 Task: Find connections with filter location Xique Xique with filter topic #Homeofficewith filter profile language Spanish with filter current company Oberoi Realty with filter school Delhi College of Engineering with filter industry Ranching with filter service category Human Resources with filter keywords title Office Assistant
Action: Mouse moved to (667, 109)
Screenshot: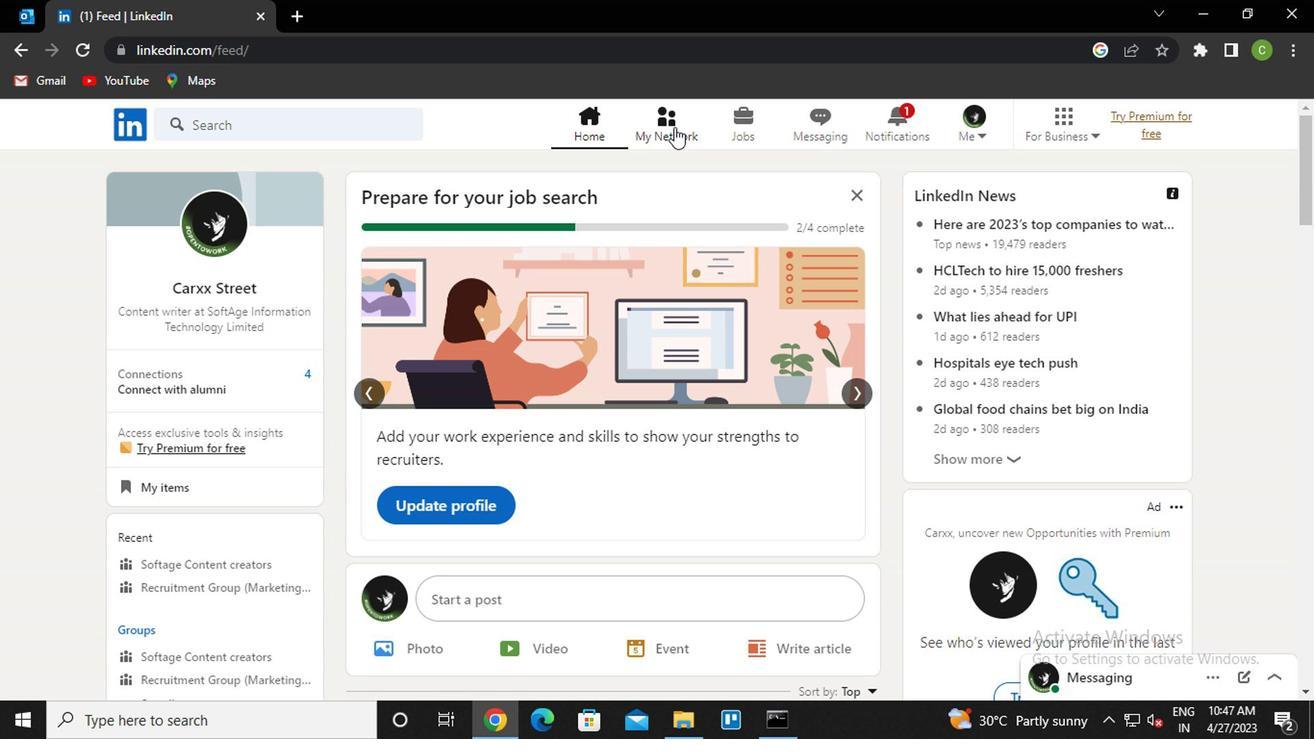 
Action: Mouse pressed left at (667, 109)
Screenshot: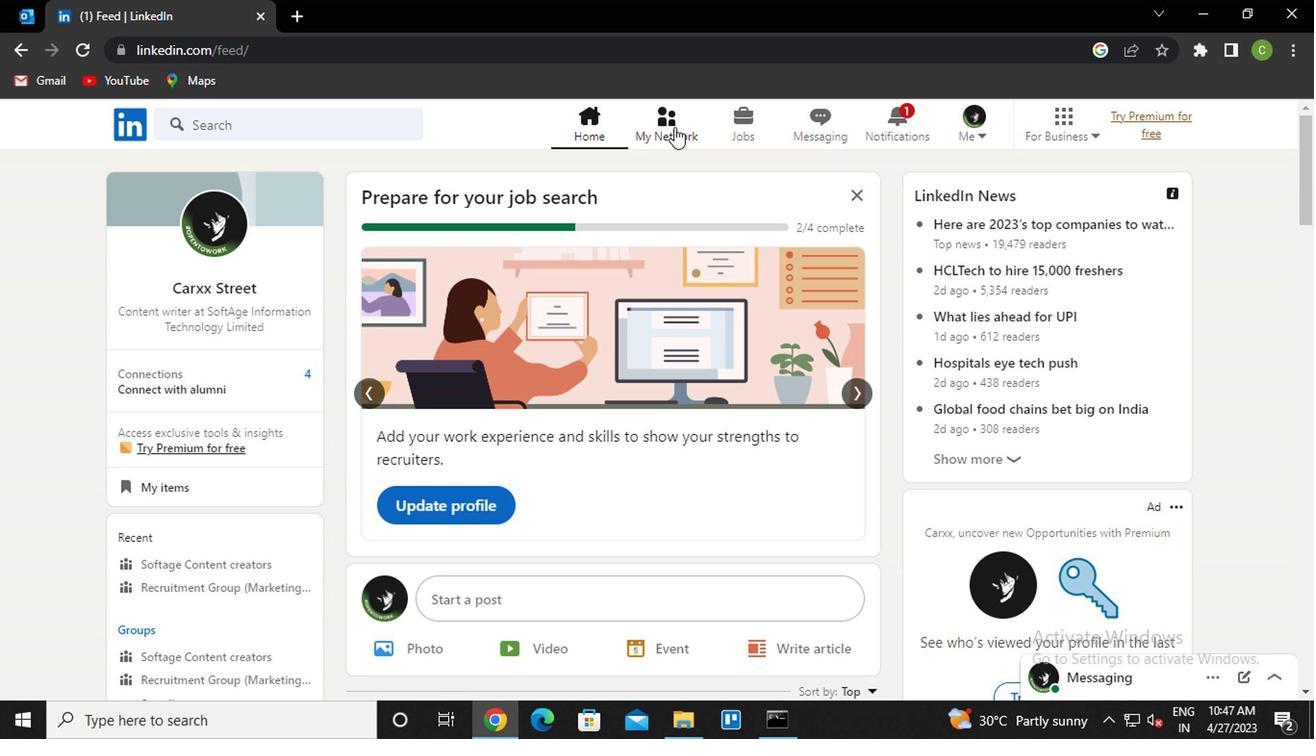 
Action: Mouse moved to (249, 227)
Screenshot: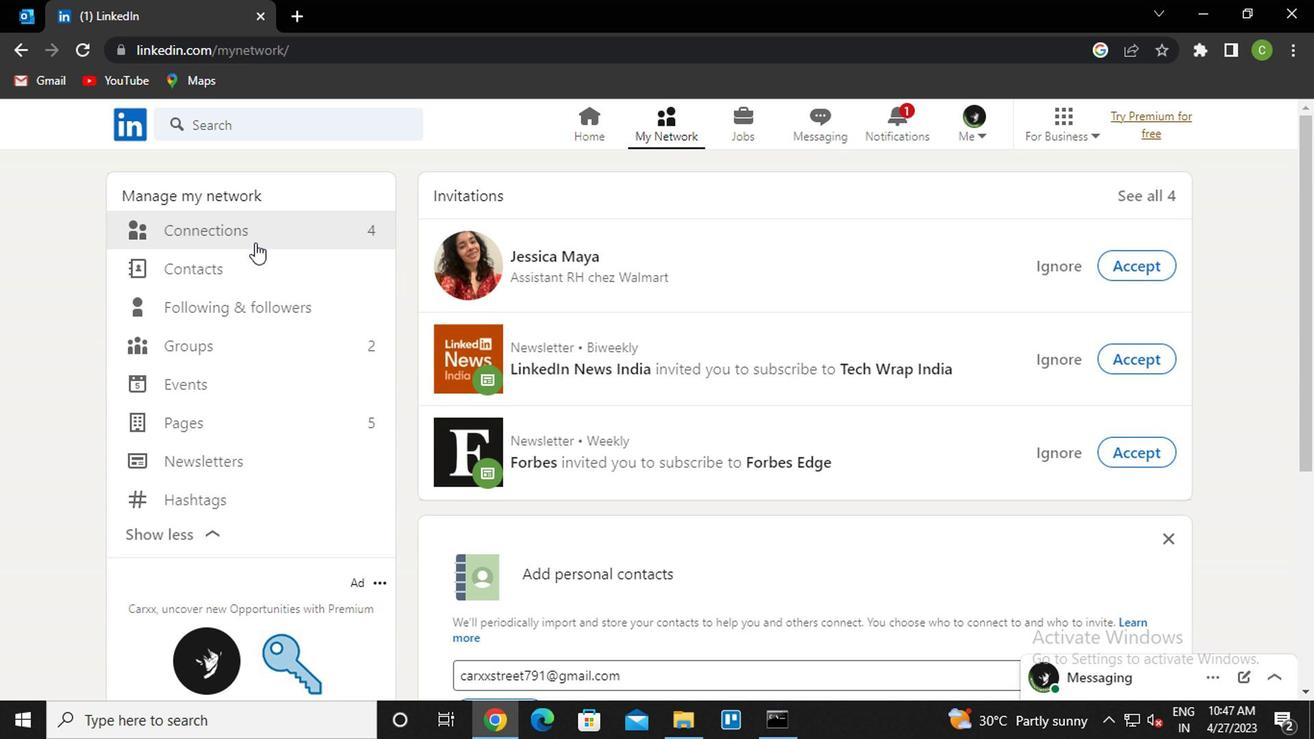 
Action: Mouse pressed left at (249, 227)
Screenshot: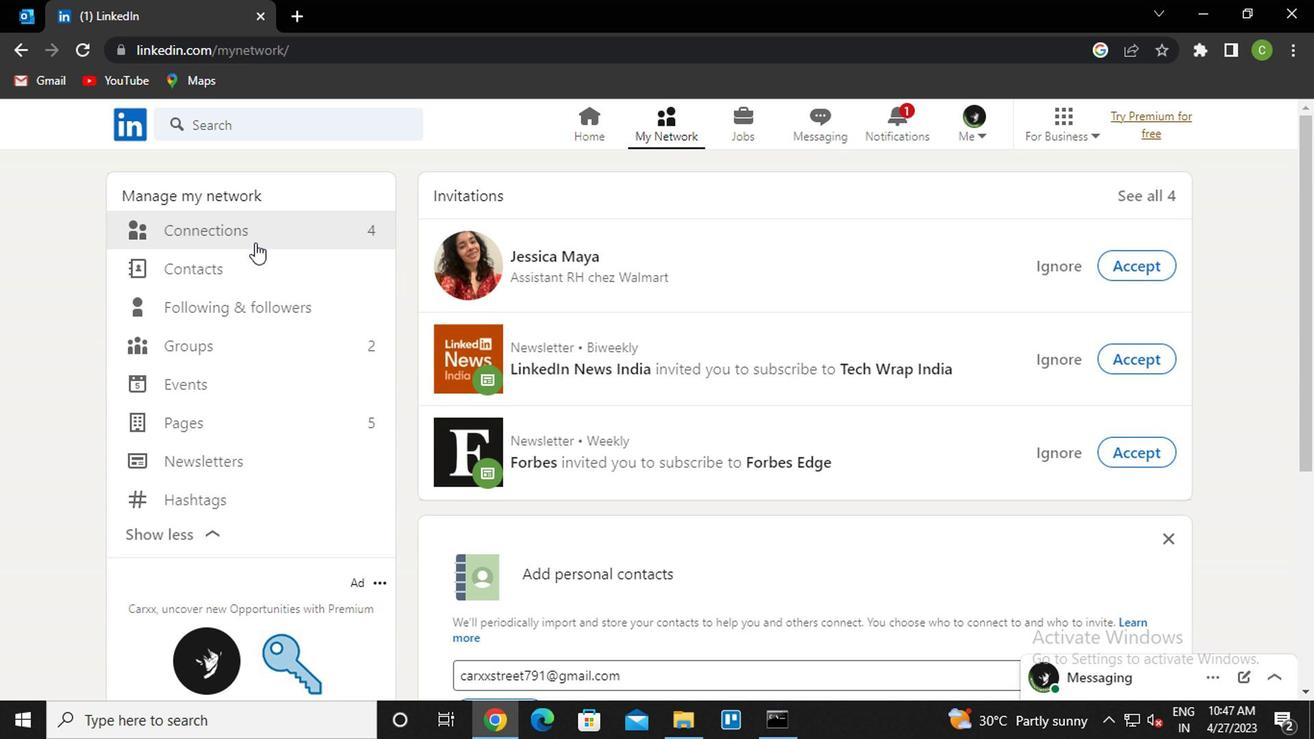
Action: Mouse moved to (817, 223)
Screenshot: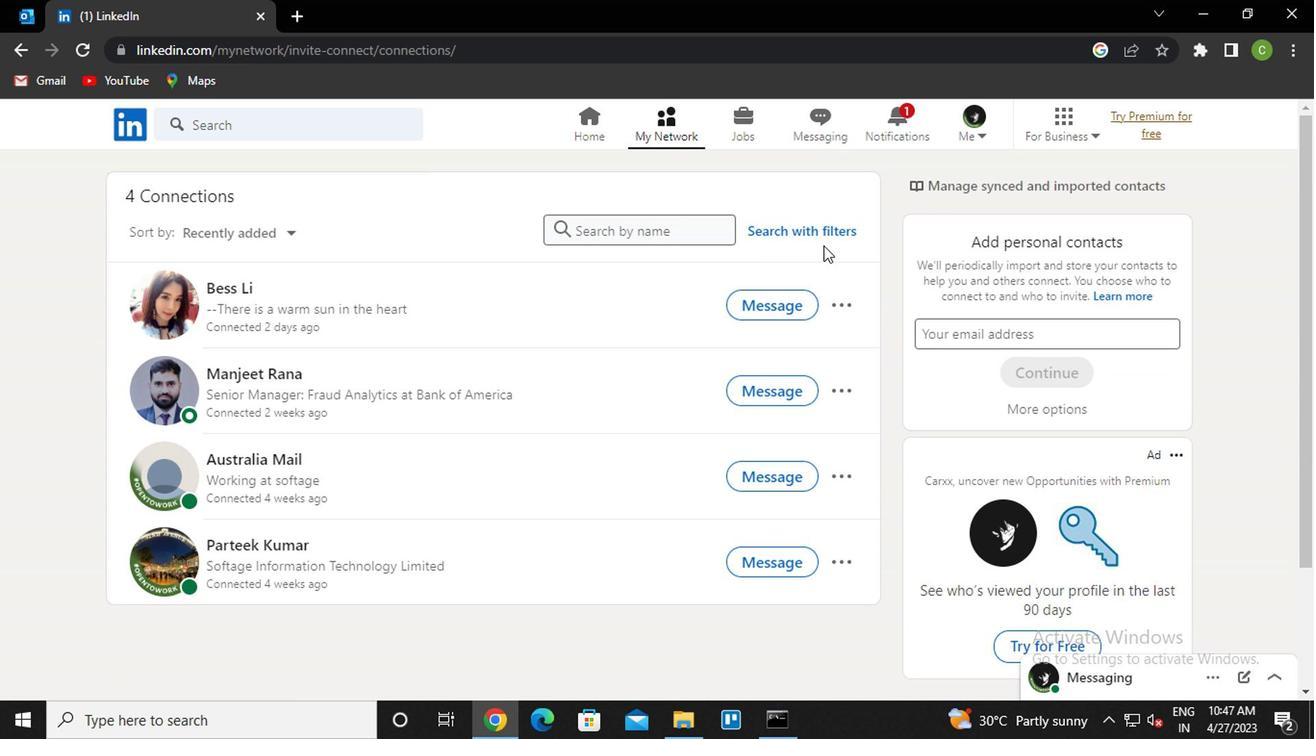
Action: Mouse pressed left at (817, 223)
Screenshot: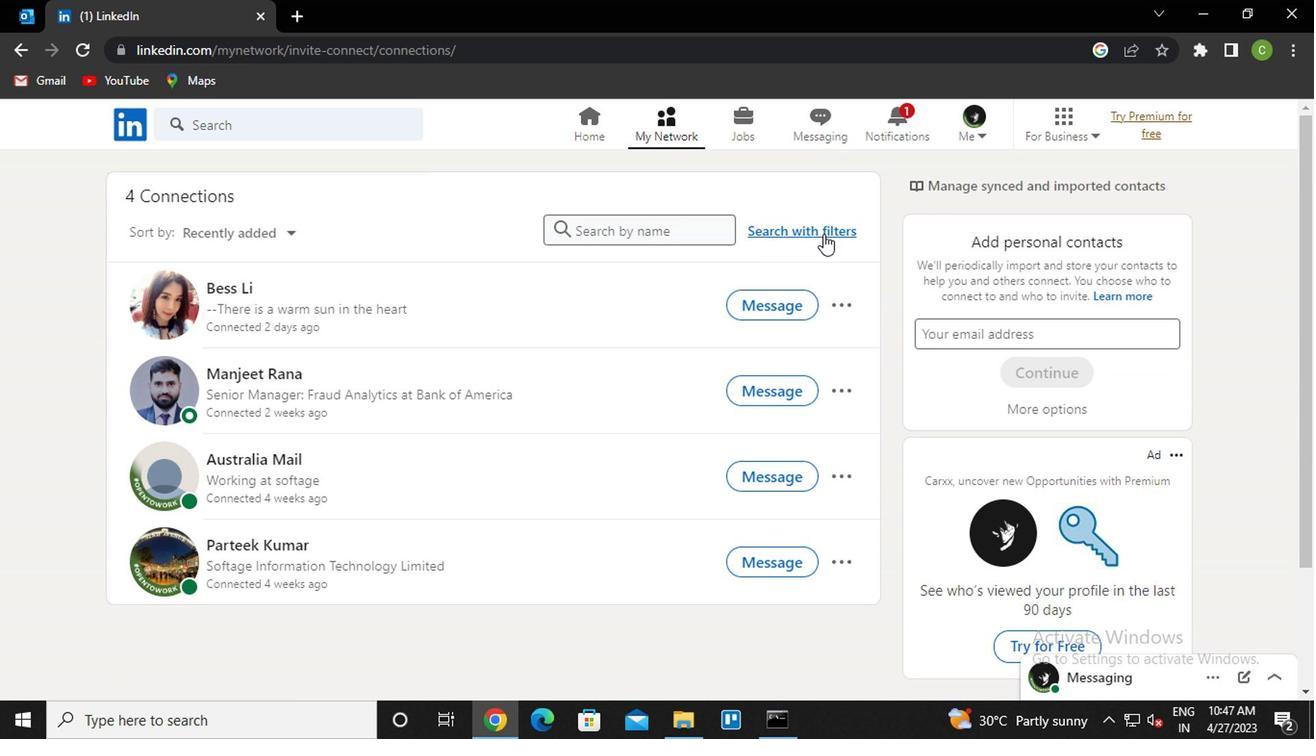 
Action: Mouse moved to (661, 169)
Screenshot: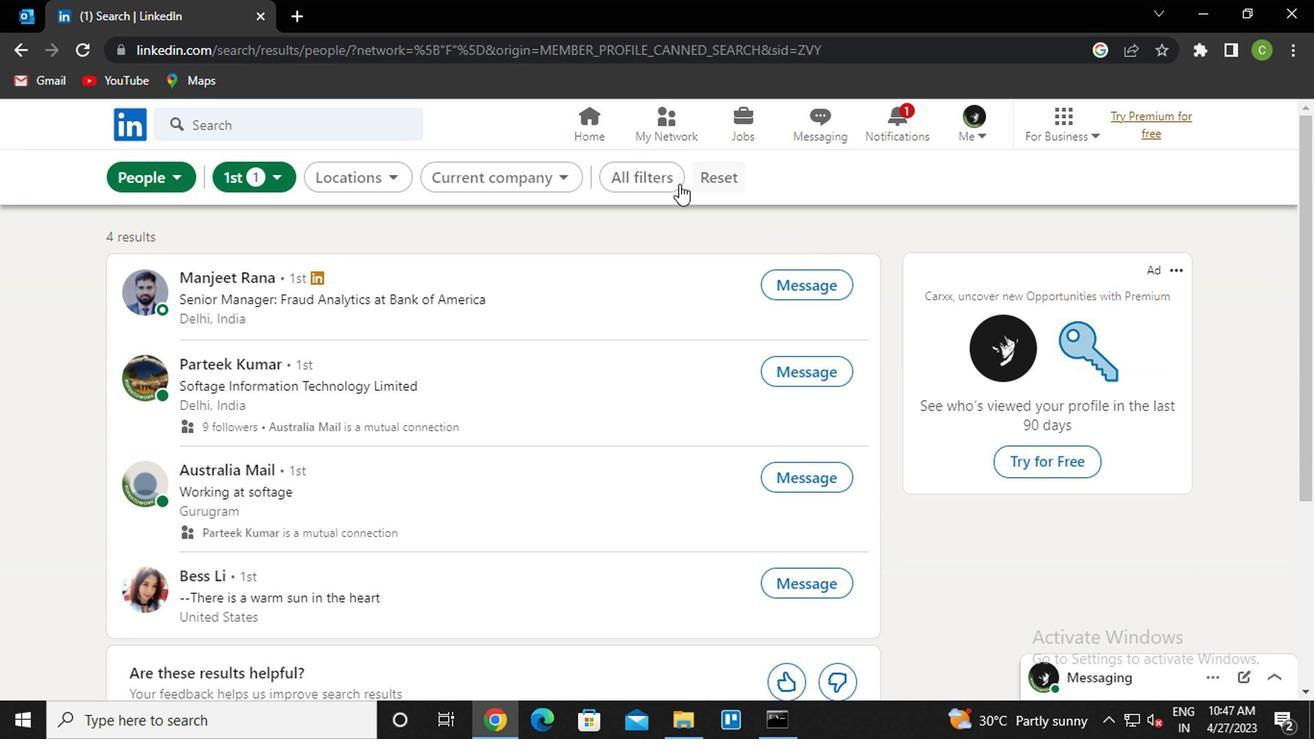 
Action: Mouse pressed left at (661, 169)
Screenshot: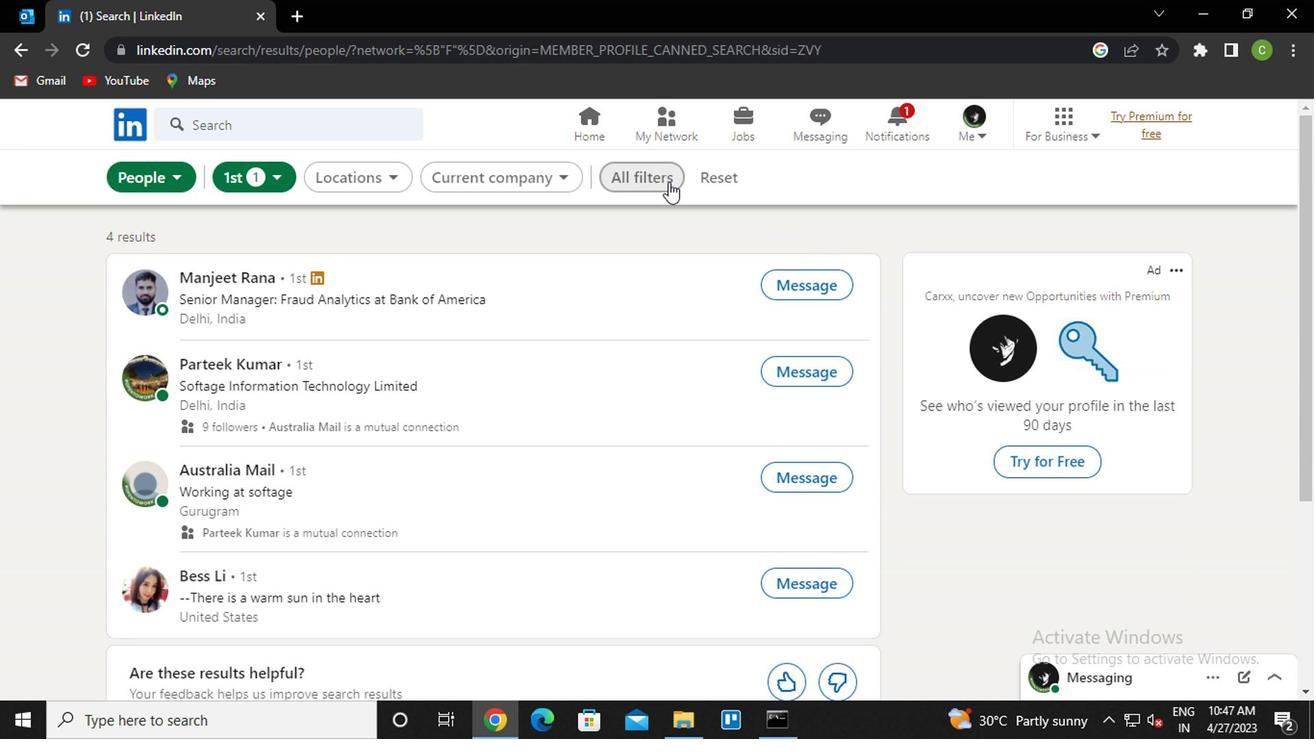 
Action: Mouse moved to (1048, 416)
Screenshot: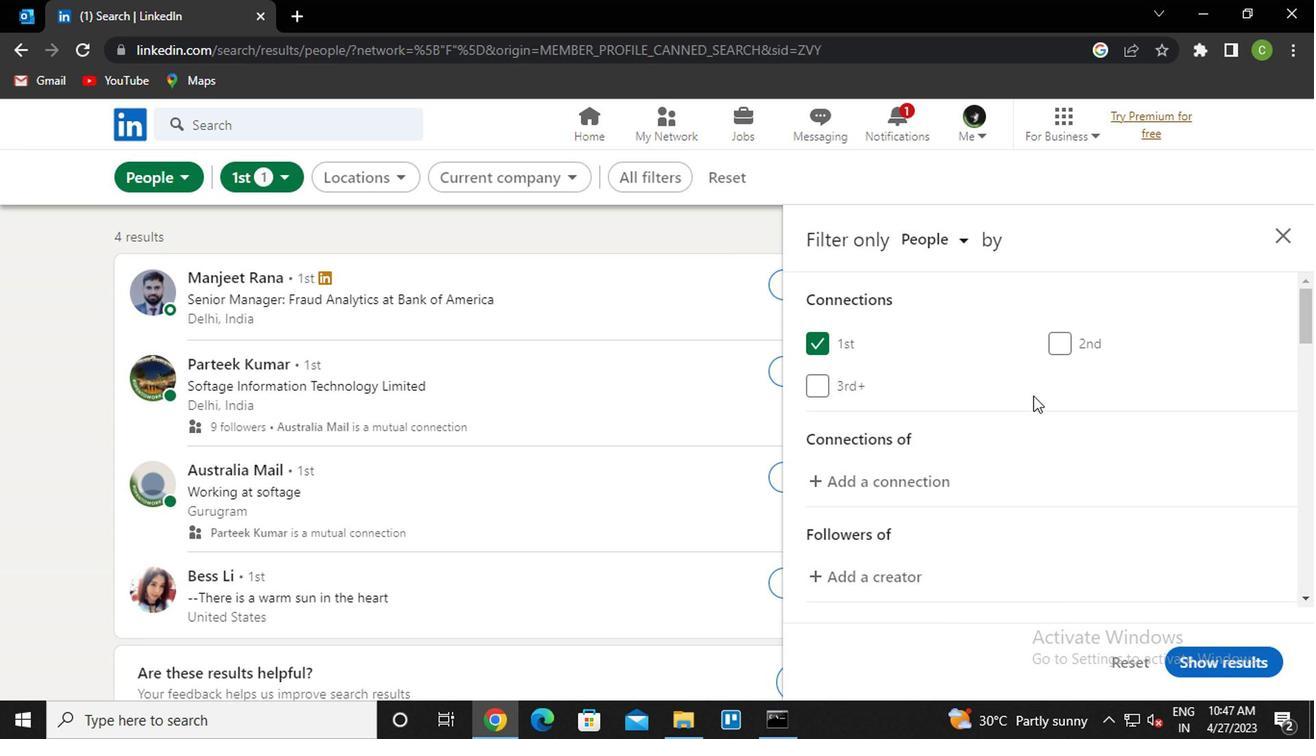
Action: Mouse scrolled (1048, 415) with delta (0, 0)
Screenshot: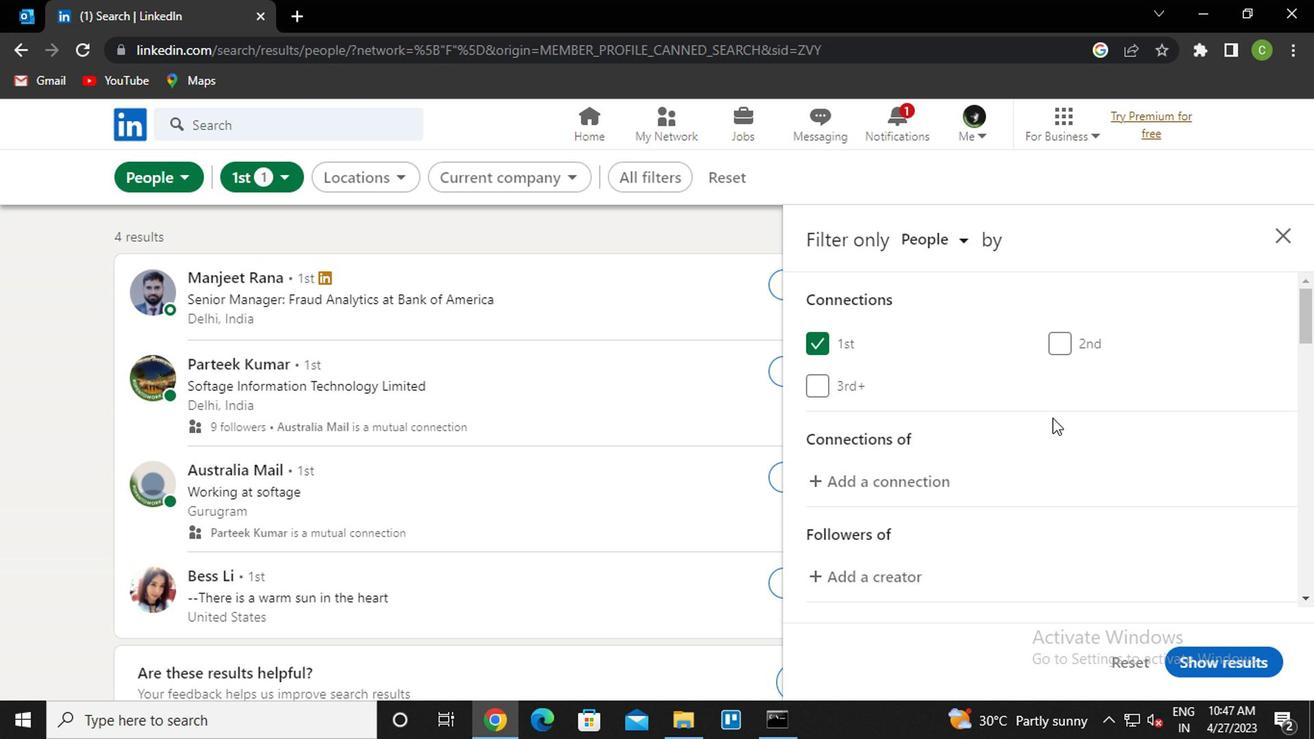 
Action: Mouse scrolled (1048, 415) with delta (0, 0)
Screenshot: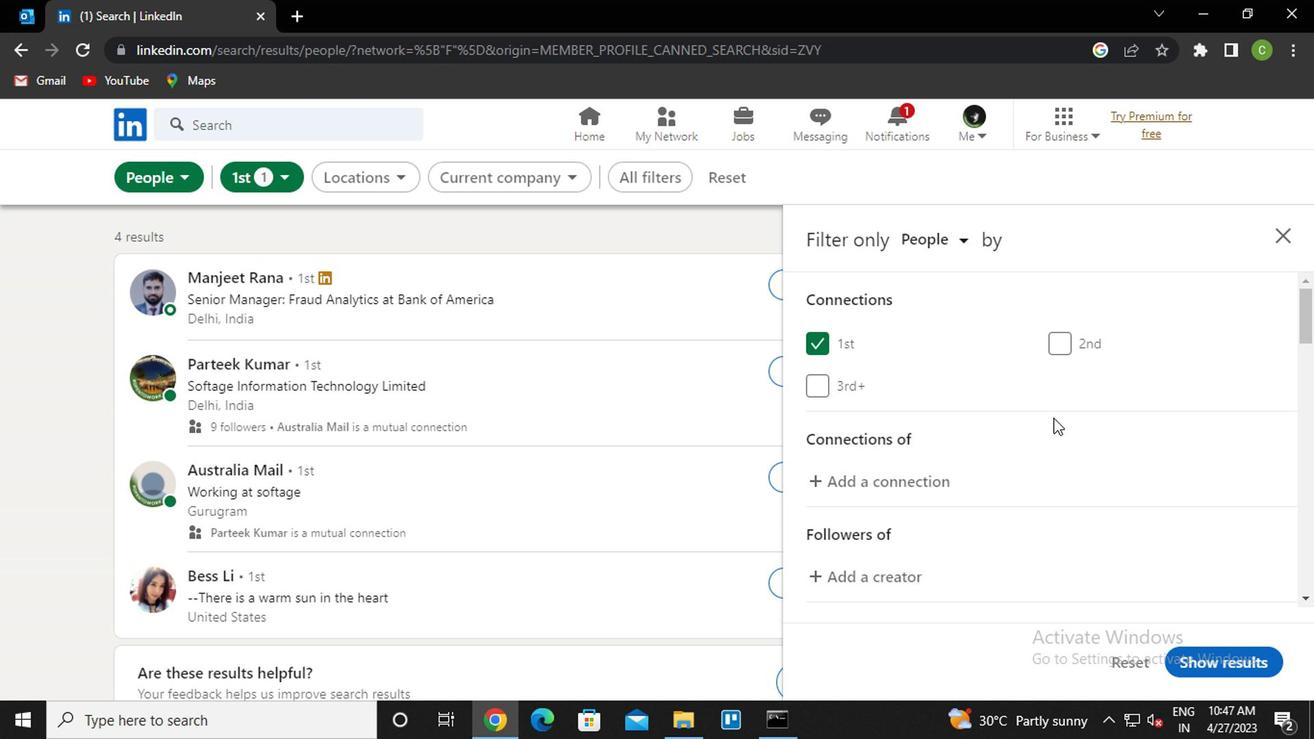 
Action: Mouse moved to (1053, 424)
Screenshot: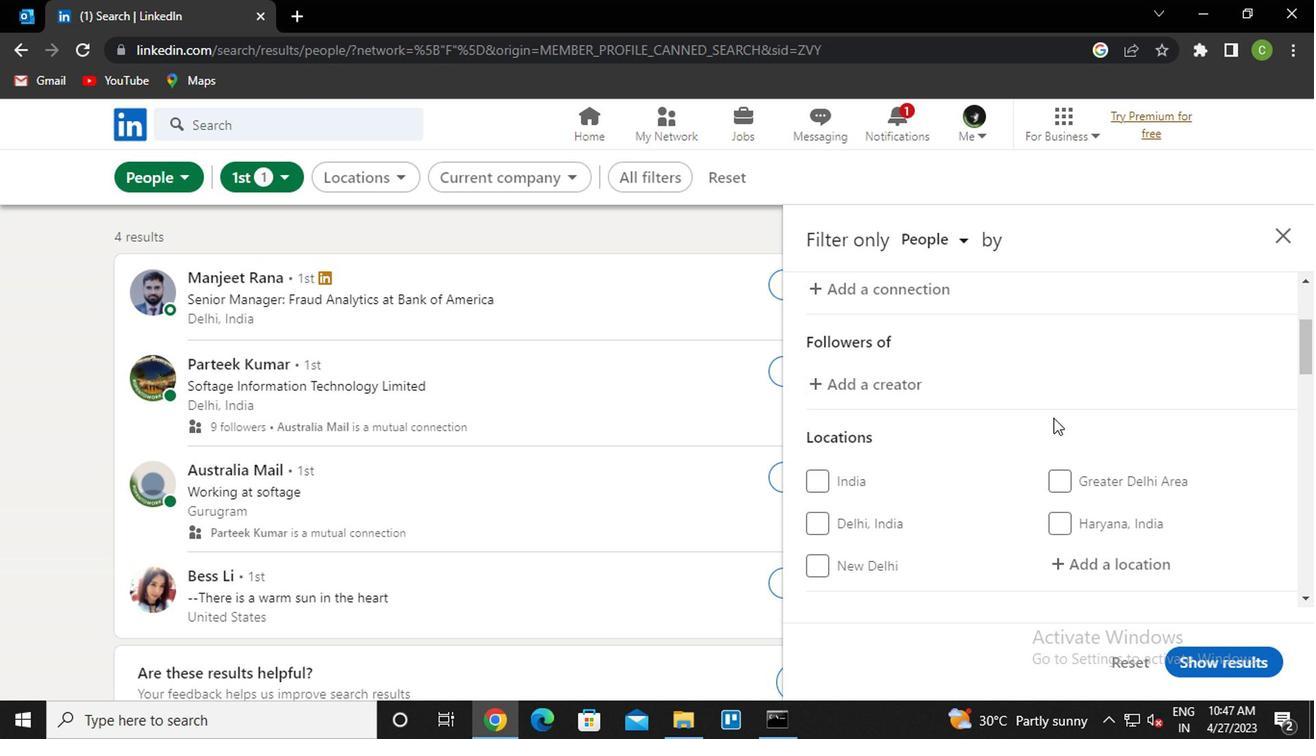
Action: Mouse scrolled (1053, 423) with delta (0, 0)
Screenshot: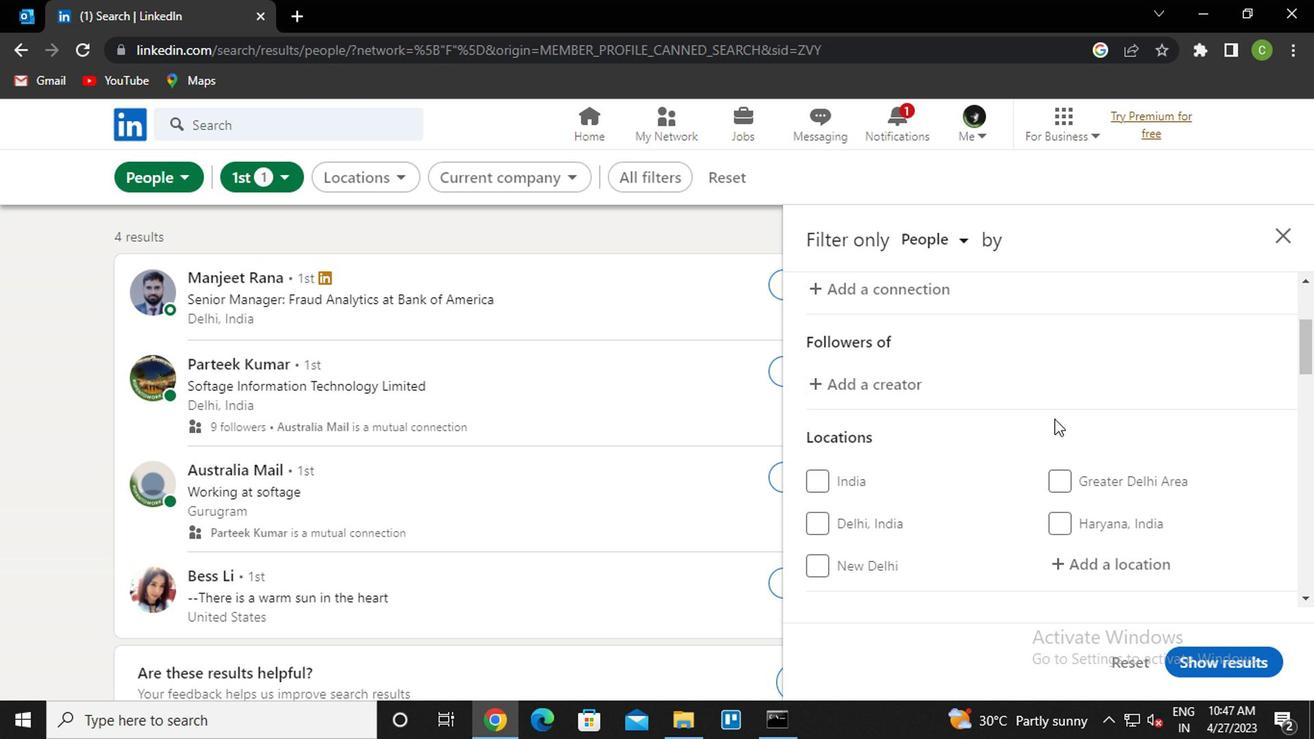 
Action: Mouse moved to (1084, 460)
Screenshot: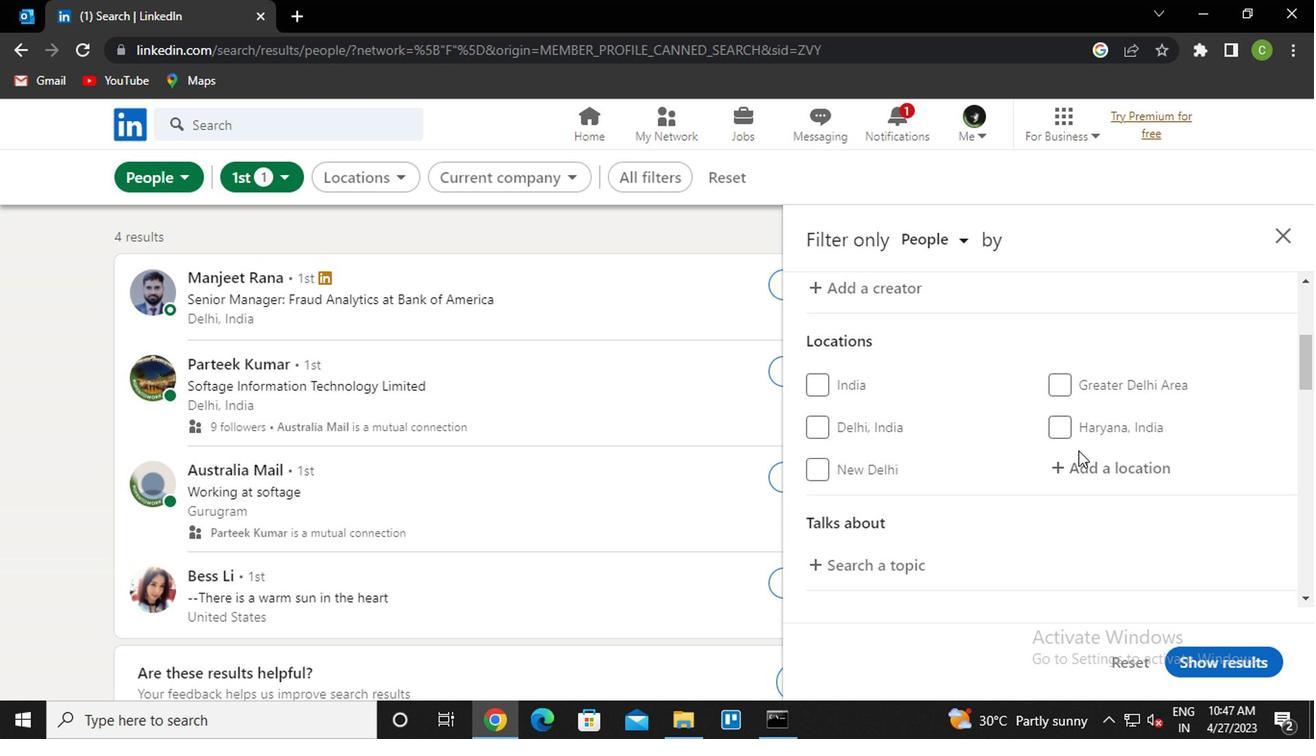 
Action: Mouse pressed left at (1084, 460)
Screenshot: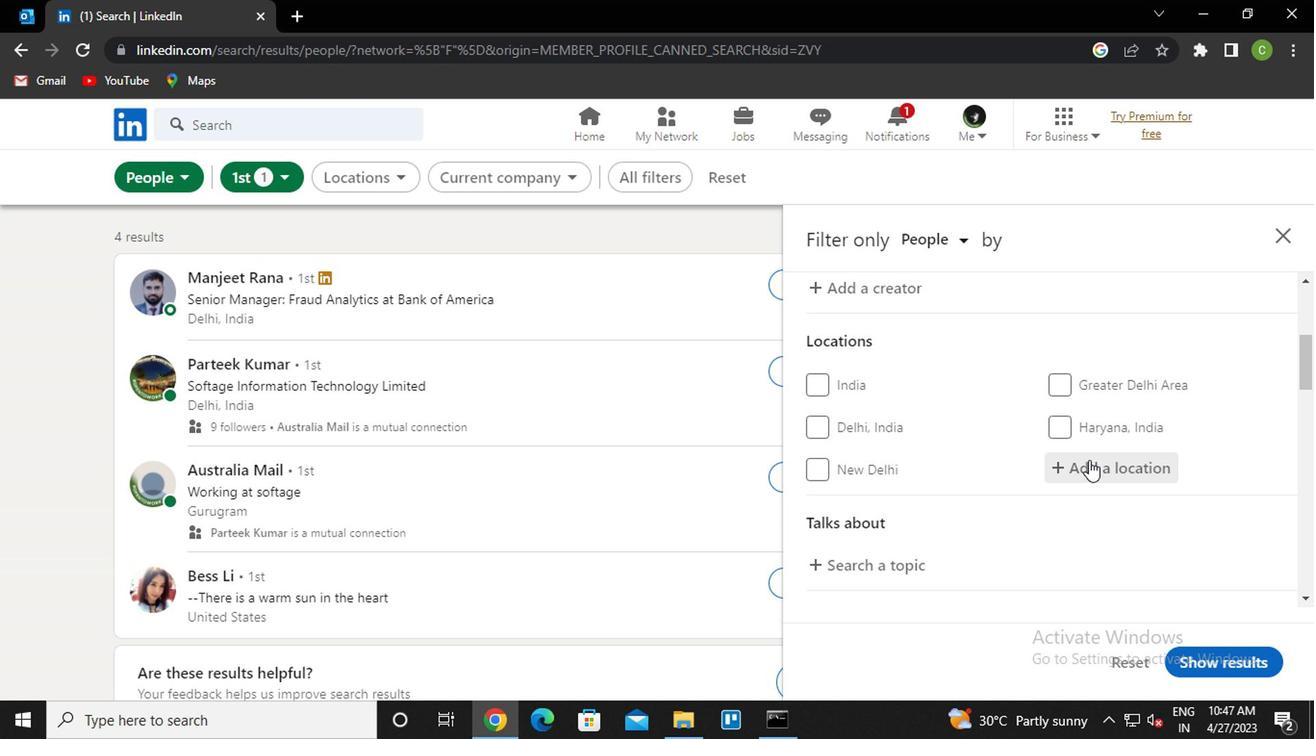 
Action: Key pressed <Key.caps_lock>x<Key.caps_lock>ique<Key.space><Key.down><Key.enter>
Screenshot: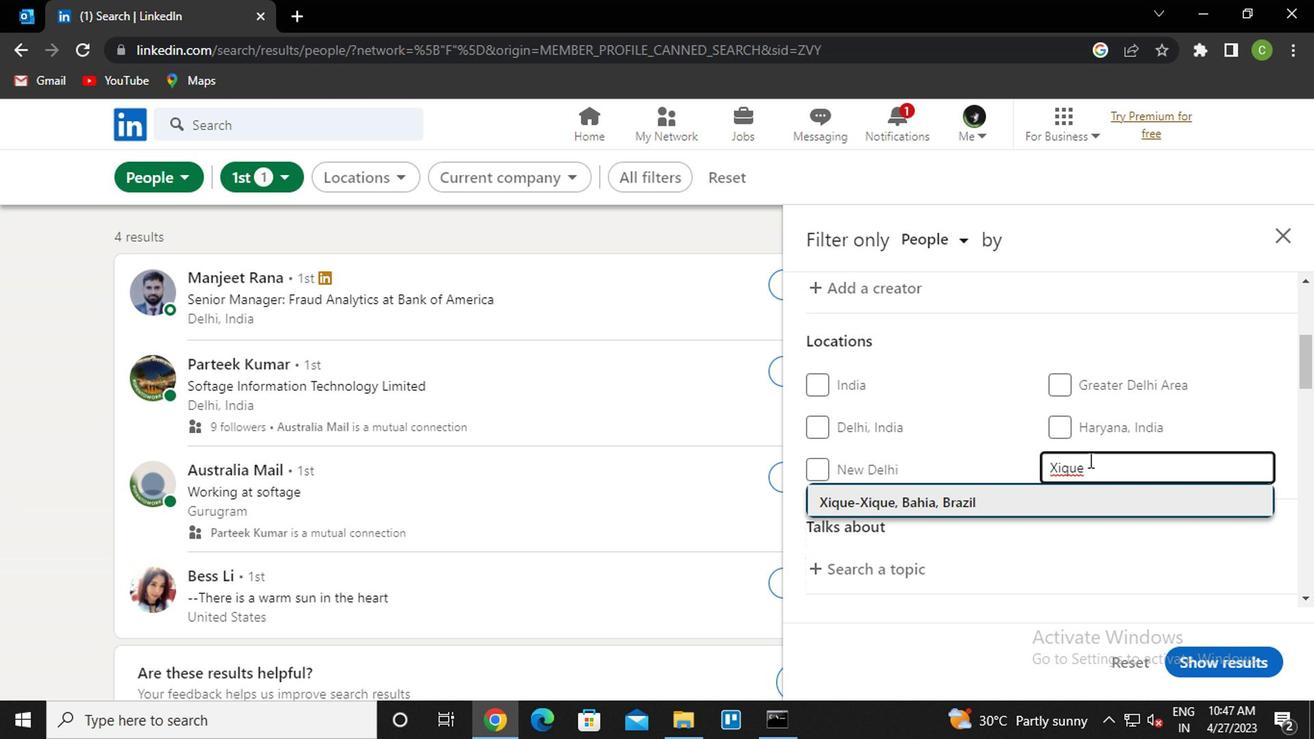 
Action: Mouse moved to (1086, 481)
Screenshot: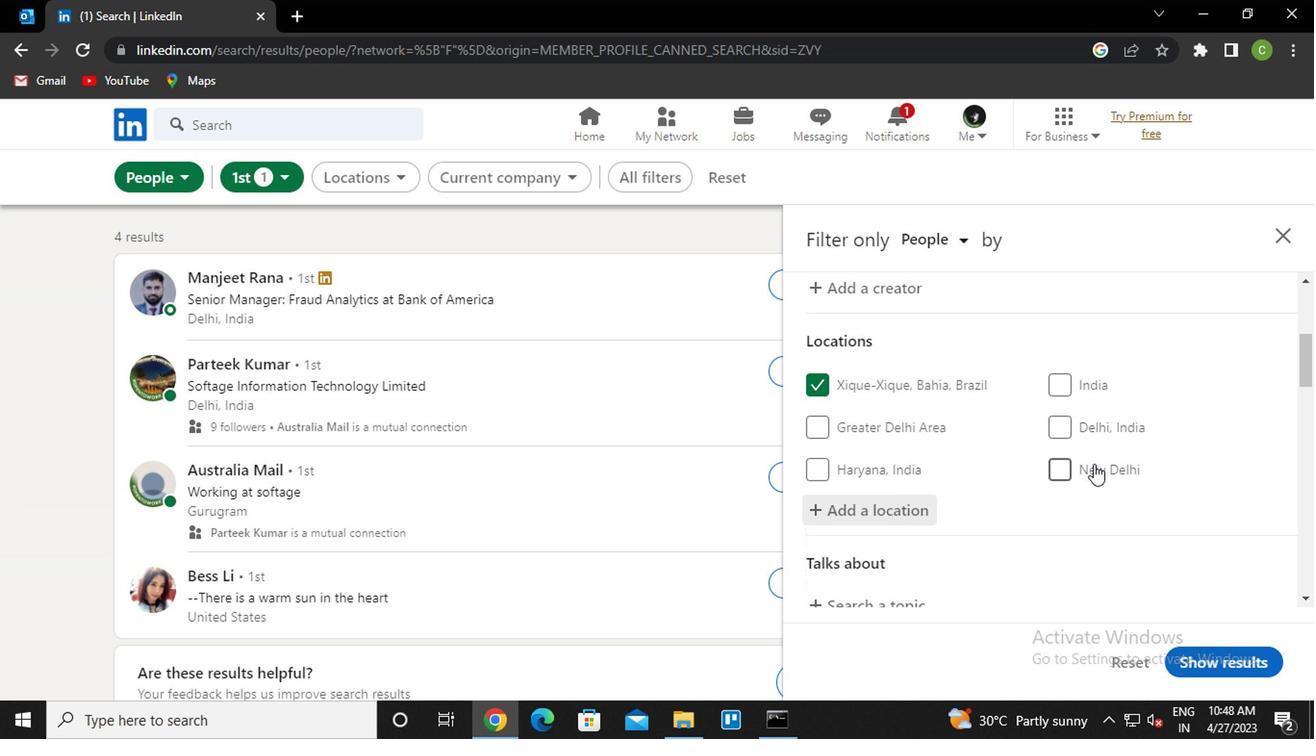 
Action: Mouse scrolled (1086, 480) with delta (0, -1)
Screenshot: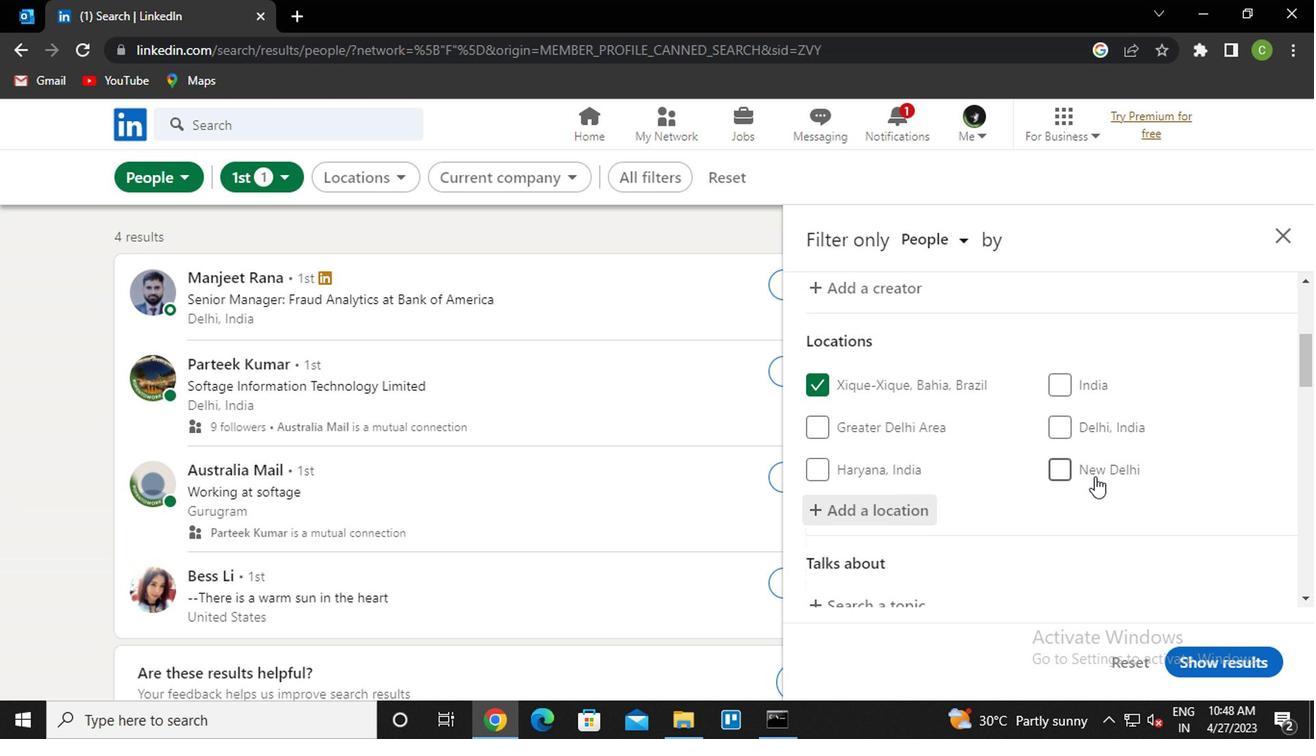 
Action: Mouse moved to (1076, 481)
Screenshot: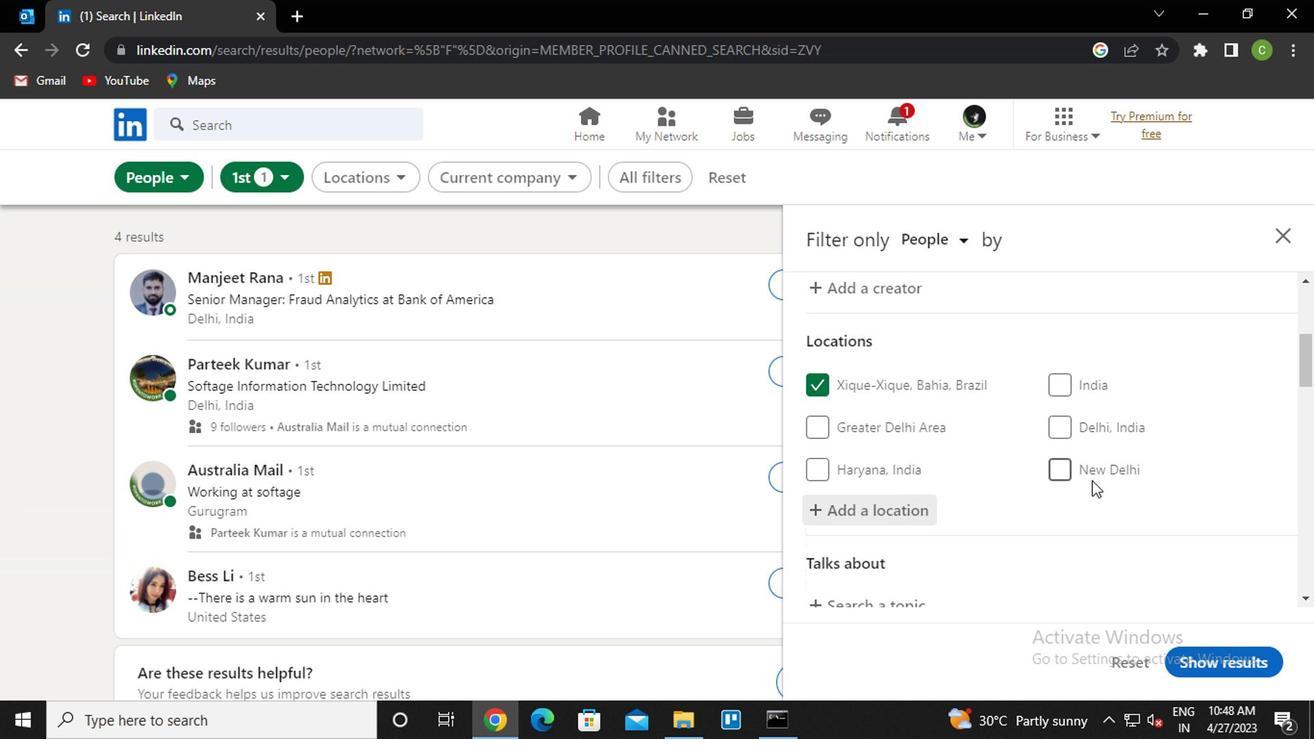 
Action: Mouse scrolled (1076, 480) with delta (0, -1)
Screenshot: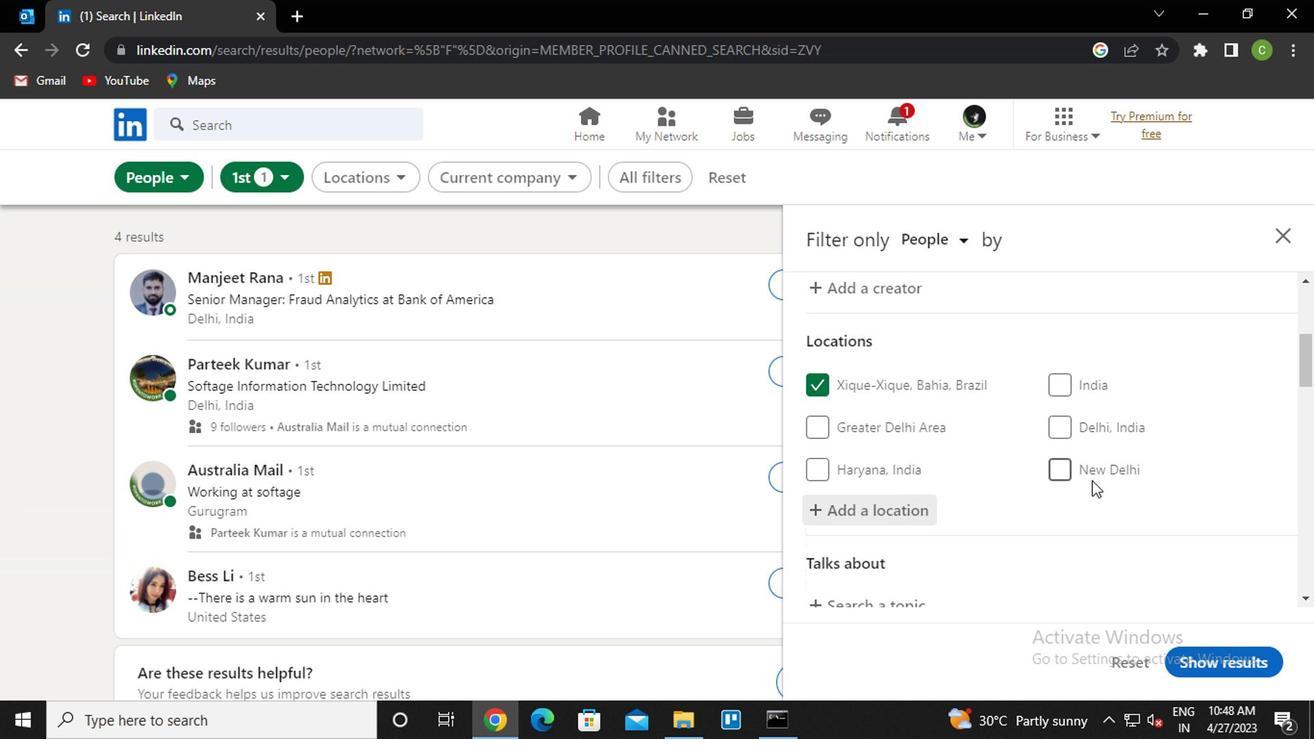 
Action: Mouse moved to (877, 418)
Screenshot: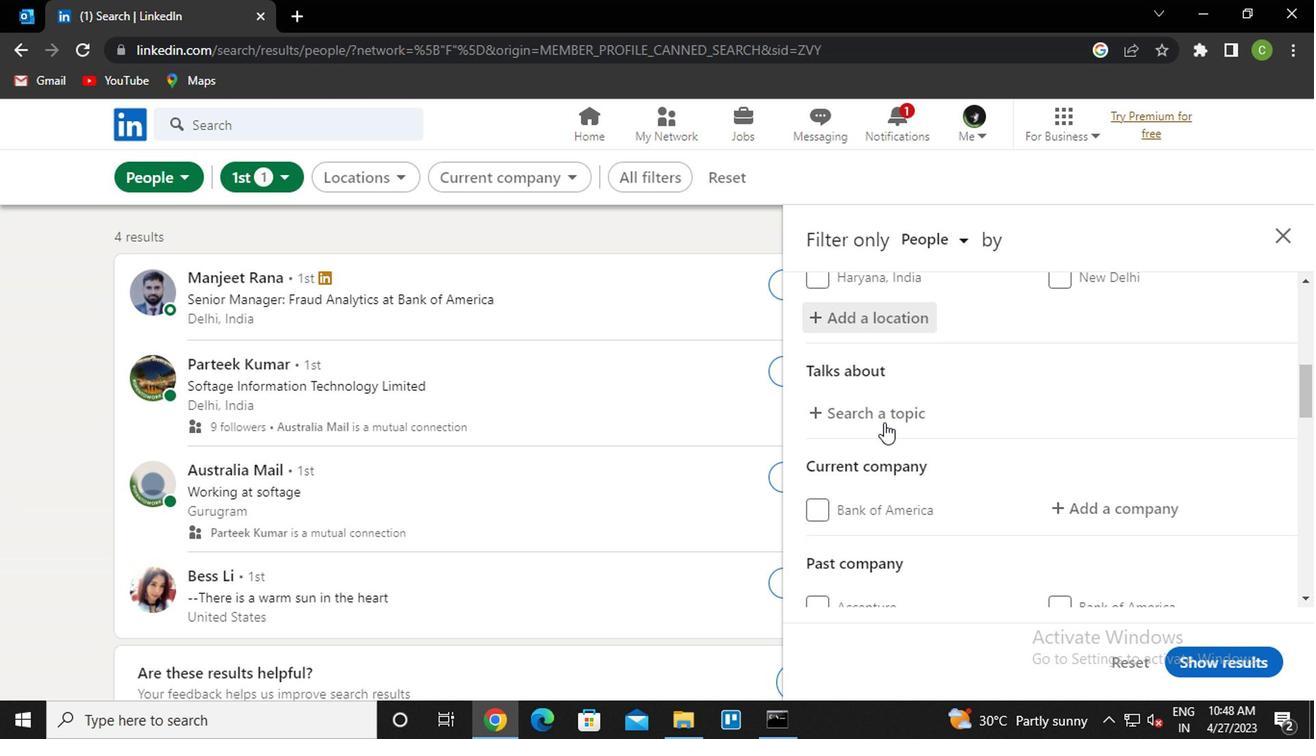 
Action: Mouse pressed left at (877, 418)
Screenshot: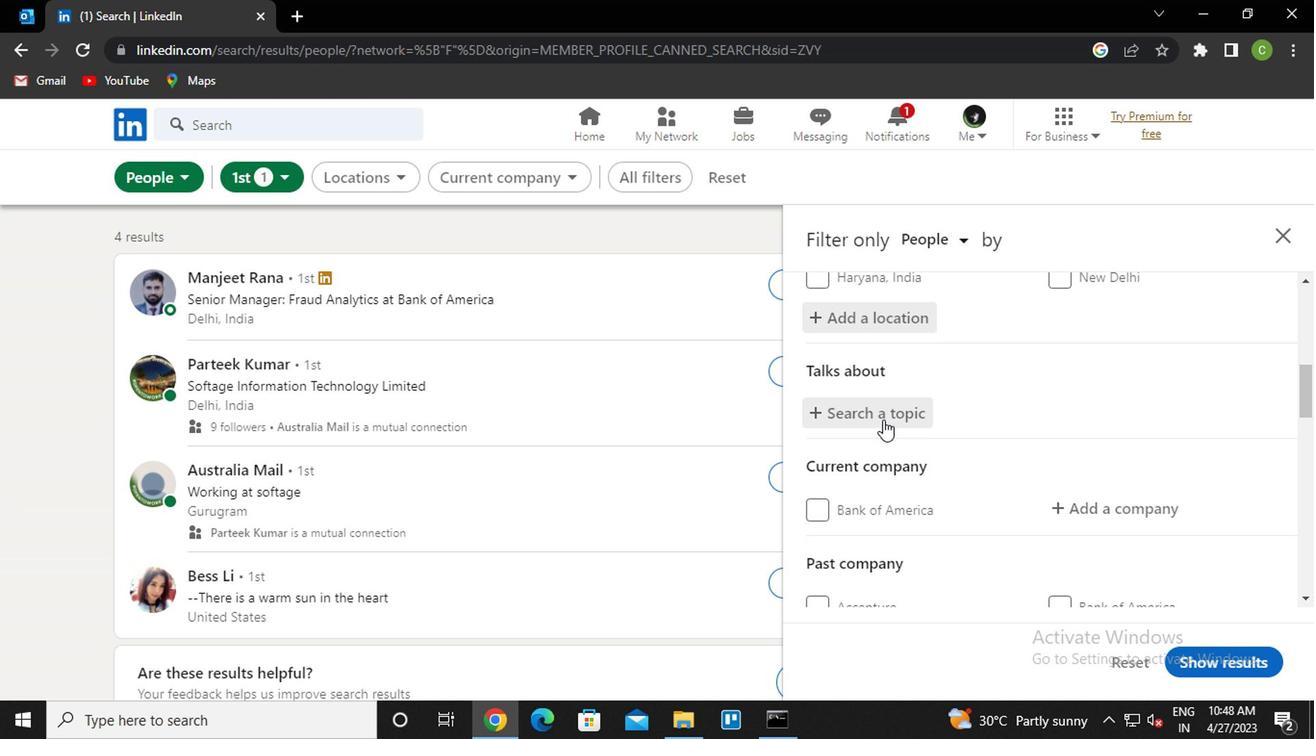 
Action: Key pressed <Key.caps_lock>h<Key.caps_lock>omeoffi<Key.left><Key.down><Key.enter>
Screenshot: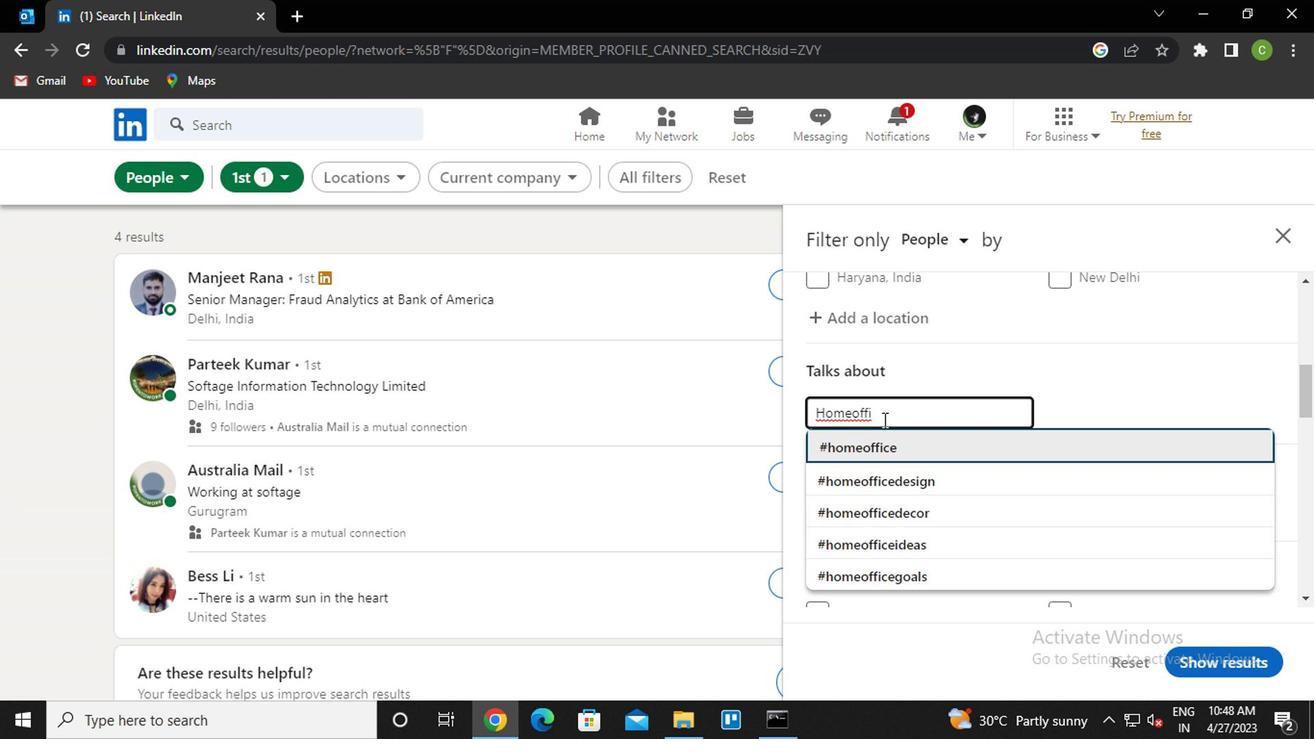 
Action: Mouse moved to (1117, 524)
Screenshot: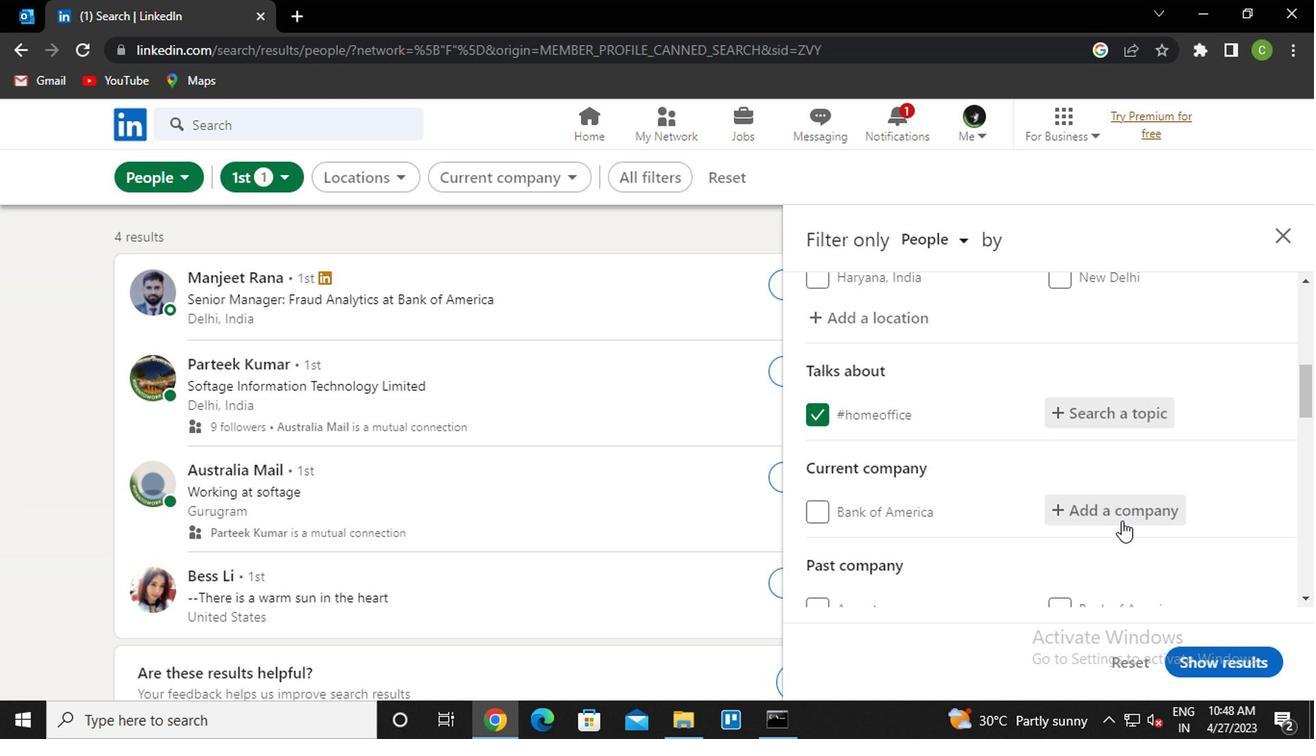 
Action: Mouse pressed left at (1117, 524)
Screenshot: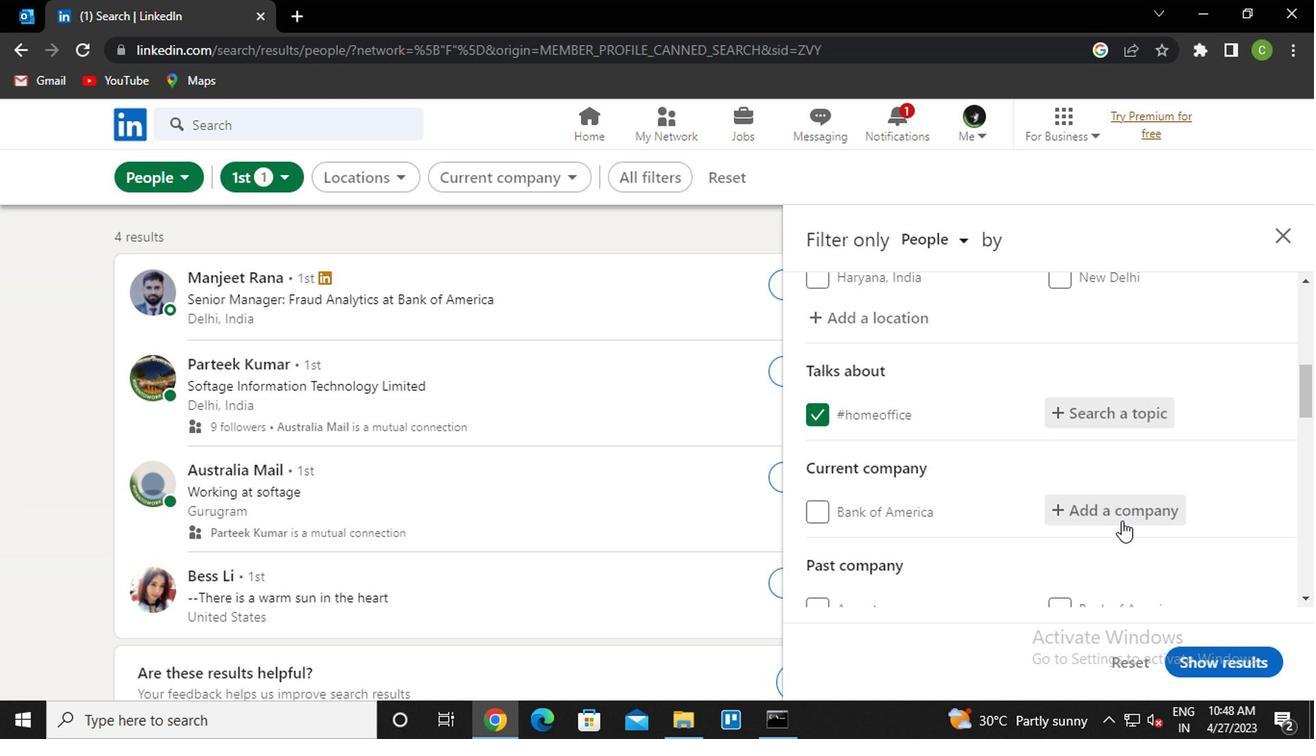 
Action: Key pressed <Key.caps_lock>o<Key.caps_lock>beria<Key.space><Key.backspace><Key.backspace><Key.backspace>oi<Key.space><Key.down><Key.enter>
Screenshot: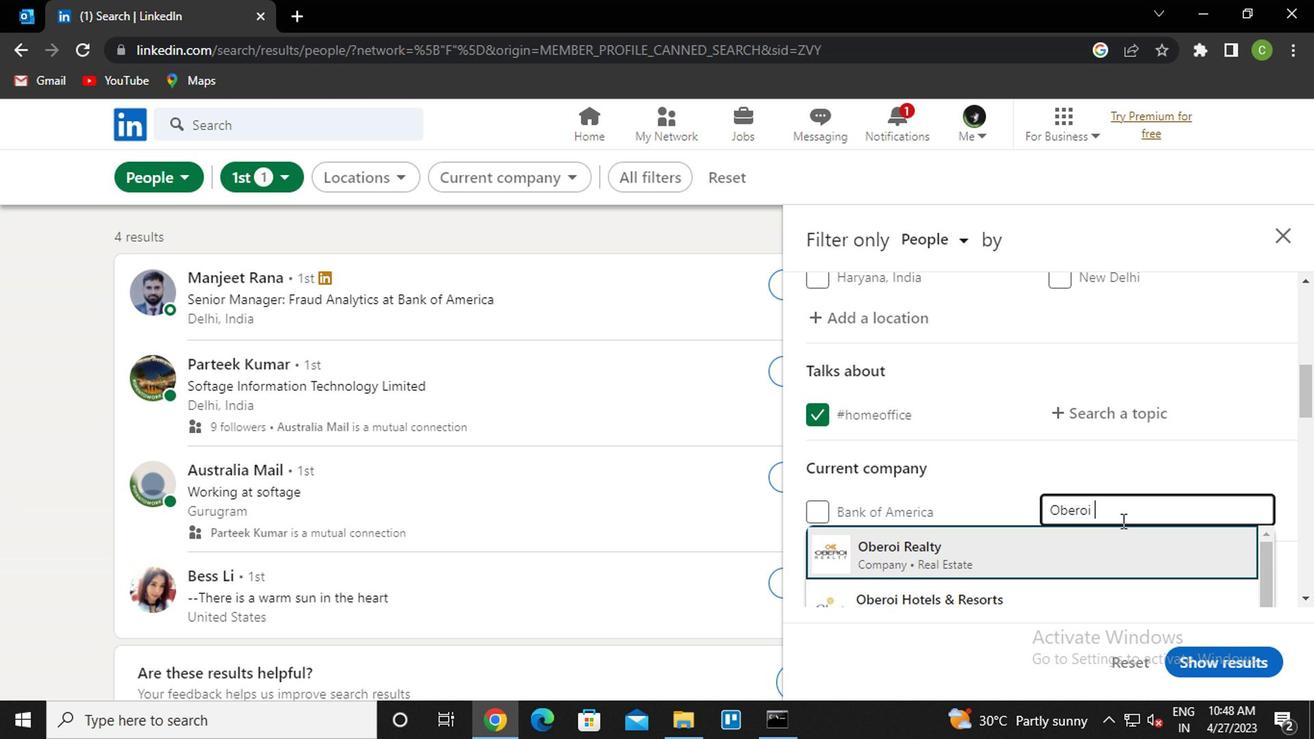 
Action: Mouse moved to (1089, 525)
Screenshot: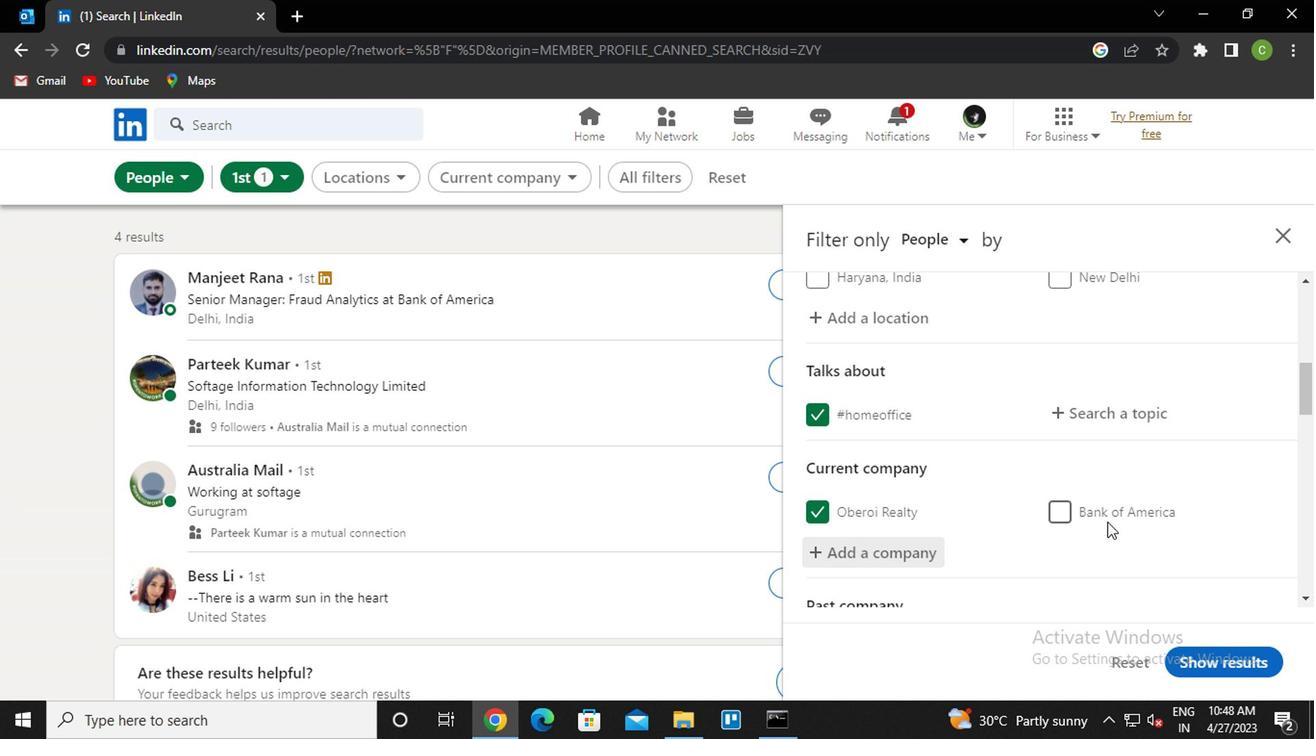 
Action: Mouse scrolled (1089, 524) with delta (0, 0)
Screenshot: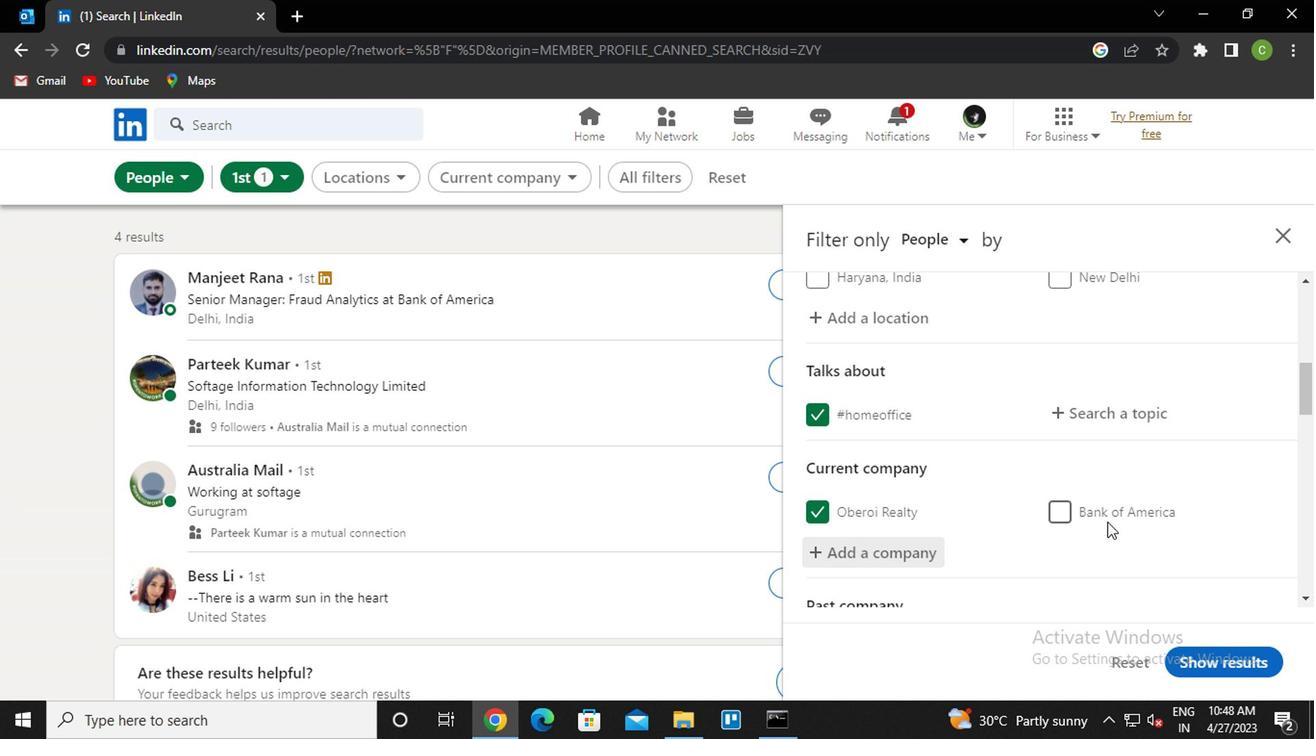 
Action: Mouse moved to (1060, 518)
Screenshot: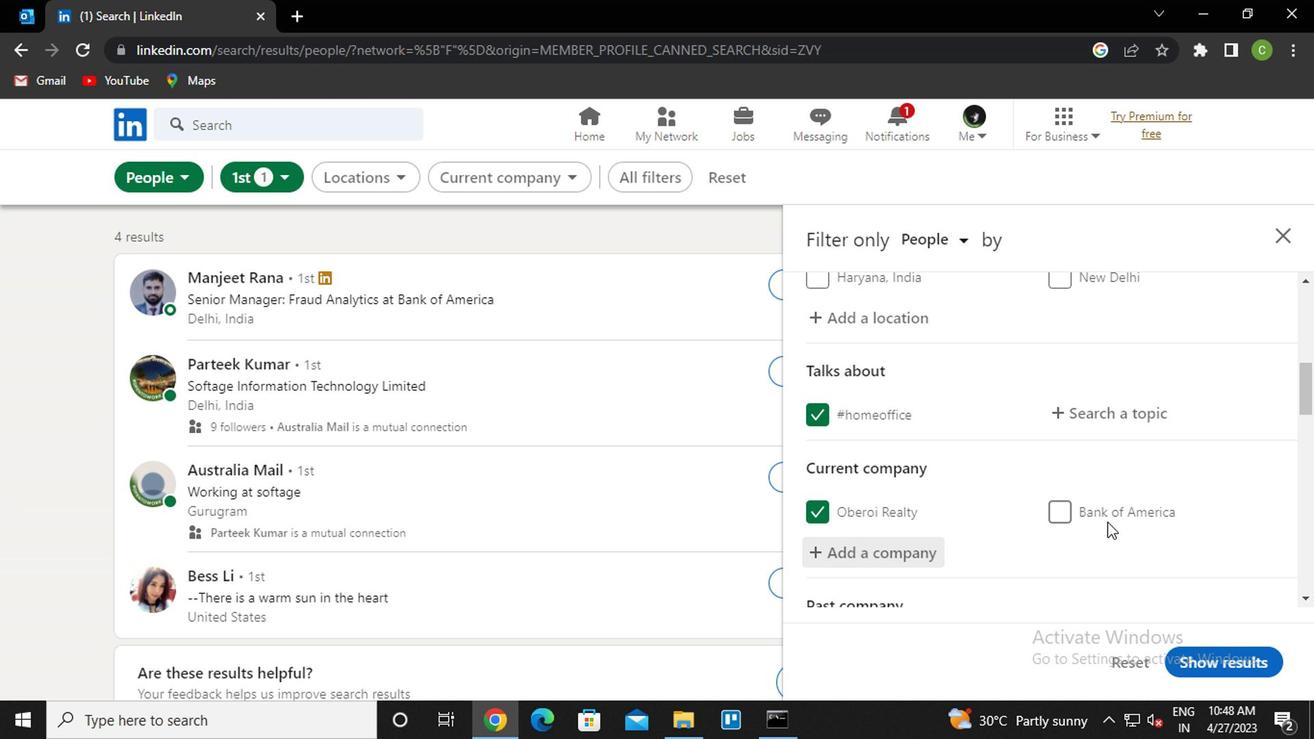 
Action: Mouse scrolled (1060, 518) with delta (0, 0)
Screenshot: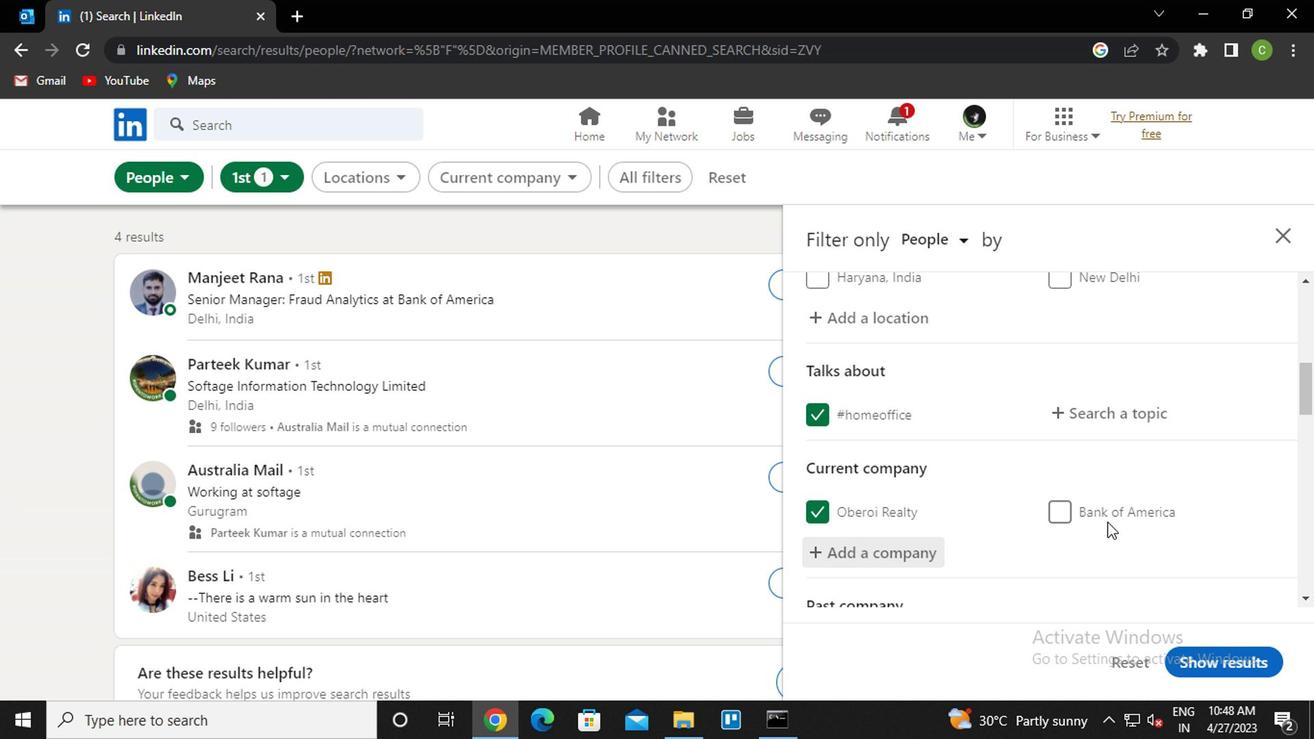 
Action: Mouse moved to (1037, 509)
Screenshot: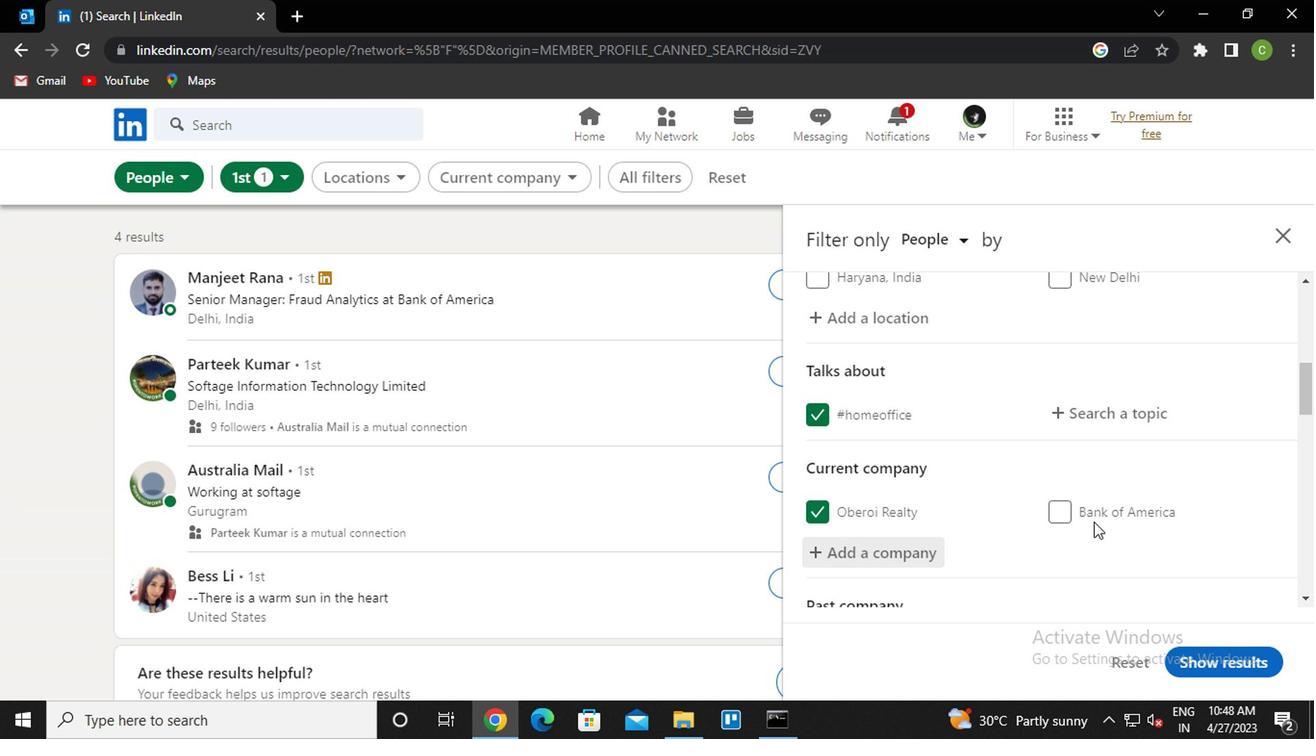 
Action: Mouse scrolled (1037, 509) with delta (0, 0)
Screenshot: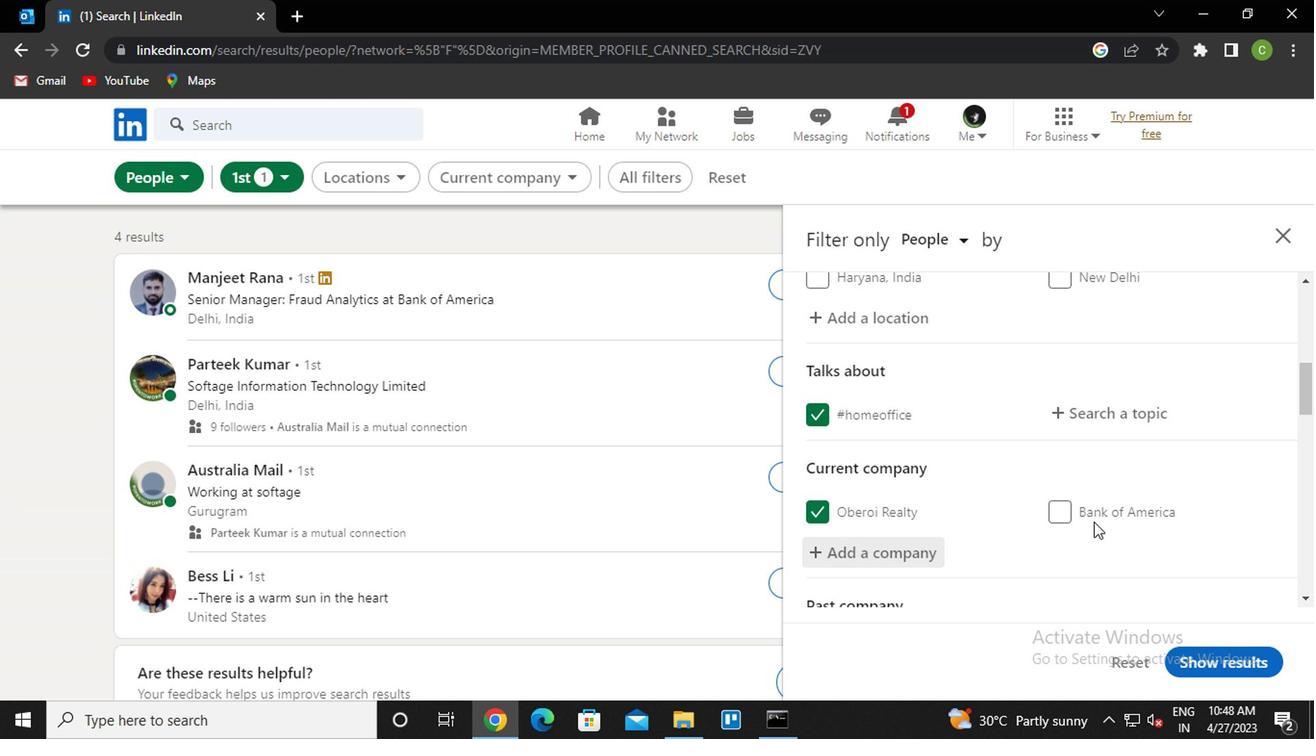 
Action: Mouse moved to (1020, 486)
Screenshot: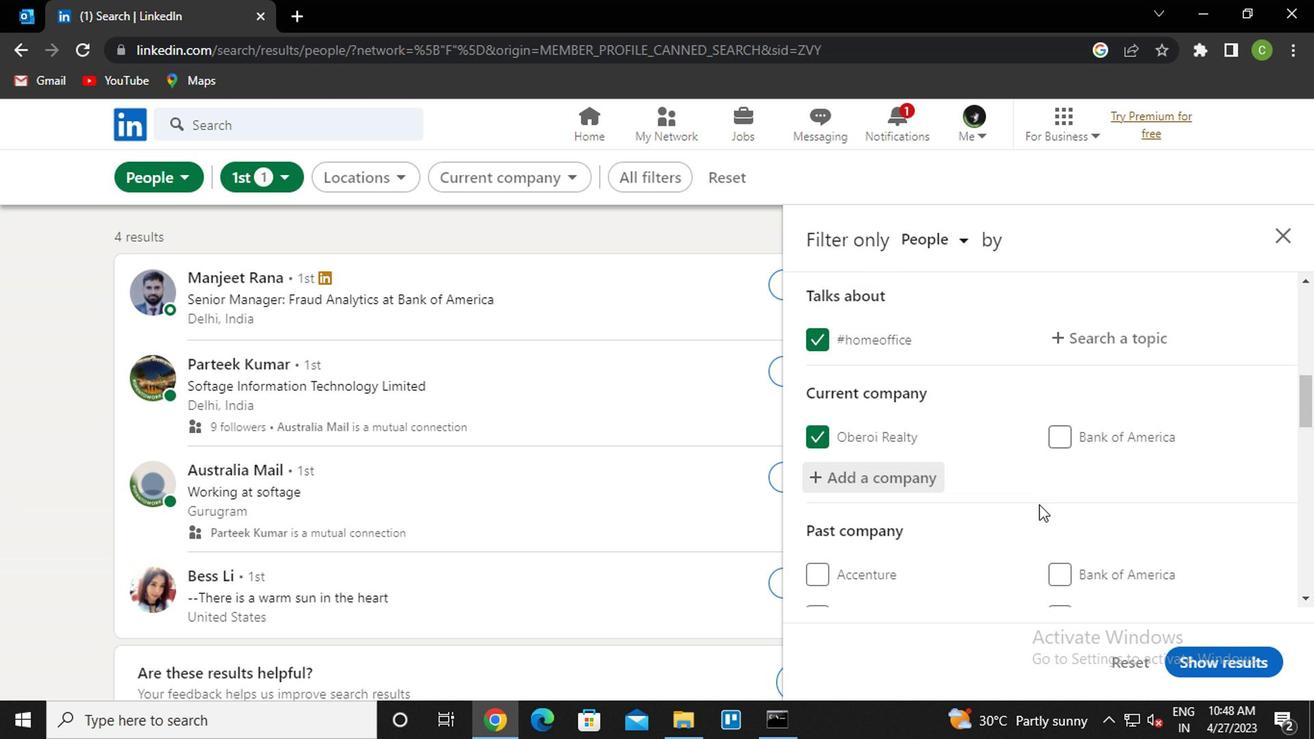
Action: Mouse scrolled (1020, 485) with delta (0, 0)
Screenshot: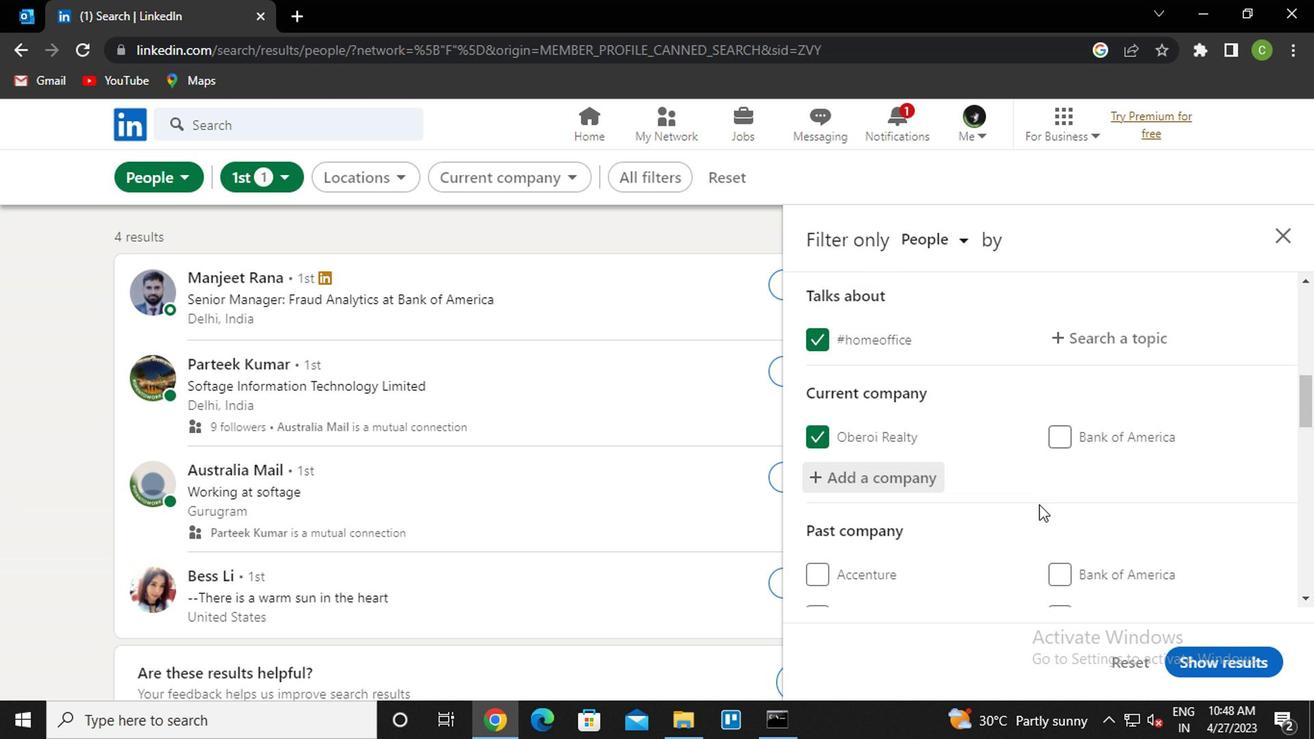 
Action: Mouse moved to (956, 503)
Screenshot: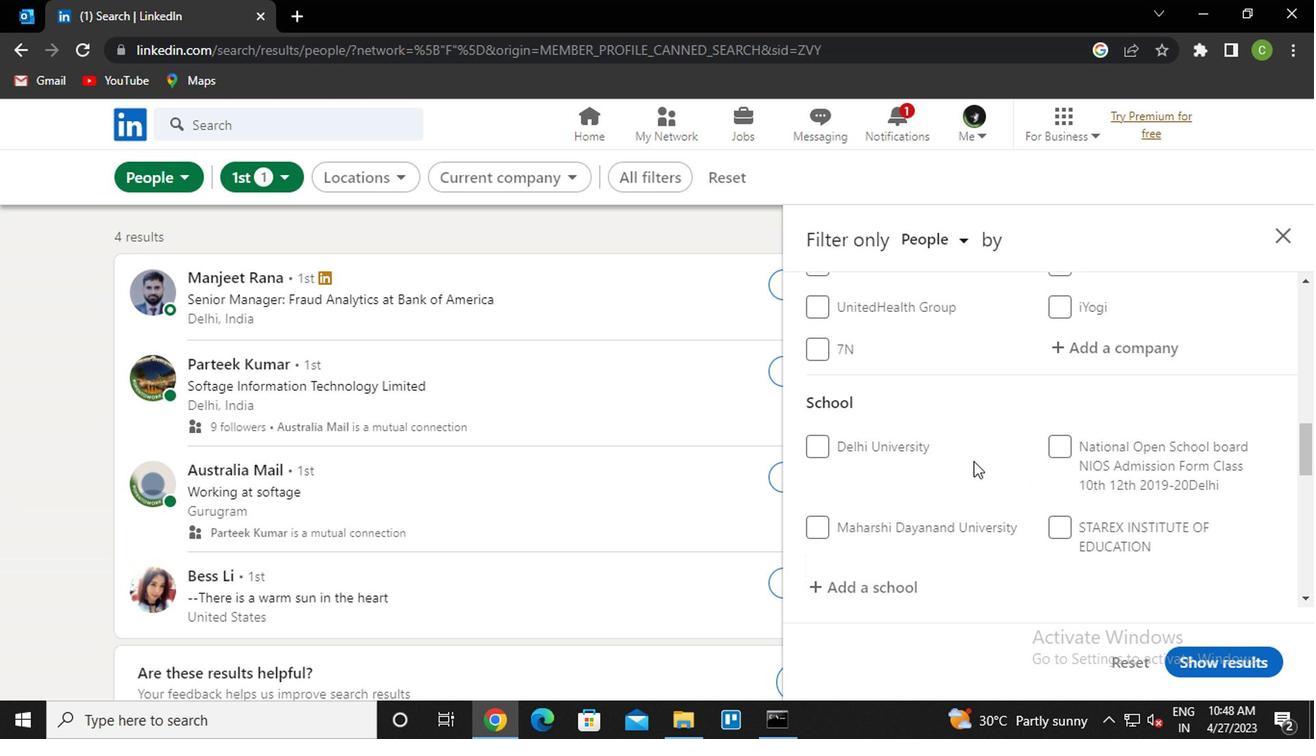 
Action: Mouse scrolled (956, 501) with delta (0, -1)
Screenshot: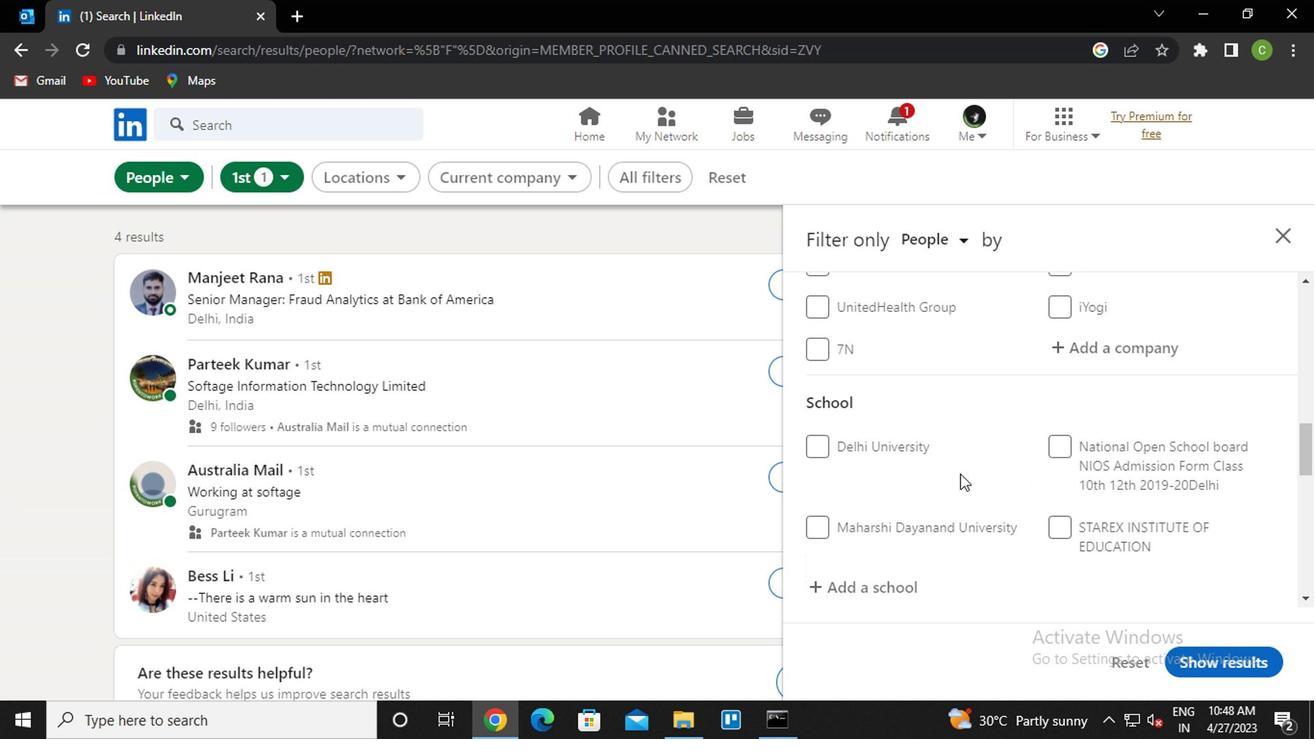 
Action: Mouse moved to (900, 483)
Screenshot: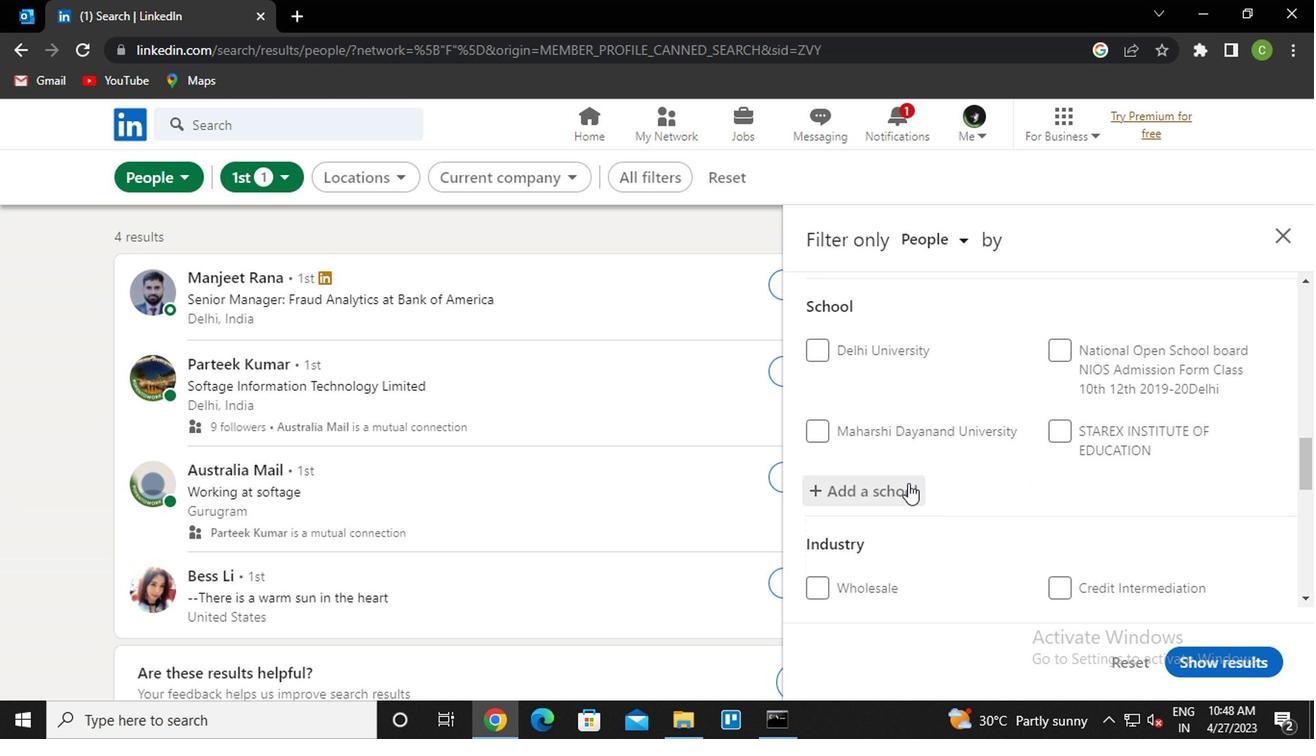 
Action: Mouse pressed left at (900, 483)
Screenshot: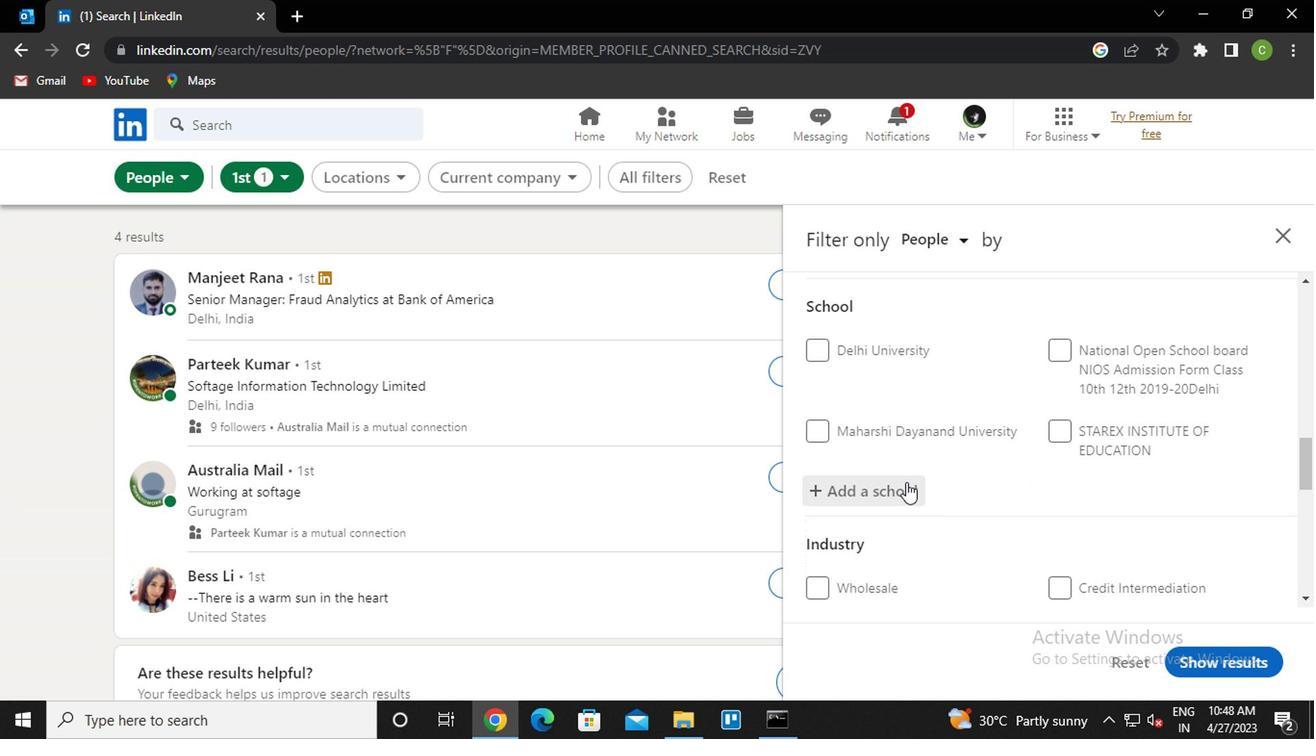
Action: Key pressed <Key.caps_lock>d<Key.caps_lock>elhi<Key.space>co<Key.down><Key.down><Key.down><Key.down><Key.down><Key.up><Key.enter>
Screenshot: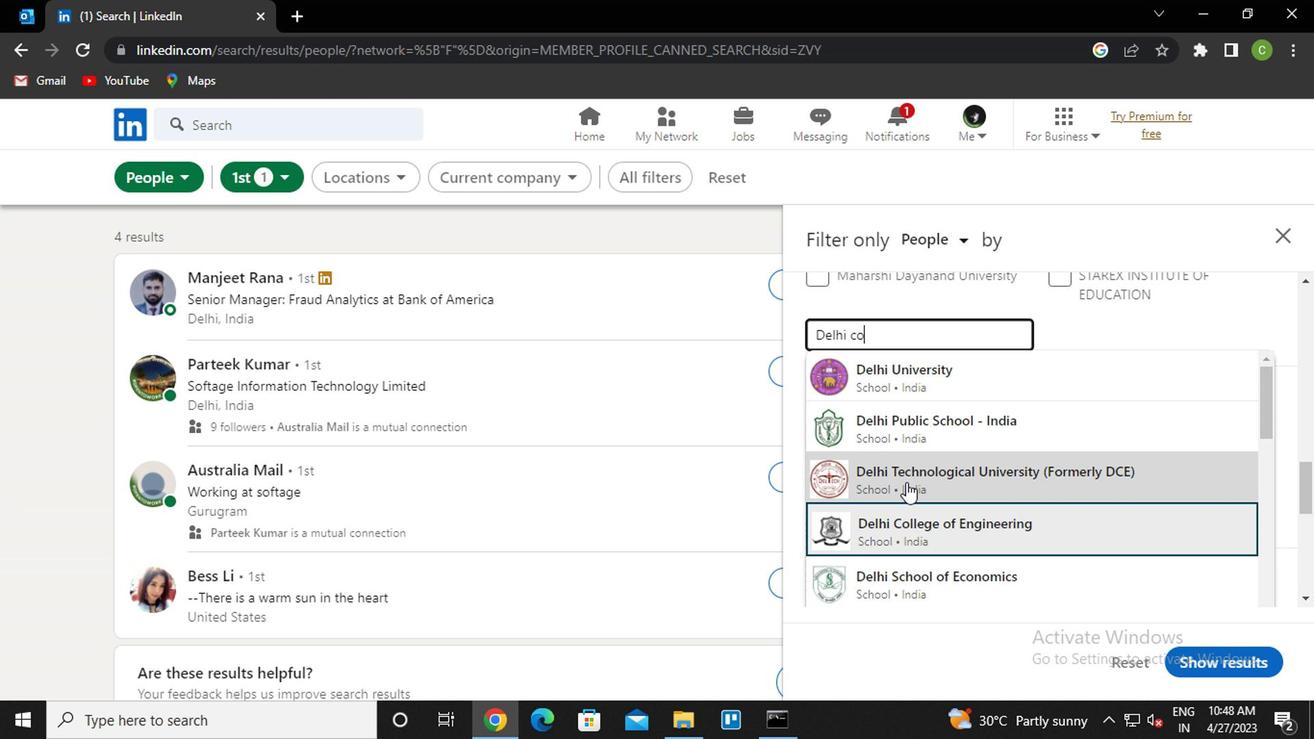 
Action: Mouse moved to (906, 470)
Screenshot: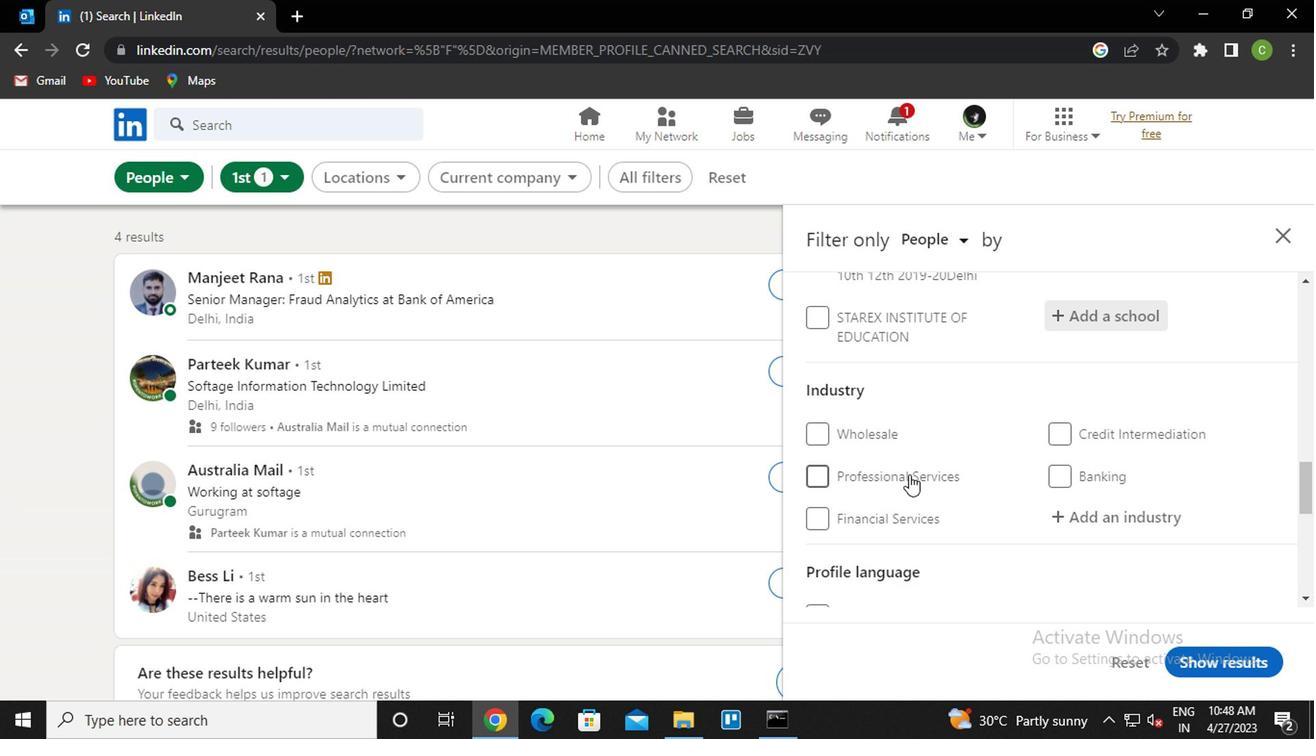 
Action: Mouse scrolled (906, 469) with delta (0, -1)
Screenshot: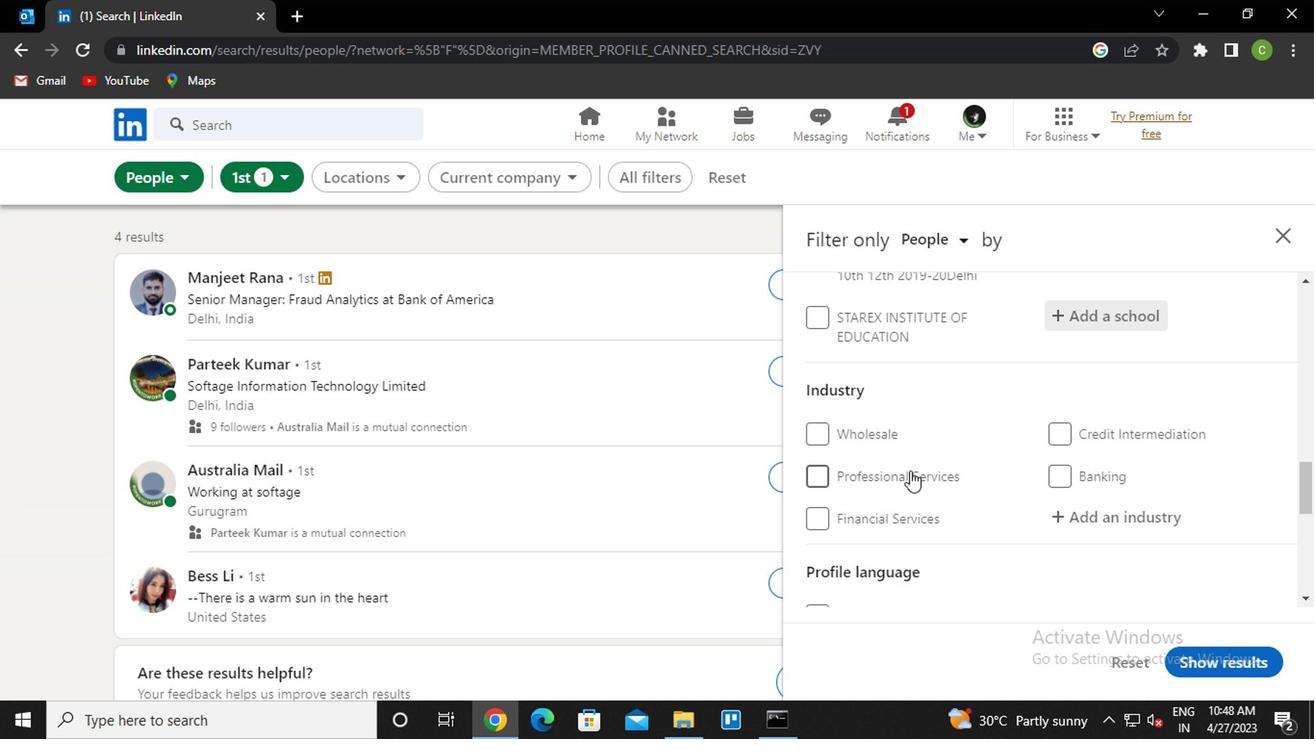 
Action: Mouse scrolled (906, 469) with delta (0, -1)
Screenshot: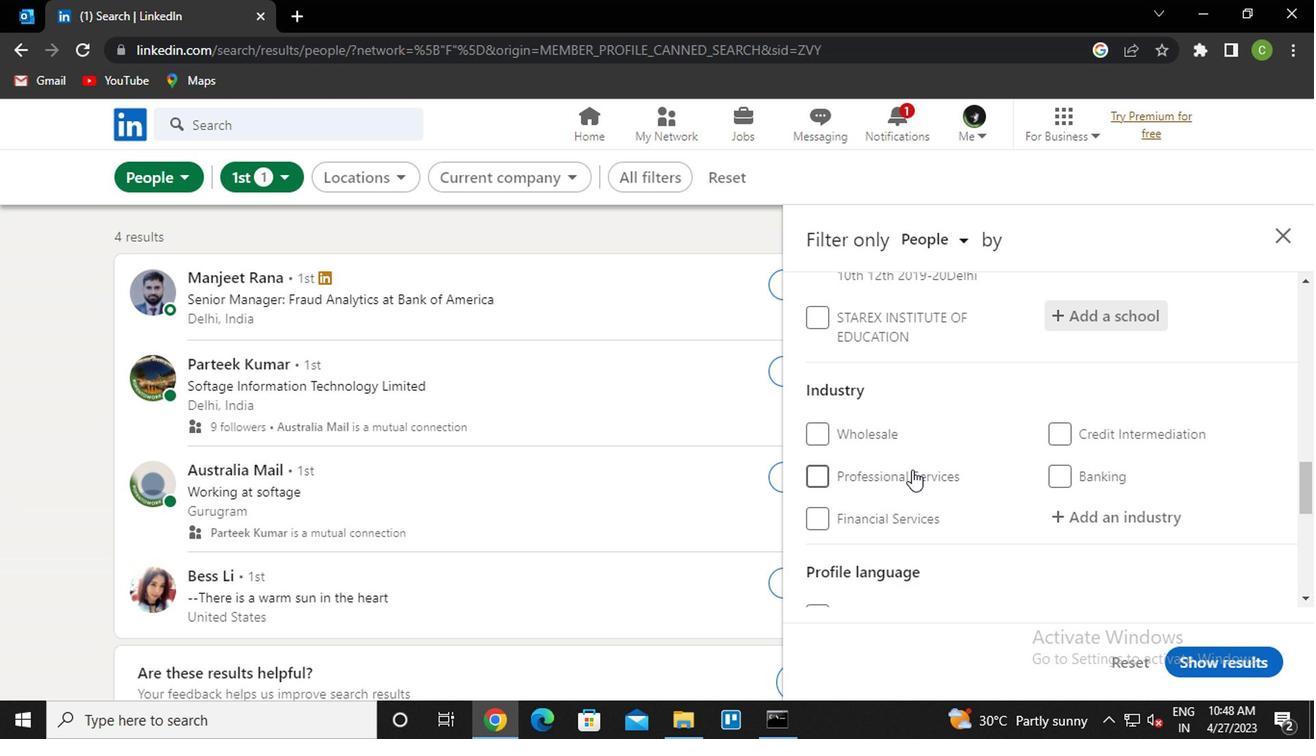 
Action: Mouse moved to (913, 470)
Screenshot: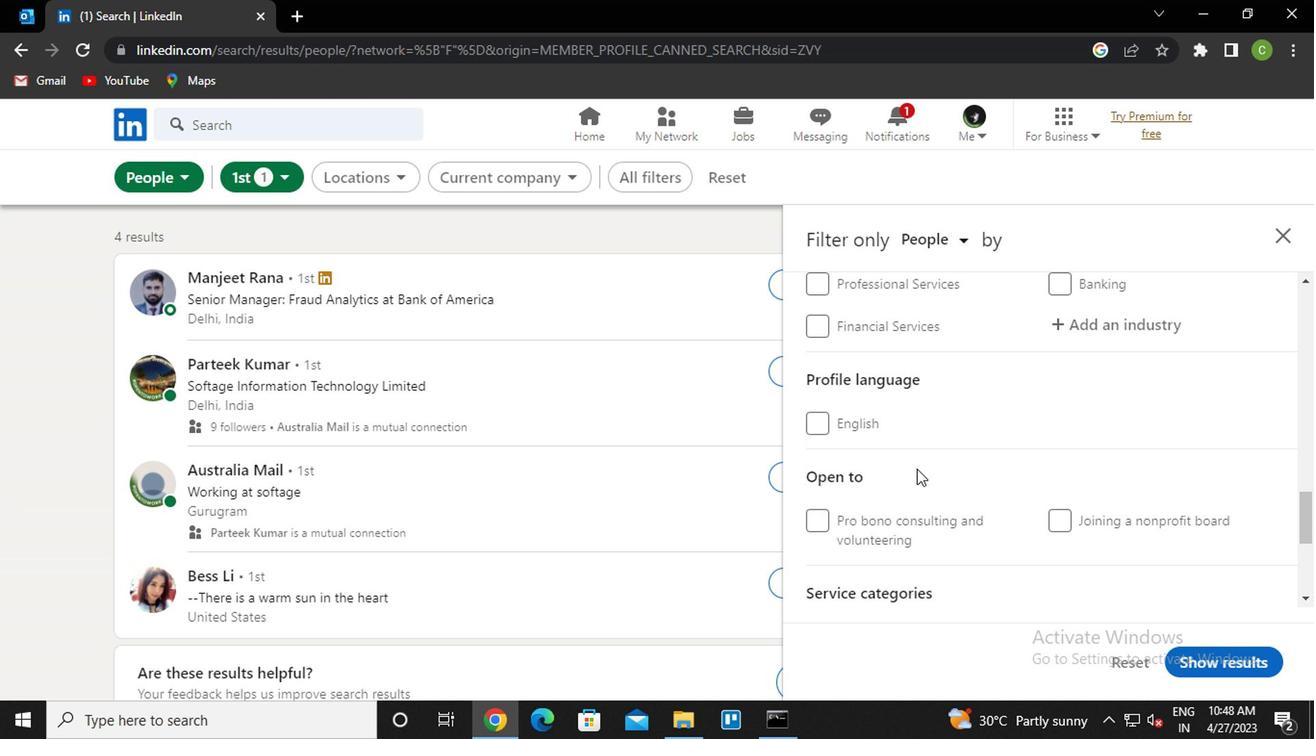 
Action: Mouse scrolled (913, 469) with delta (0, -1)
Screenshot: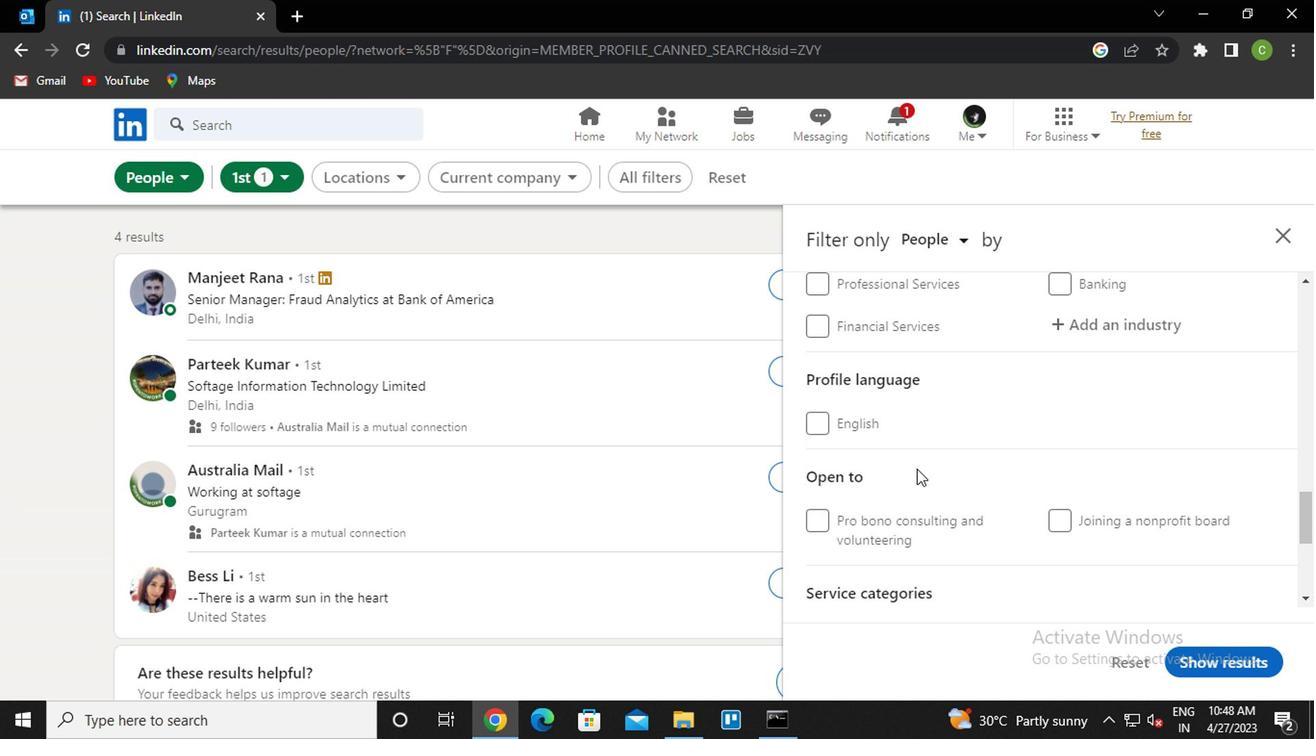 
Action: Mouse scrolled (913, 469) with delta (0, -1)
Screenshot: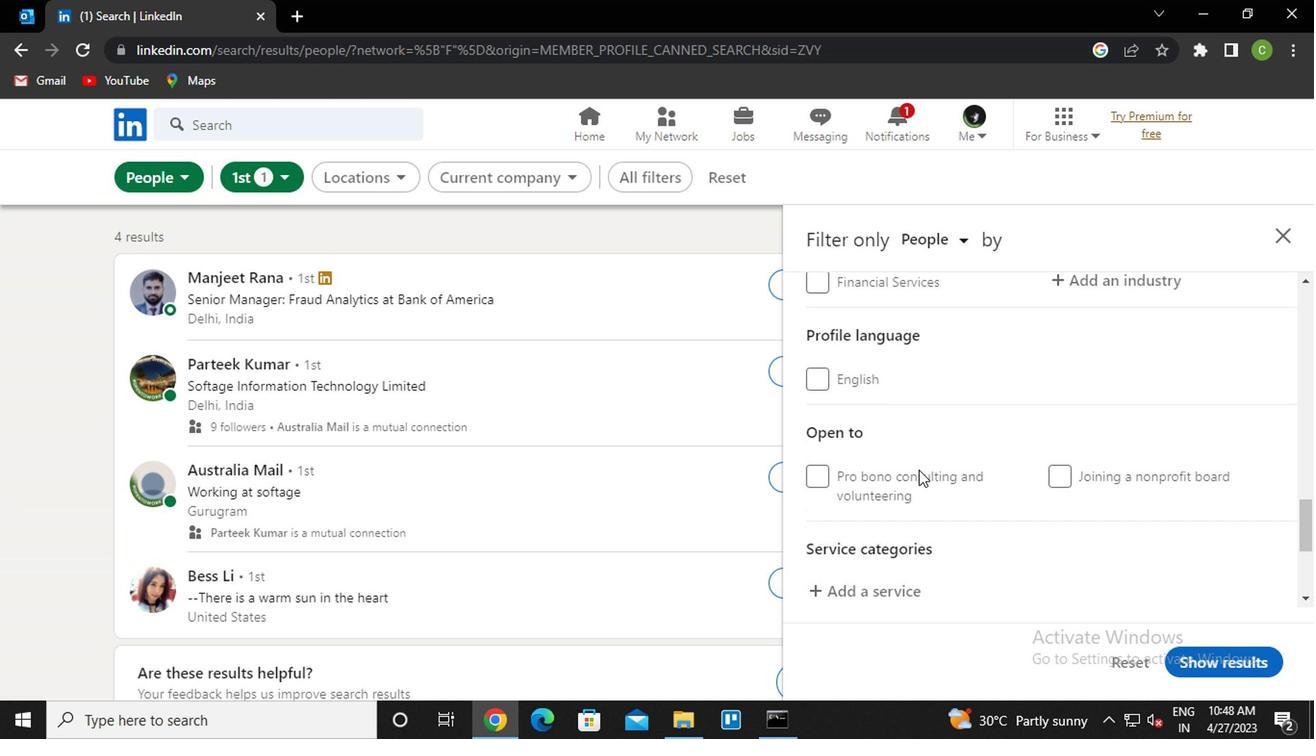 
Action: Mouse moved to (913, 470)
Screenshot: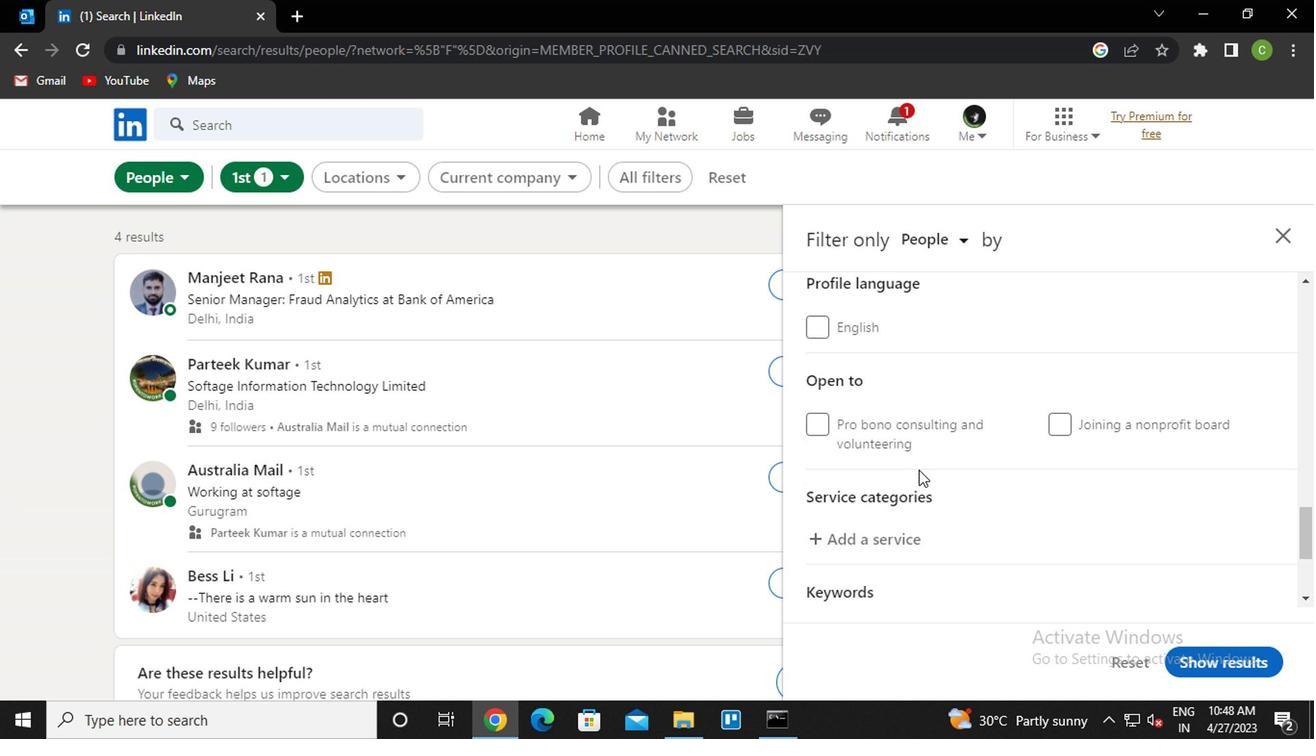 
Action: Mouse scrolled (913, 471) with delta (0, 0)
Screenshot: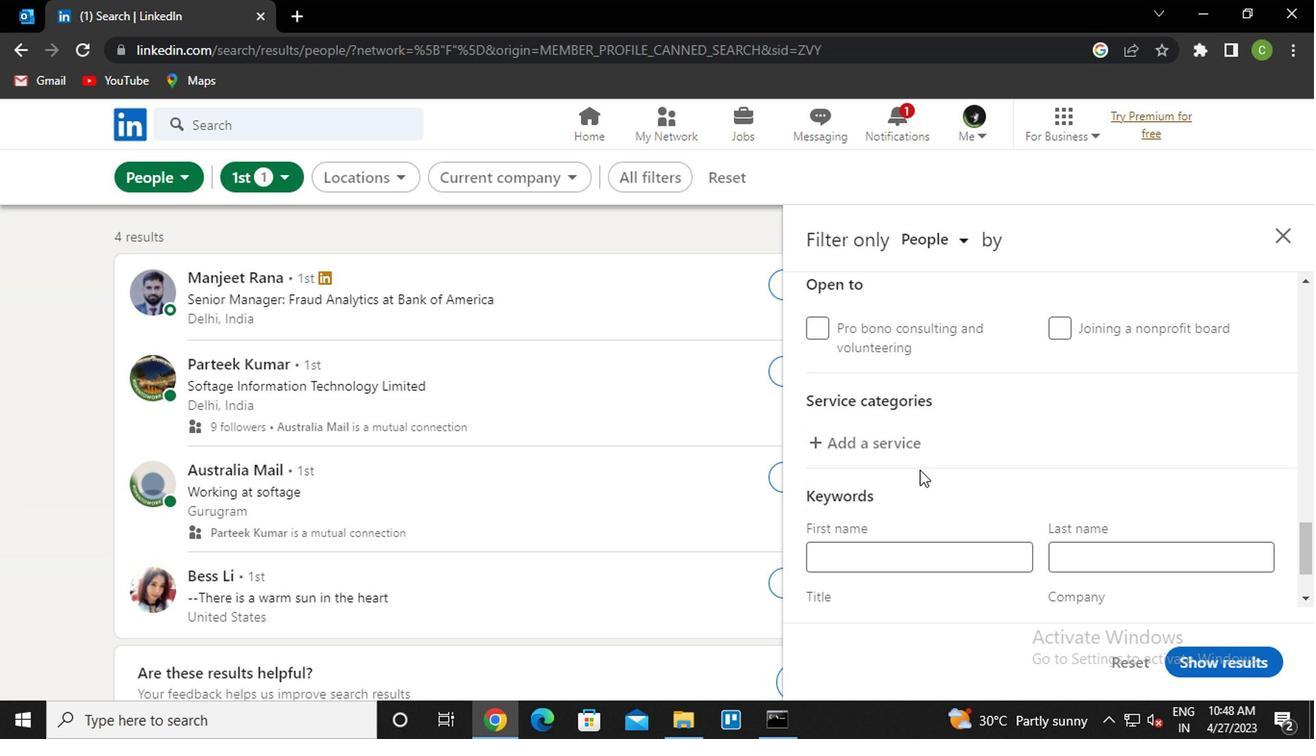 
Action: Mouse scrolled (913, 471) with delta (0, 0)
Screenshot: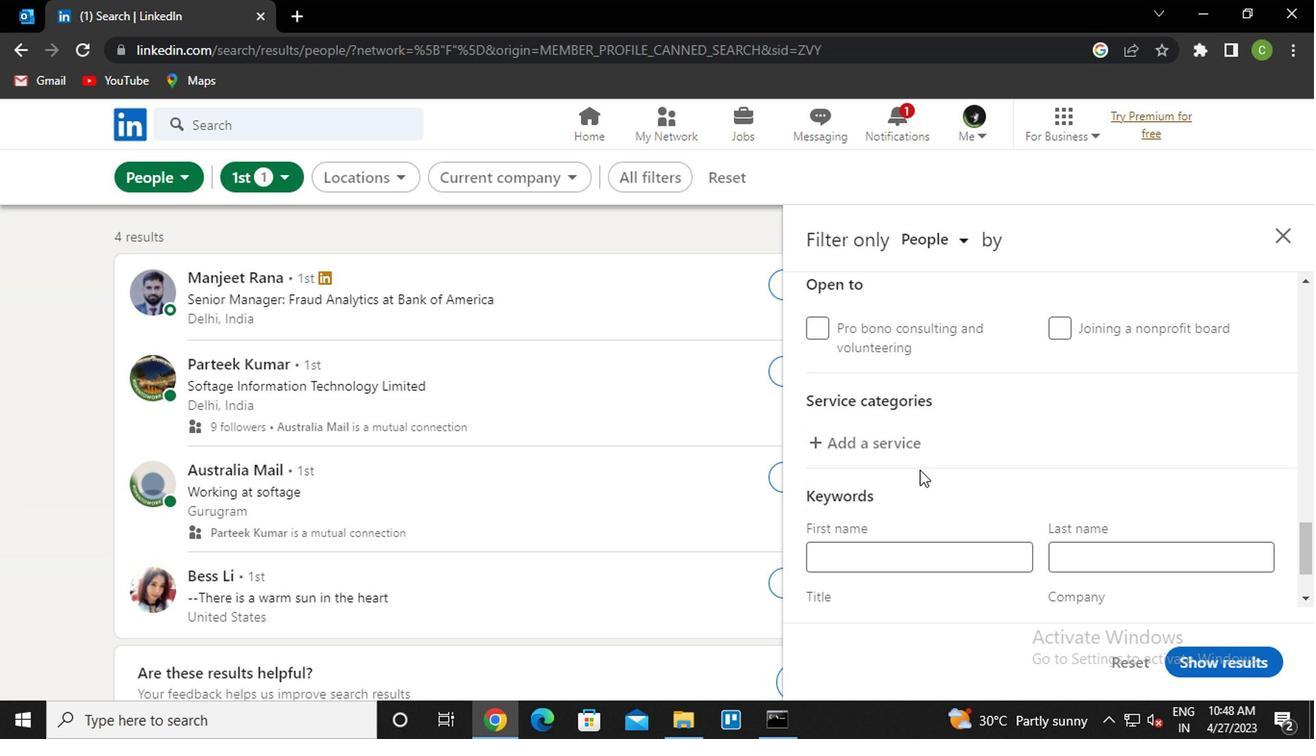 
Action: Mouse scrolled (913, 471) with delta (0, 0)
Screenshot: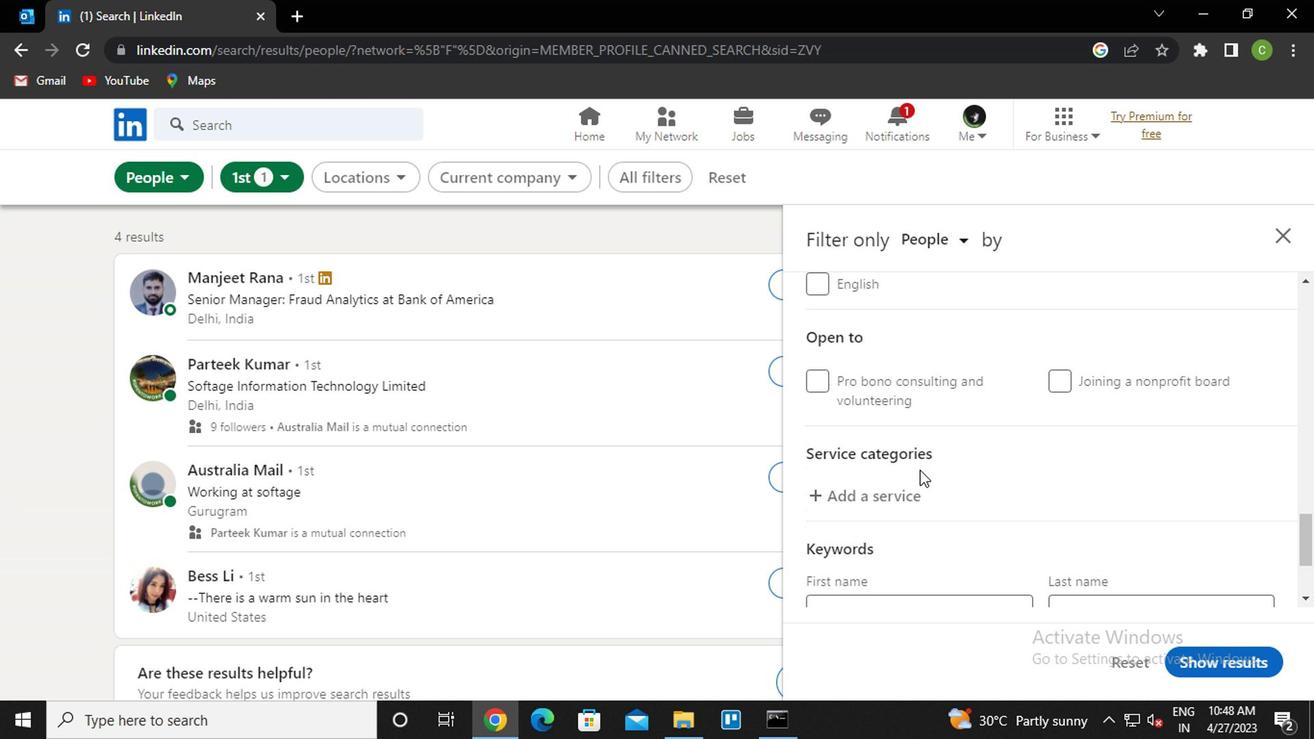 
Action: Mouse moved to (927, 410)
Screenshot: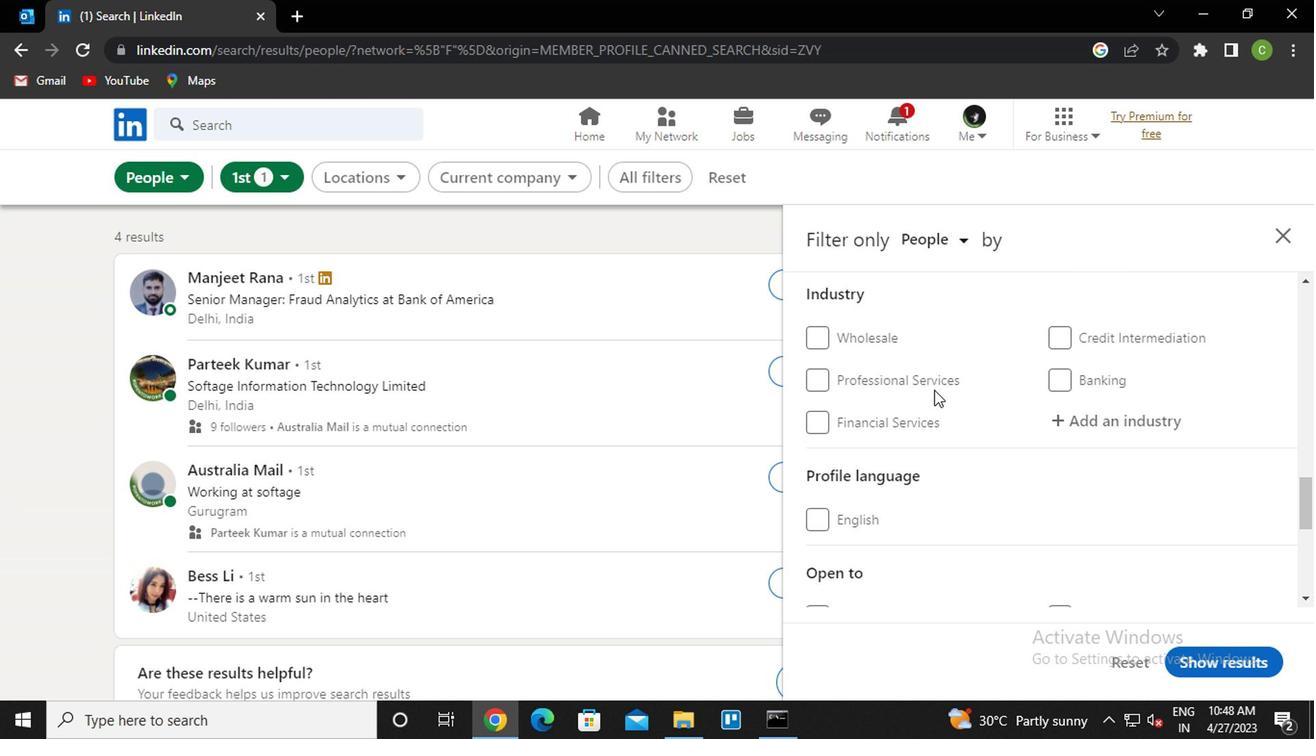 
Action: Mouse scrolled (927, 409) with delta (0, 0)
Screenshot: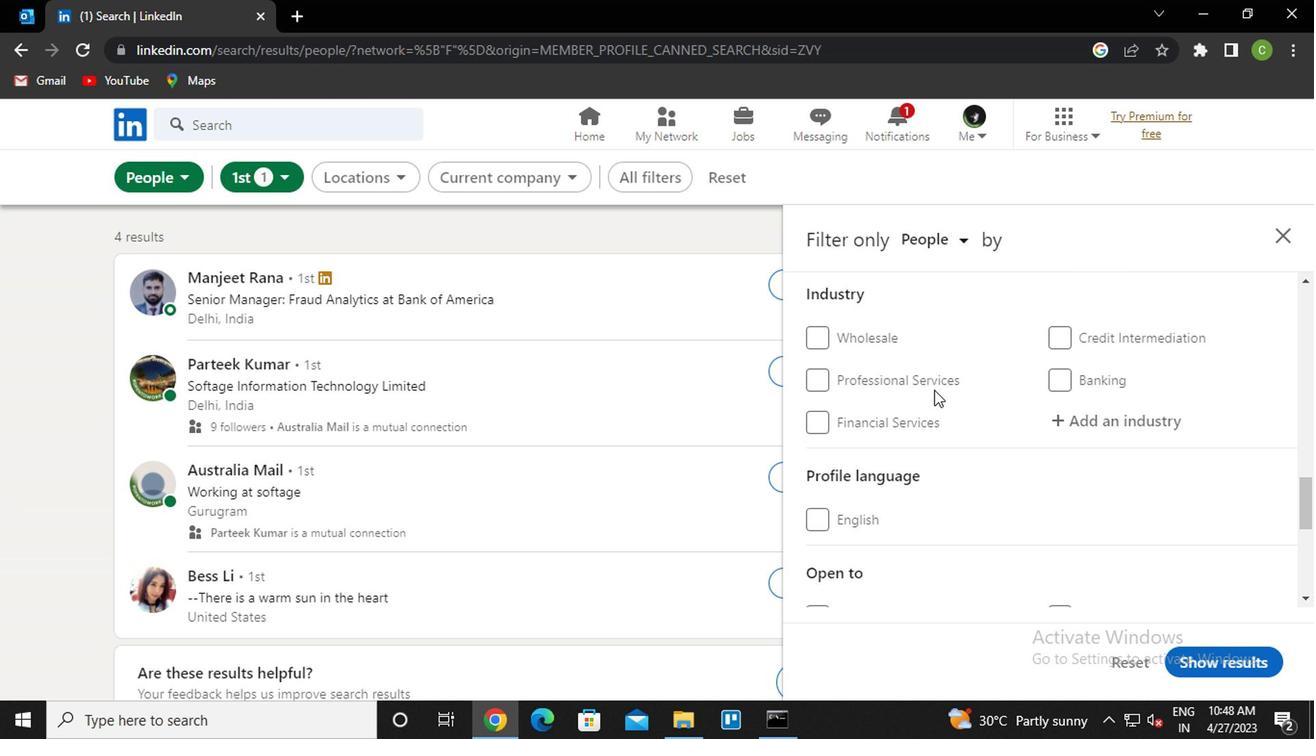 
Action: Mouse moved to (928, 441)
Screenshot: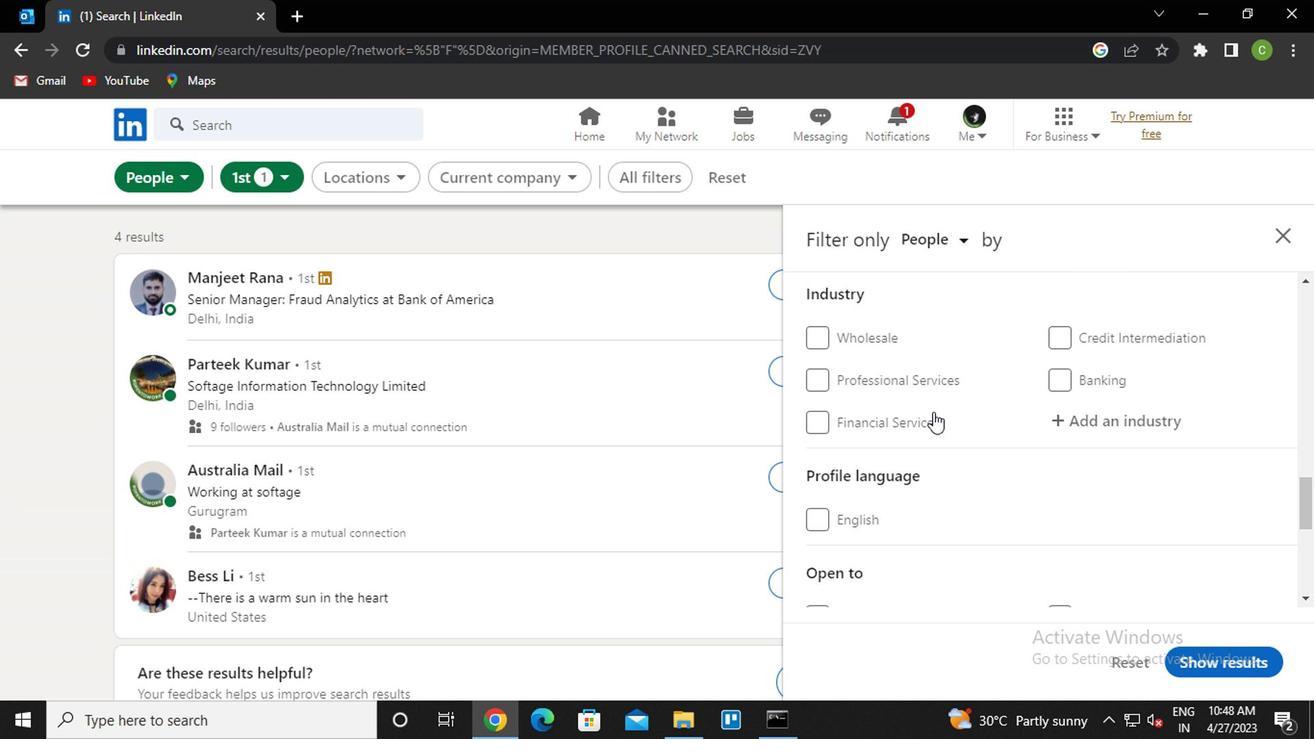 
Action: Mouse scrolled (928, 440) with delta (0, 0)
Screenshot: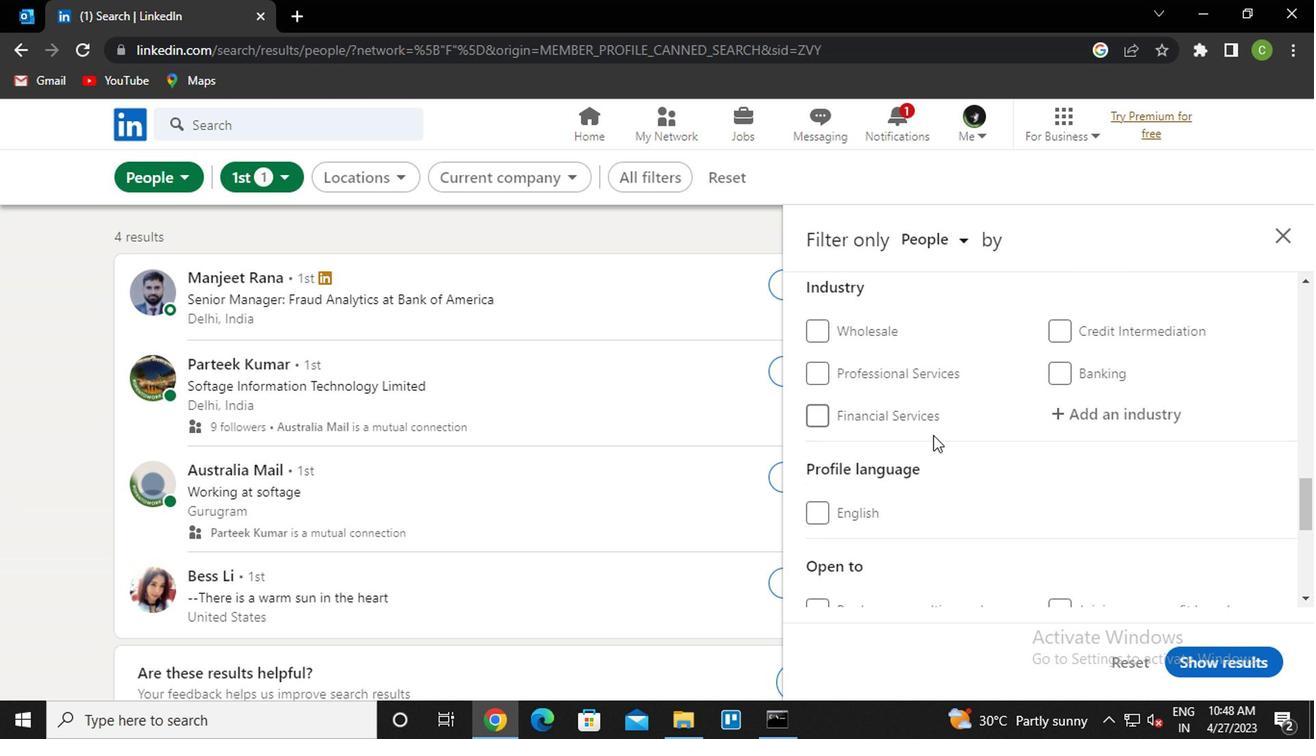 
Action: Mouse moved to (928, 460)
Screenshot: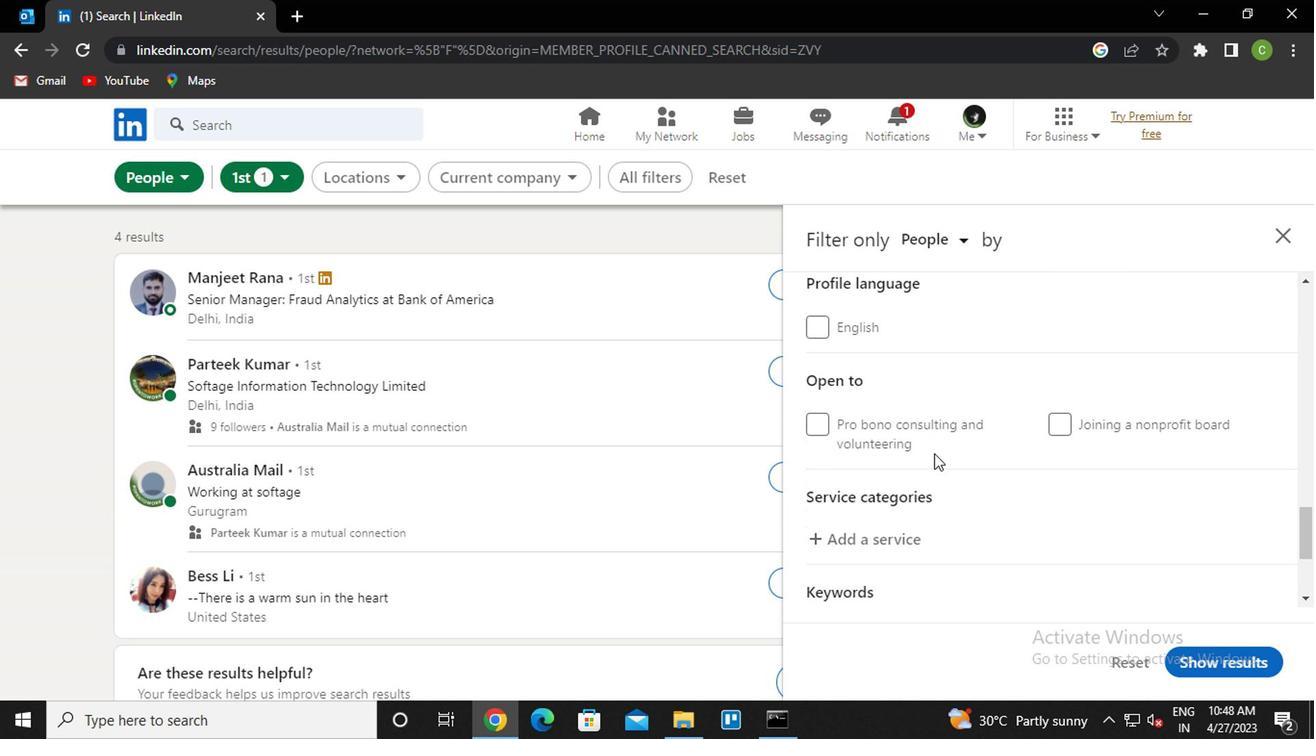 
Action: Mouse scrolled (928, 459) with delta (0, 0)
Screenshot: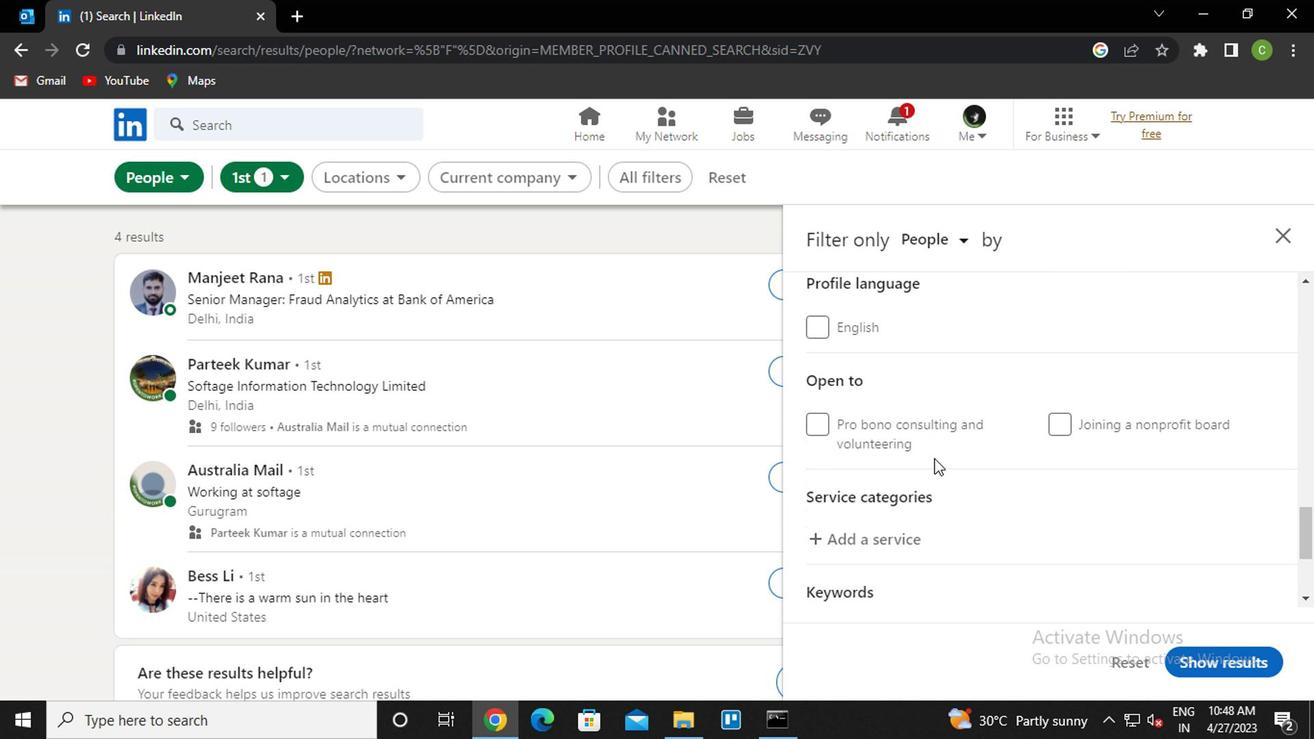
Action: Mouse moved to (880, 439)
Screenshot: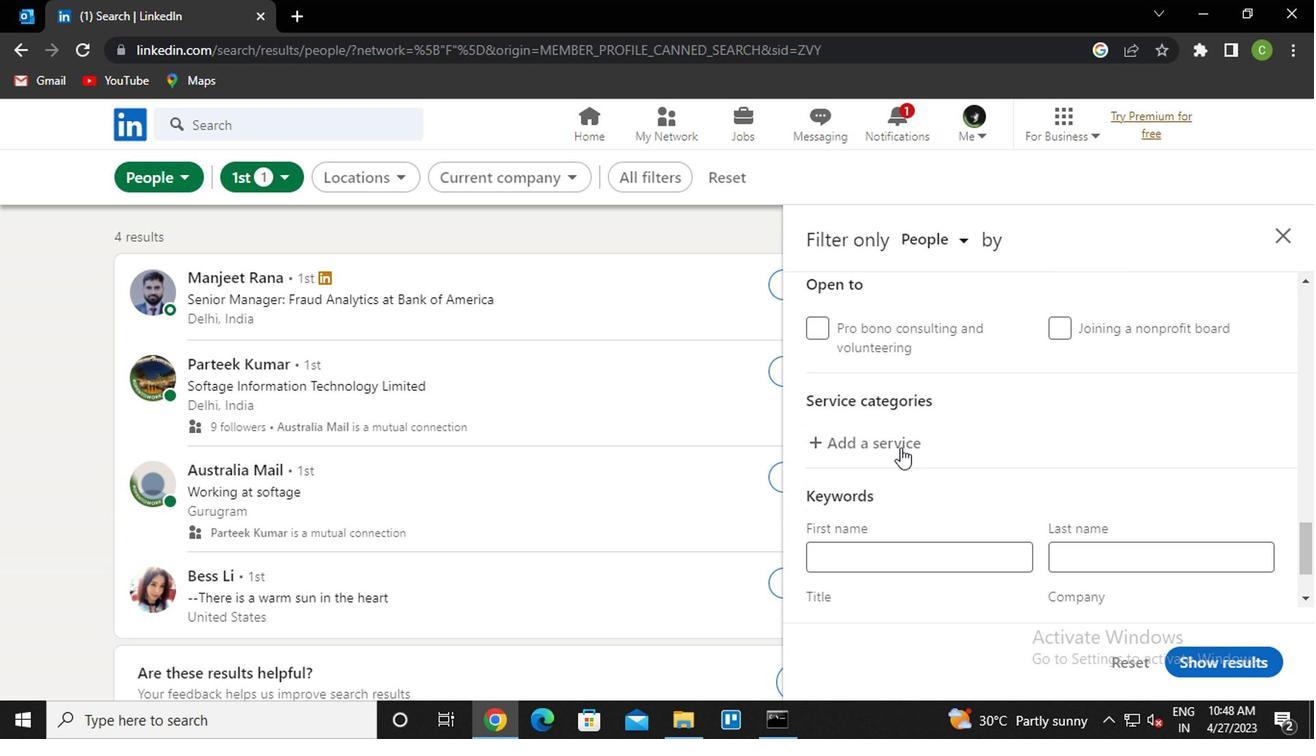 
Action: Mouse pressed left at (880, 439)
Screenshot: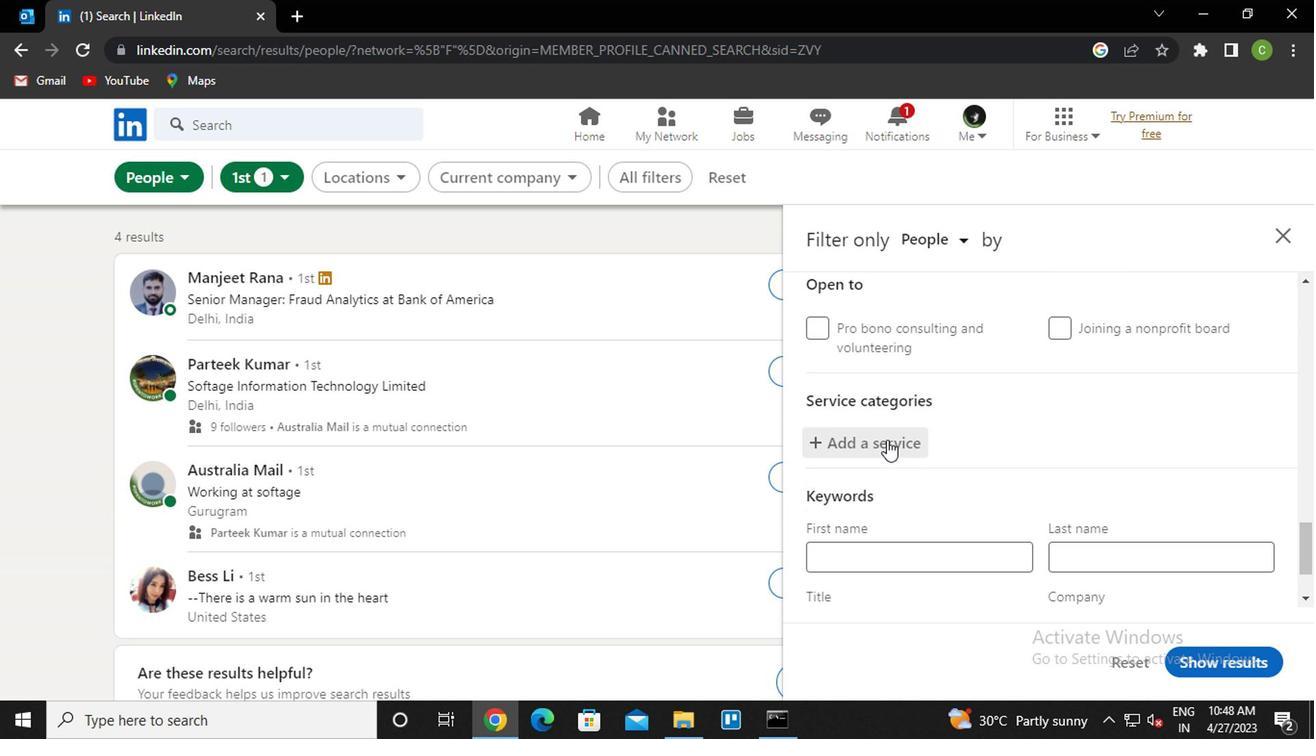 
Action: Key pressed <Key.caps_lock>r<Key.caps_lock>anching
Screenshot: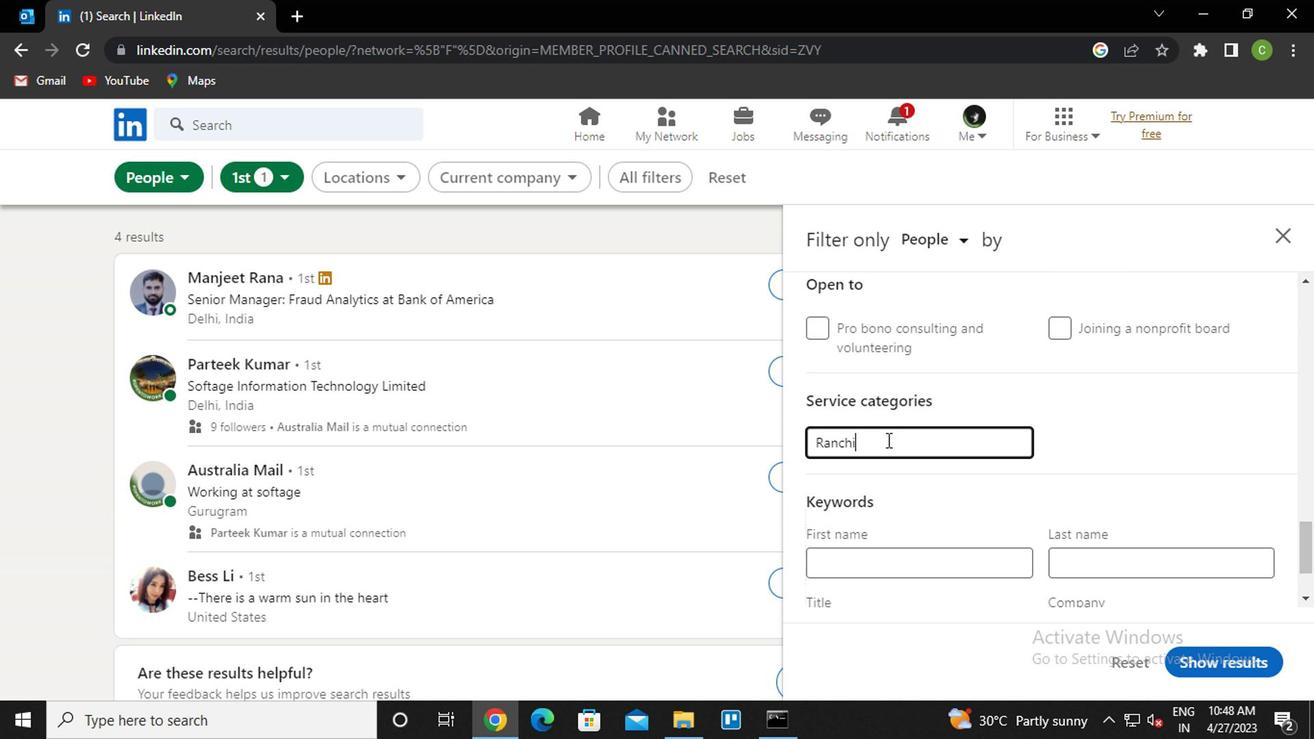 
Action: Mouse scrolled (880, 440) with delta (0, 1)
Screenshot: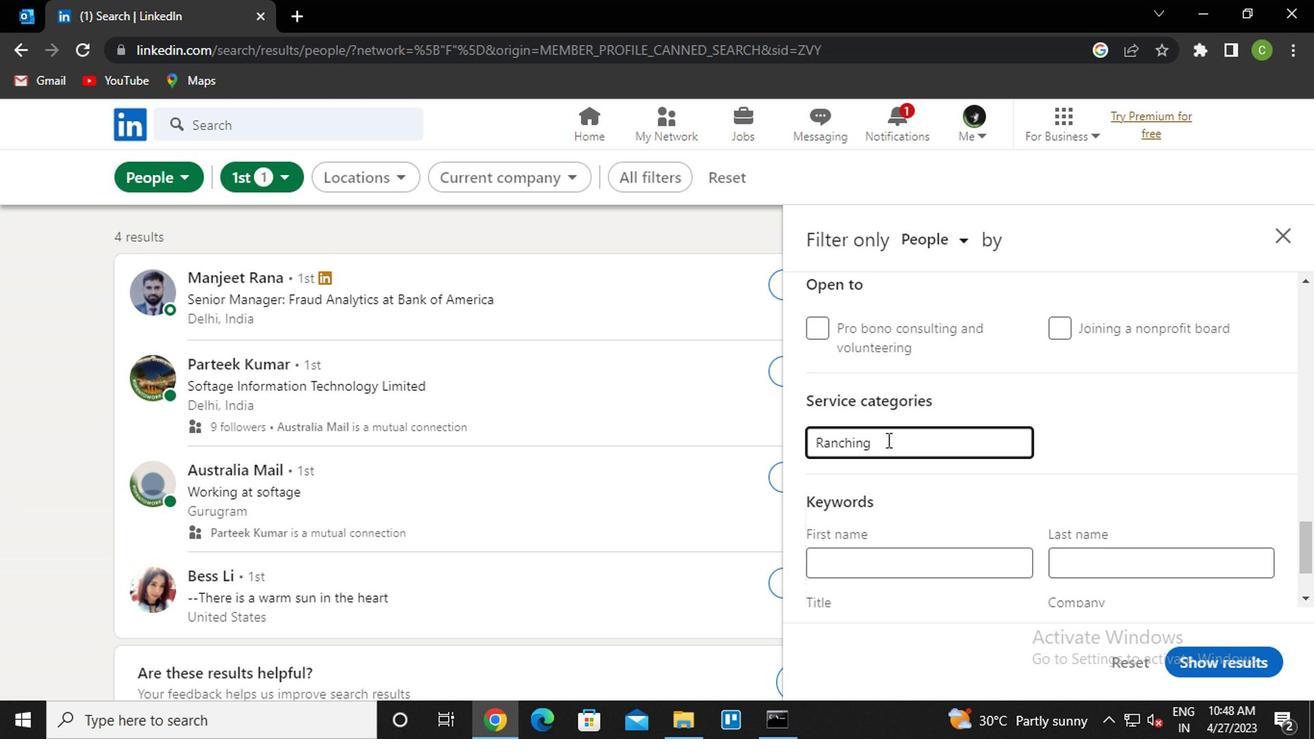 
Action: Mouse moved to (897, 435)
Screenshot: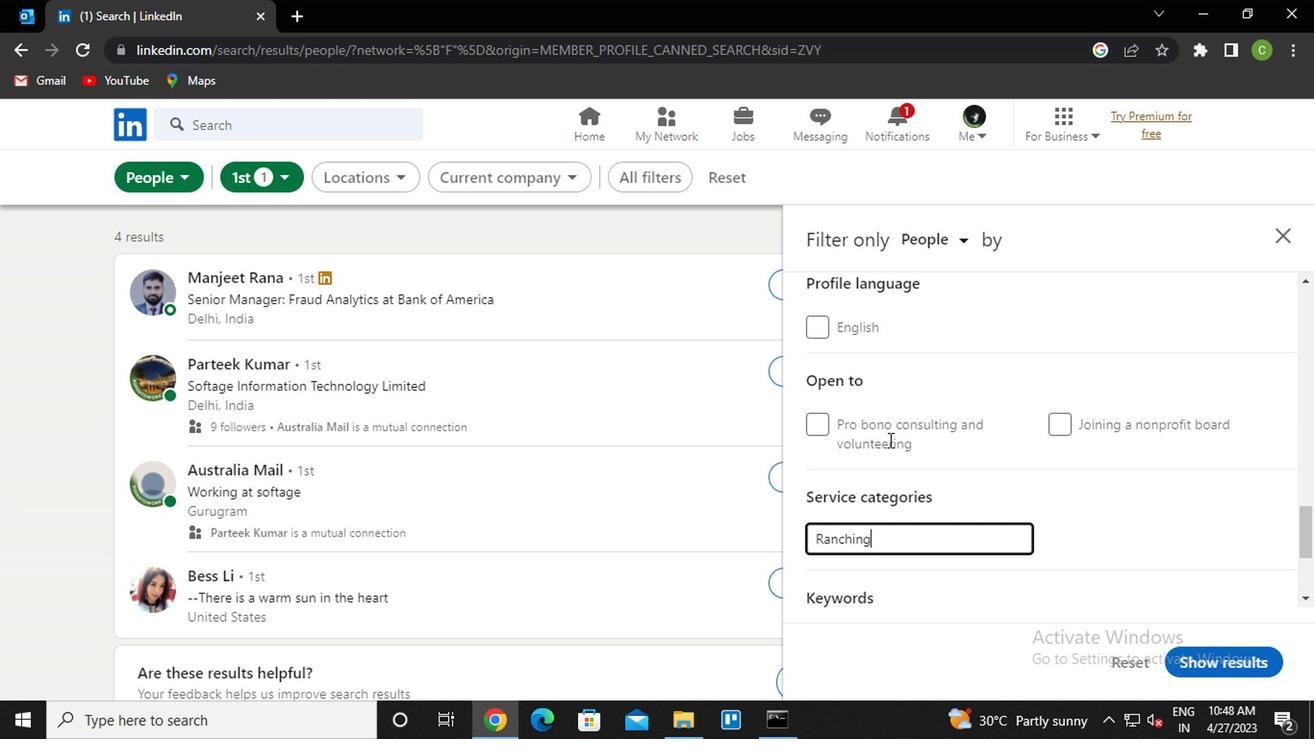
Action: Mouse scrolled (897, 436) with delta (0, 1)
Screenshot: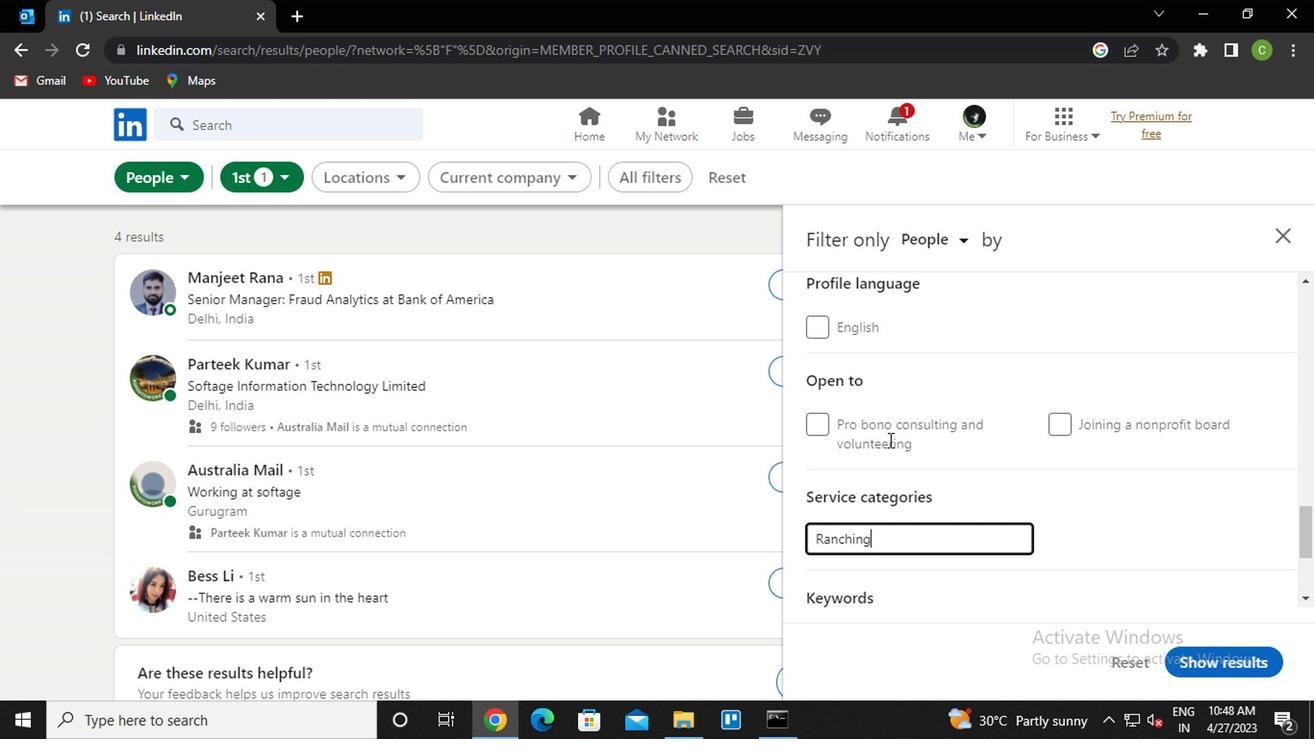 
Action: Mouse moved to (1148, 331)
Screenshot: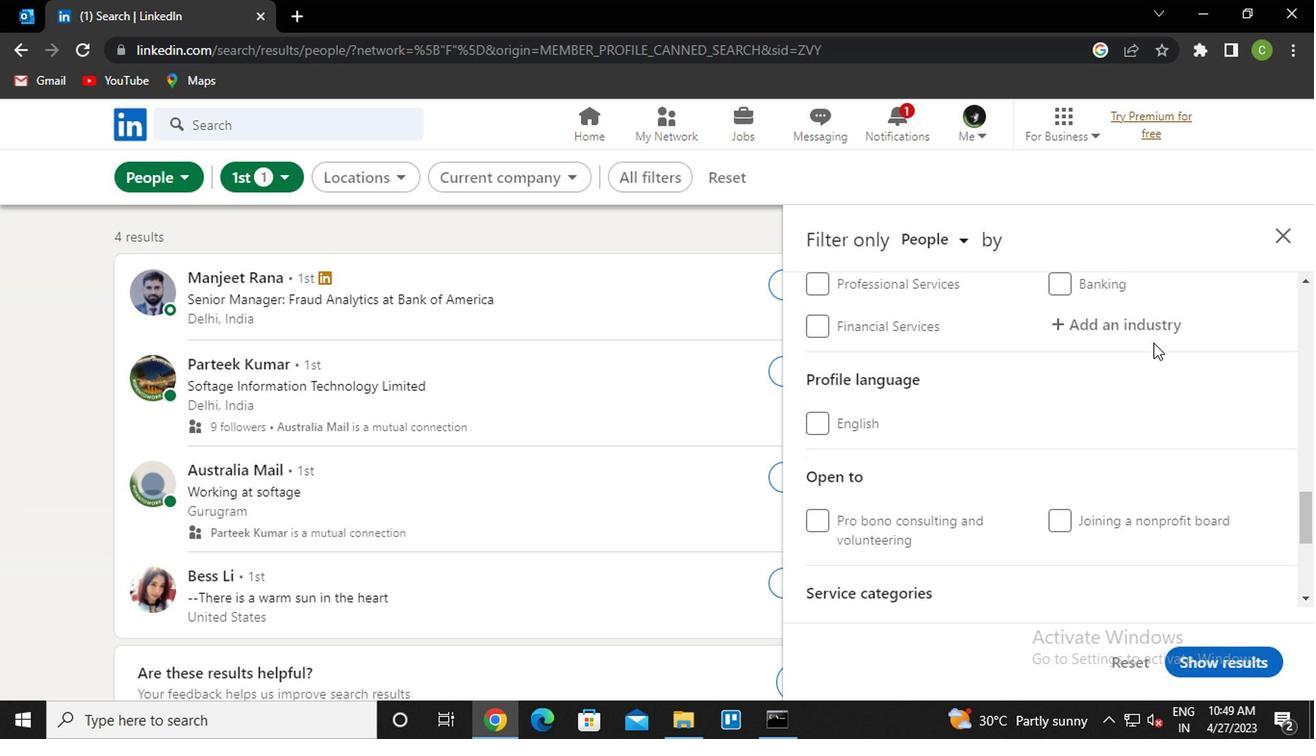 
Action: Mouse pressed left at (1148, 331)
Screenshot: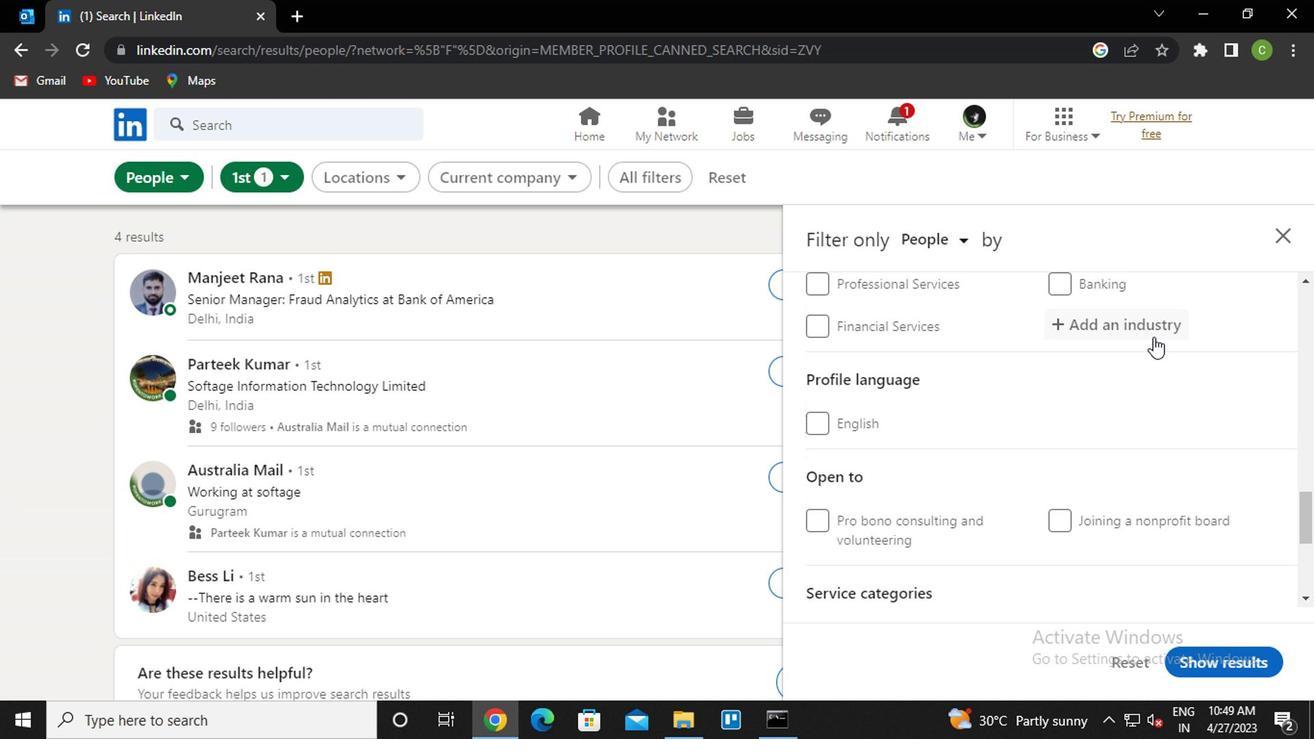 
Action: Key pressed <Key.caps_lock>r<Key.caps_lock>anch<Key.down><Key.enter>
Screenshot: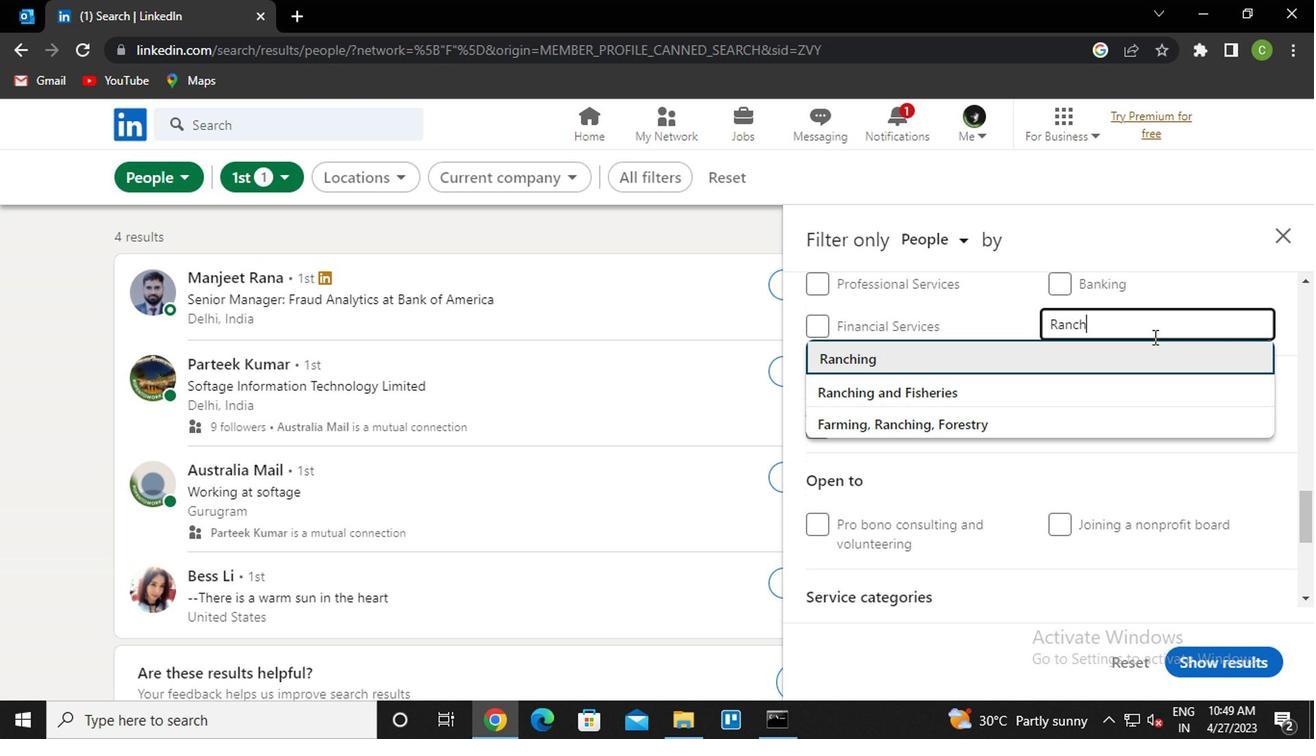 
Action: Mouse scrolled (1148, 330) with delta (0, -1)
Screenshot: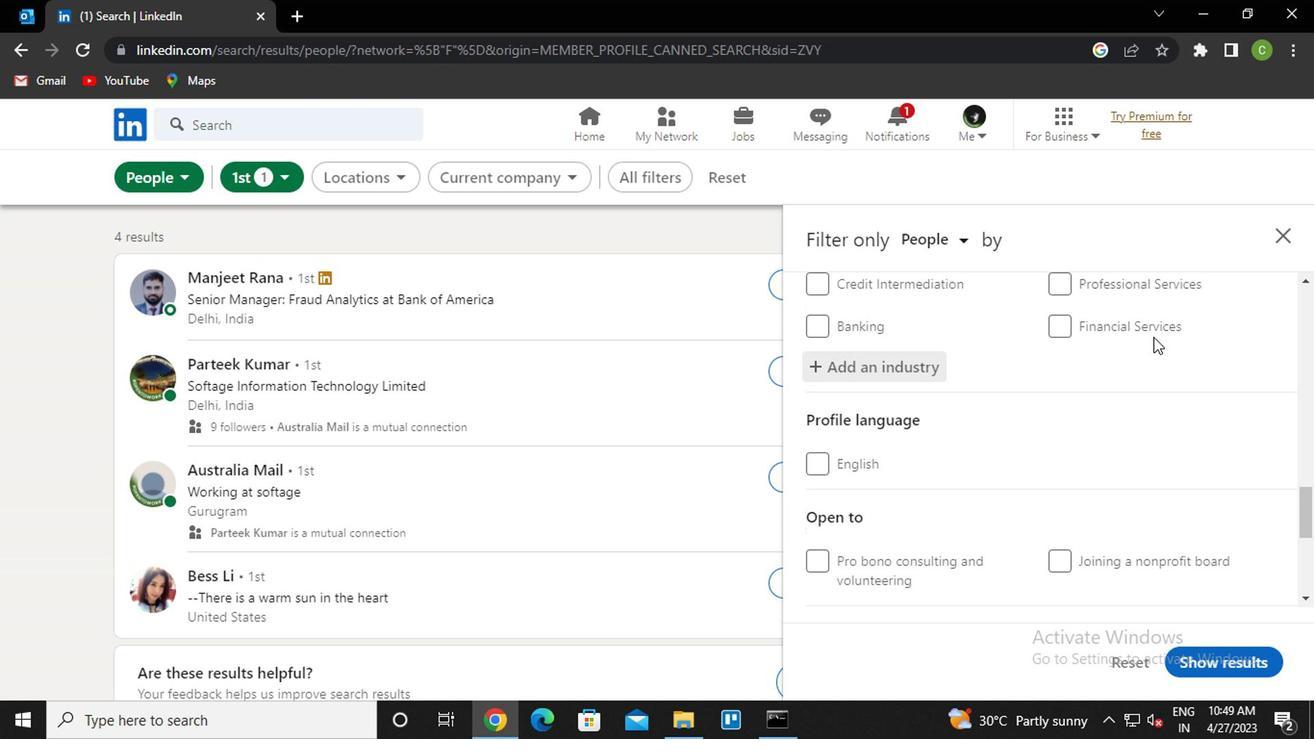 
Action: Mouse scrolled (1148, 330) with delta (0, -1)
Screenshot: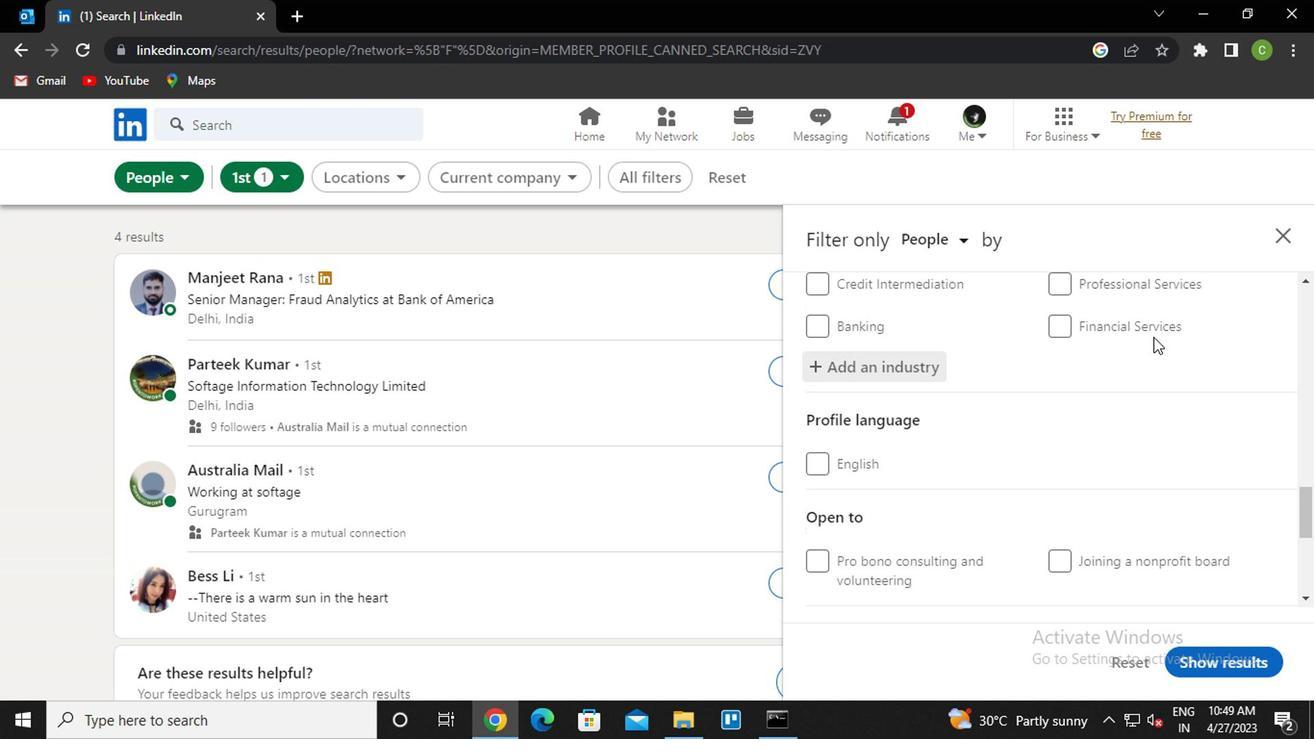
Action: Mouse scrolled (1148, 330) with delta (0, -1)
Screenshot: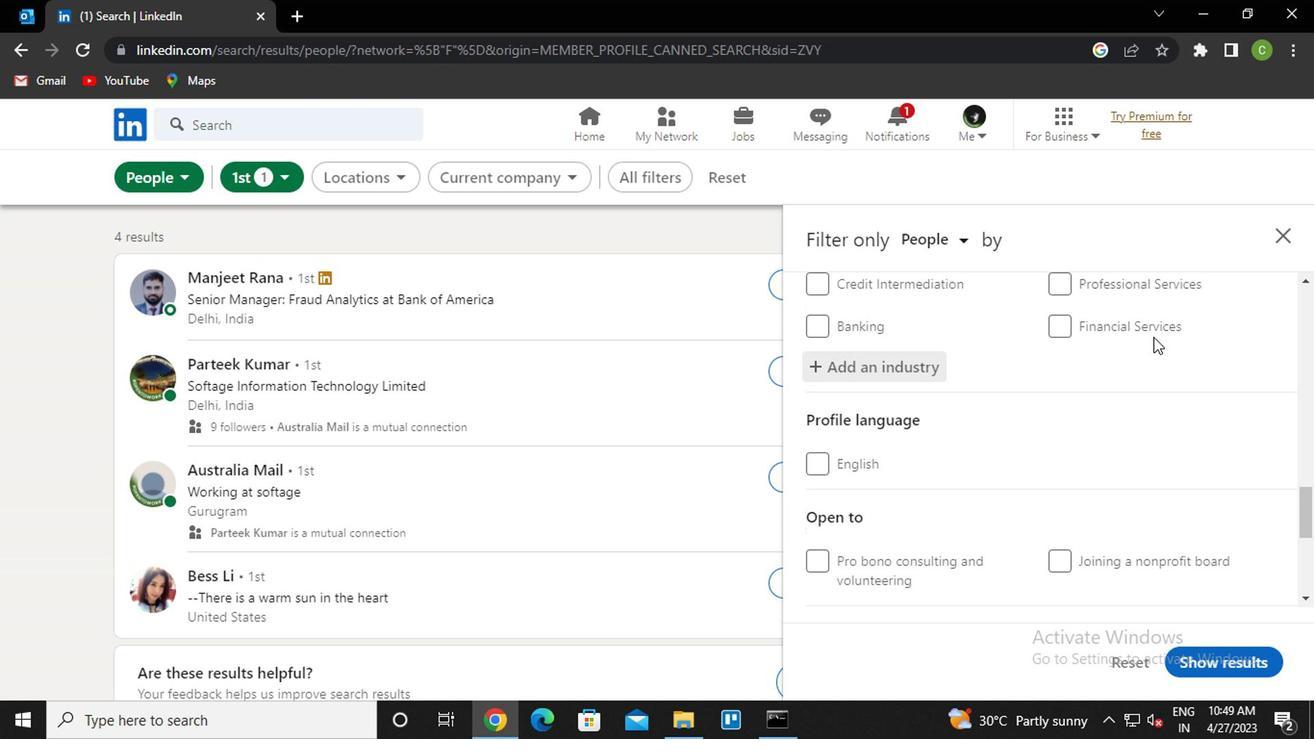 
Action: Mouse moved to (924, 386)
Screenshot: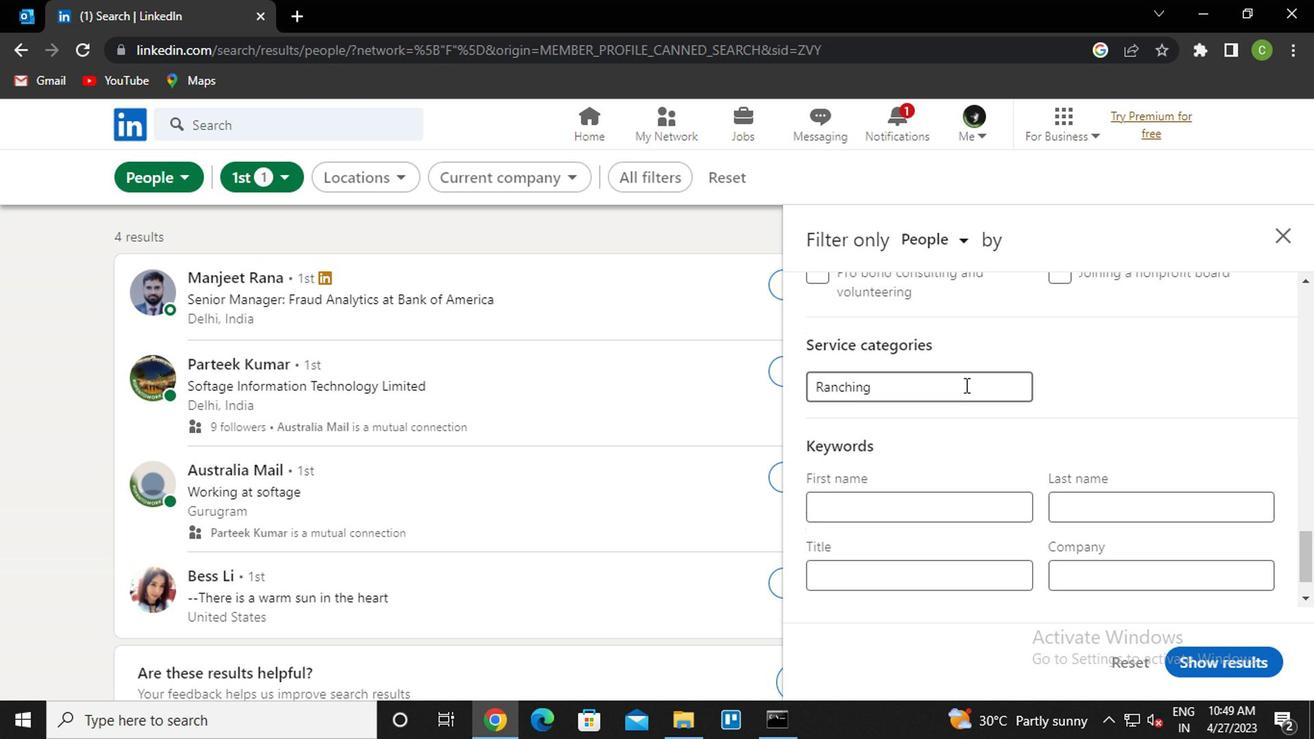 
Action: Mouse pressed left at (924, 386)
Screenshot: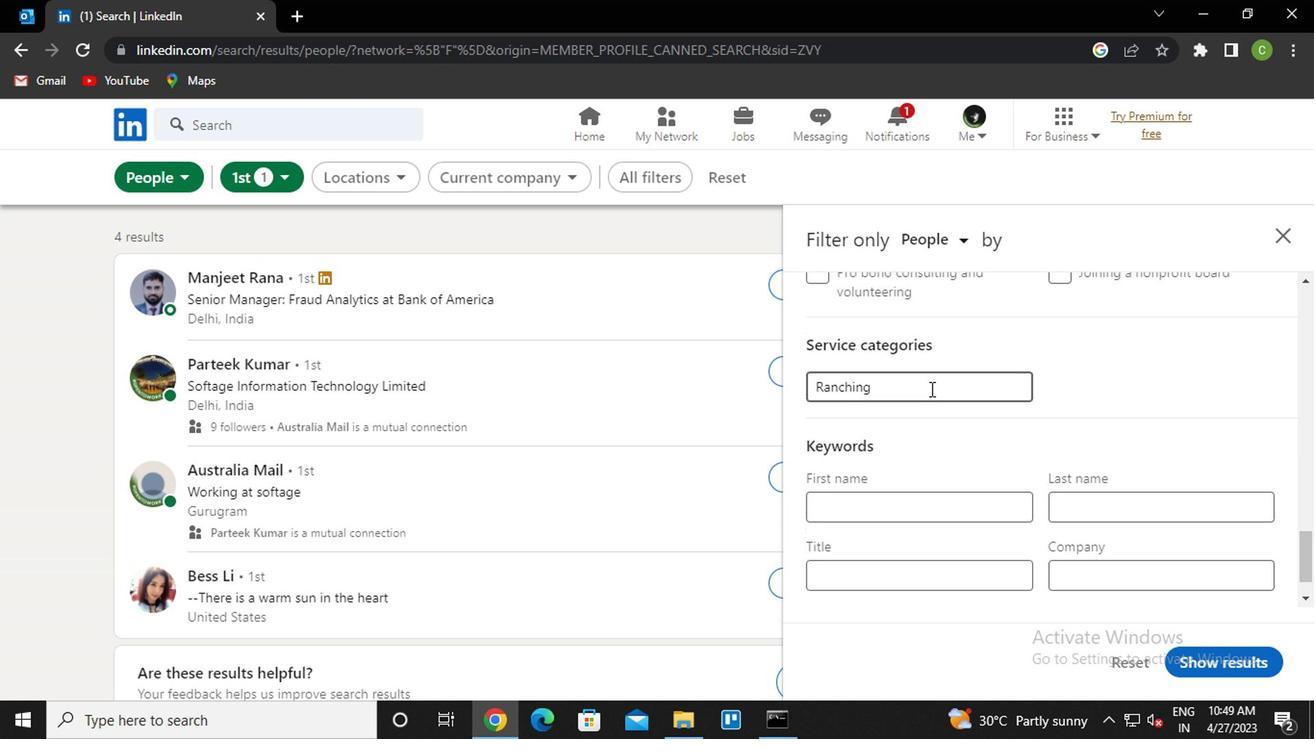 
Action: Key pressed <Key.backspace><Key.backspace><Key.backspace><Key.backspace><Key.backspace><Key.backspace><Key.backspace><Key.backspace><Key.backspace><Key.backspace><Key.backspace><Key.backspace><Key.backspace><Key.backspace><Key.backspace><Key.backspace><Key.backspace><Key.backspace><Key.backspace><Key.backspace><Key.backspace><Key.backspace><Key.backspace><Key.backspace><Key.caps_lock>h<Key.caps_lock>umar<Key.backspace>n<Key.down><Key.down><Key.enter>
Screenshot: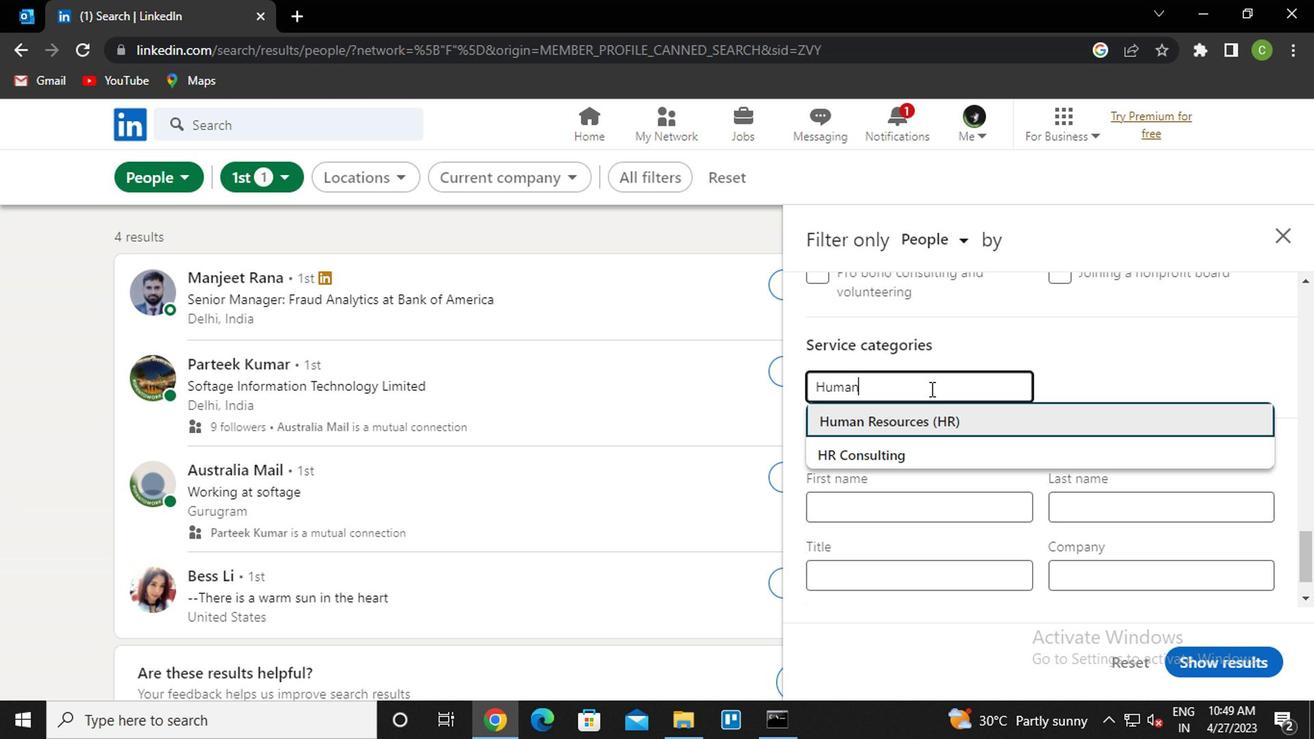 
Action: Mouse scrolled (924, 385) with delta (0, 0)
Screenshot: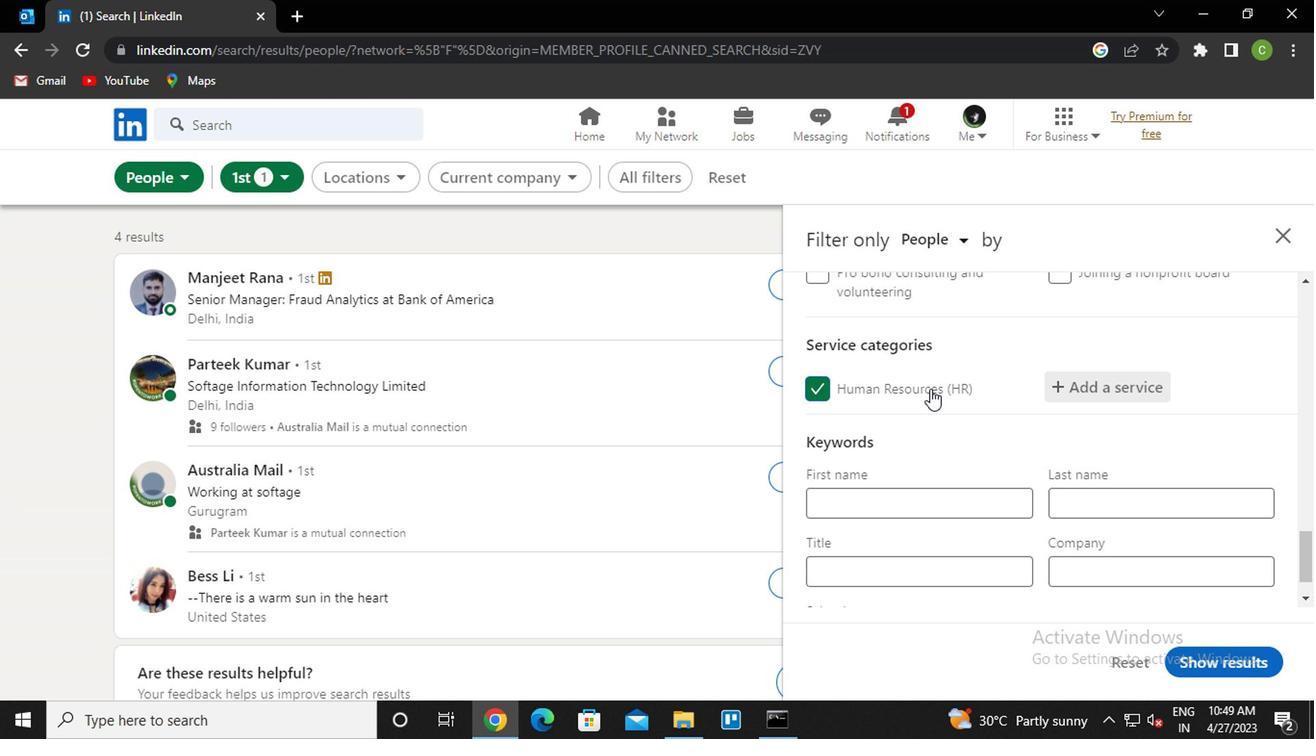 
Action: Mouse scrolled (924, 385) with delta (0, 0)
Screenshot: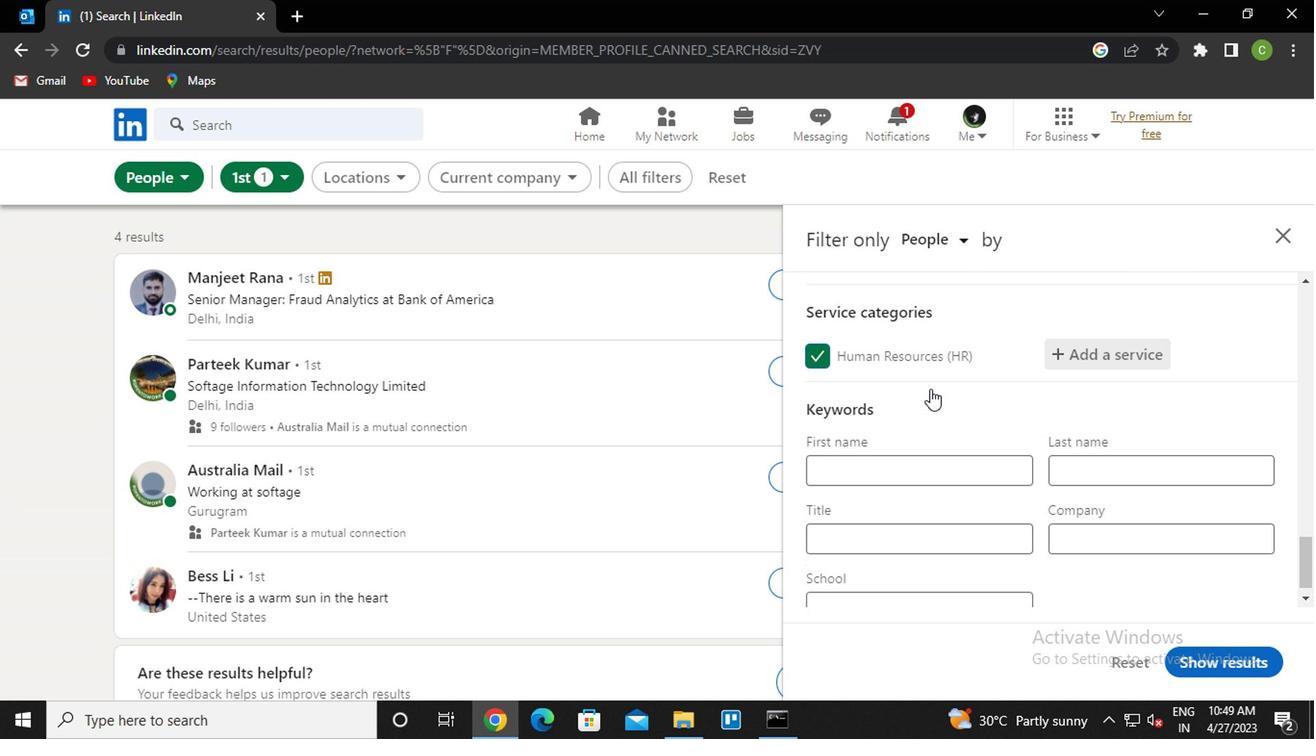 
Action: Mouse moved to (898, 531)
Screenshot: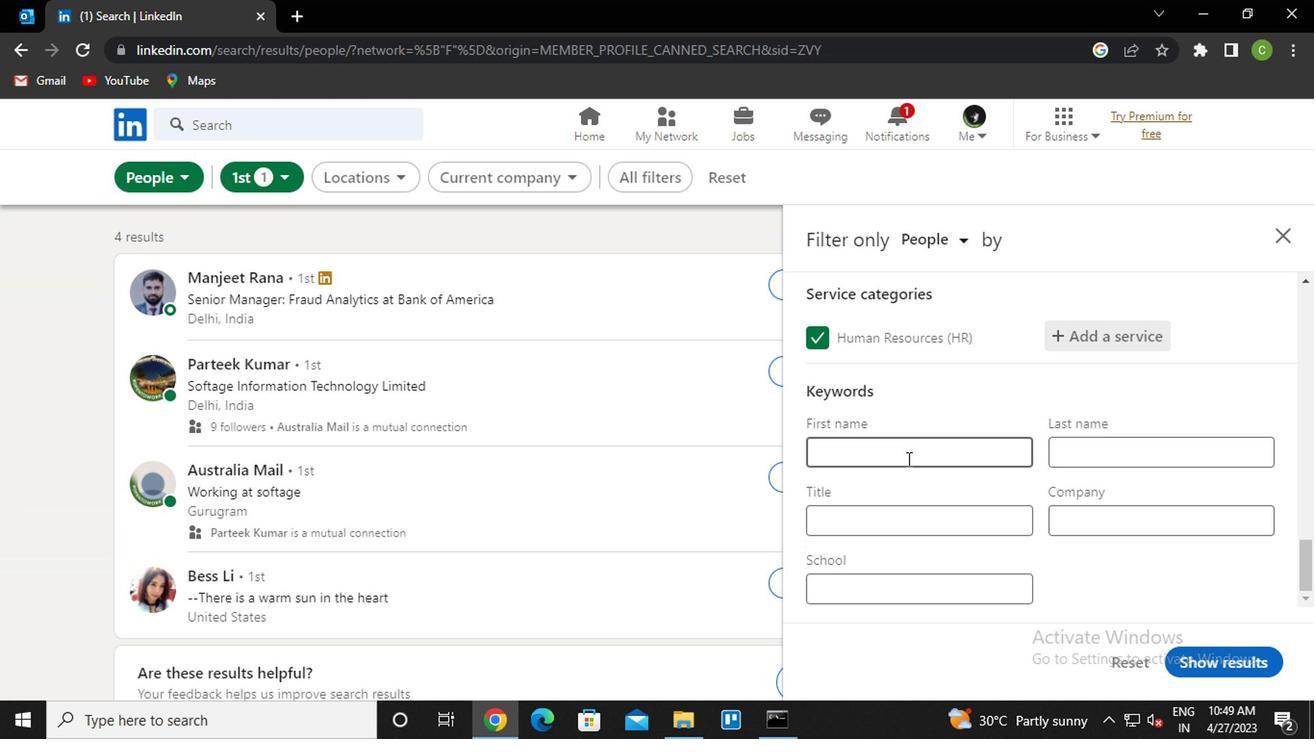 
Action: Mouse pressed left at (898, 531)
Screenshot: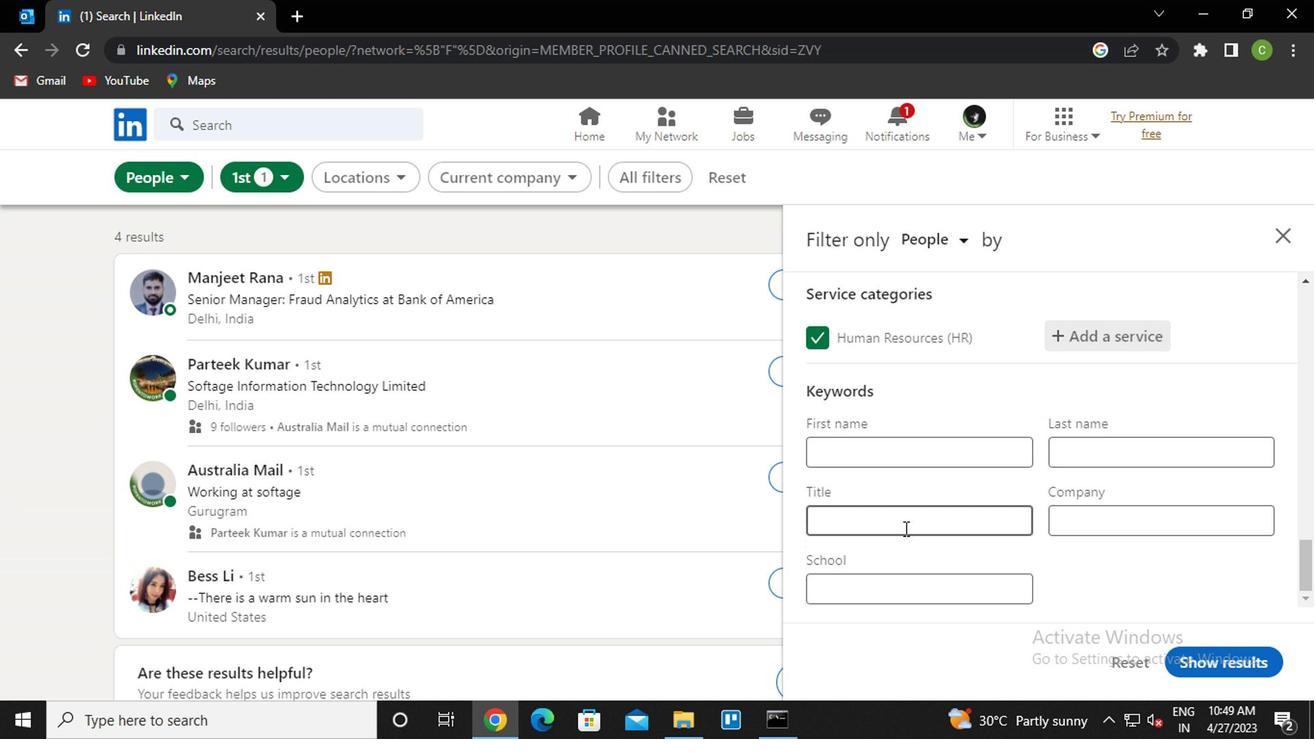 
Action: Key pressed <Key.caps_lock>o<Key.caps_lock>ffice<Key.space><Key.caps_lock>a<Key.caps_lock>ssistant
Screenshot: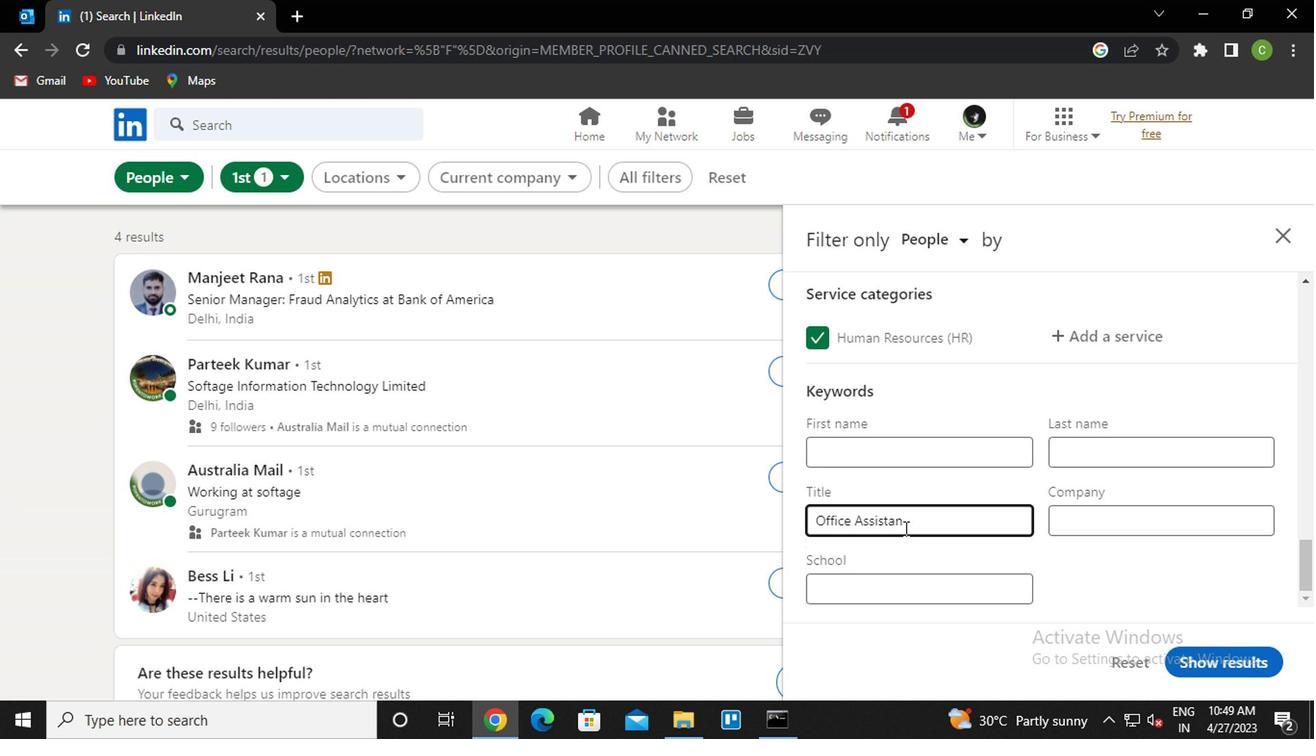 
Action: Mouse moved to (1201, 669)
Screenshot: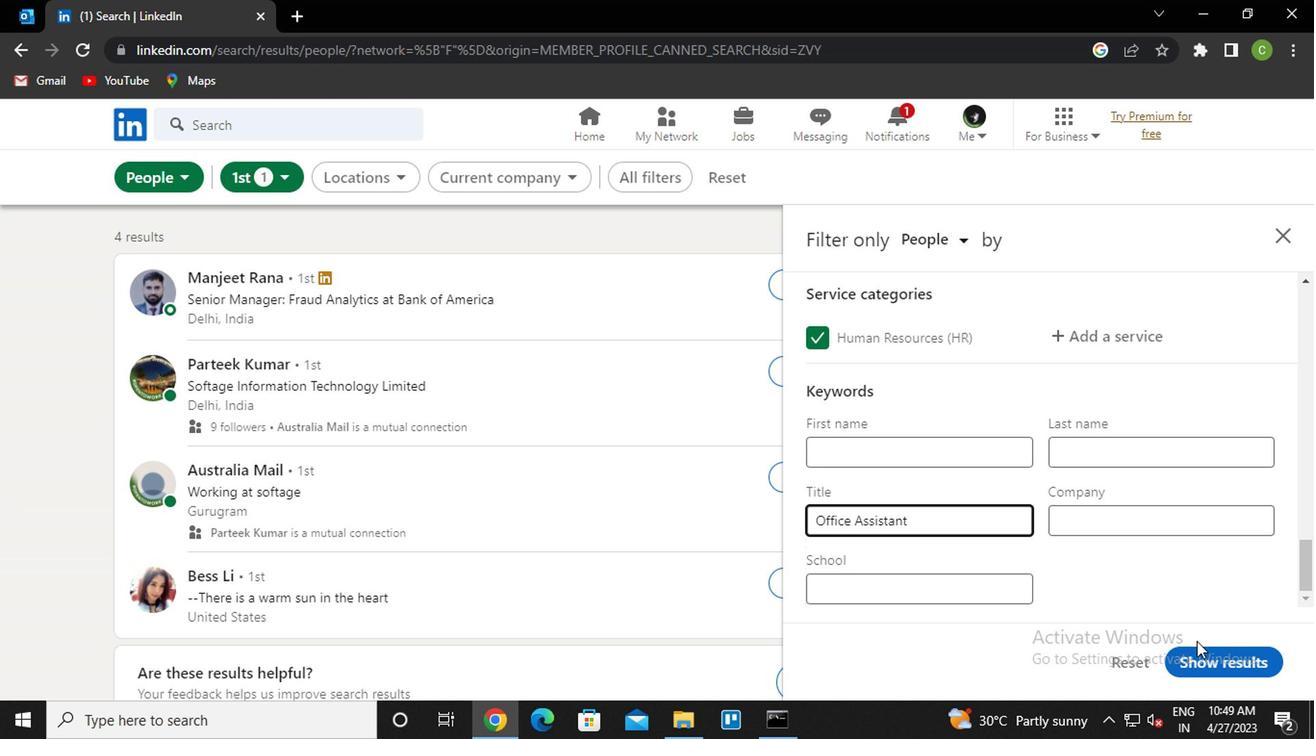 
Action: Mouse pressed left at (1201, 669)
Screenshot: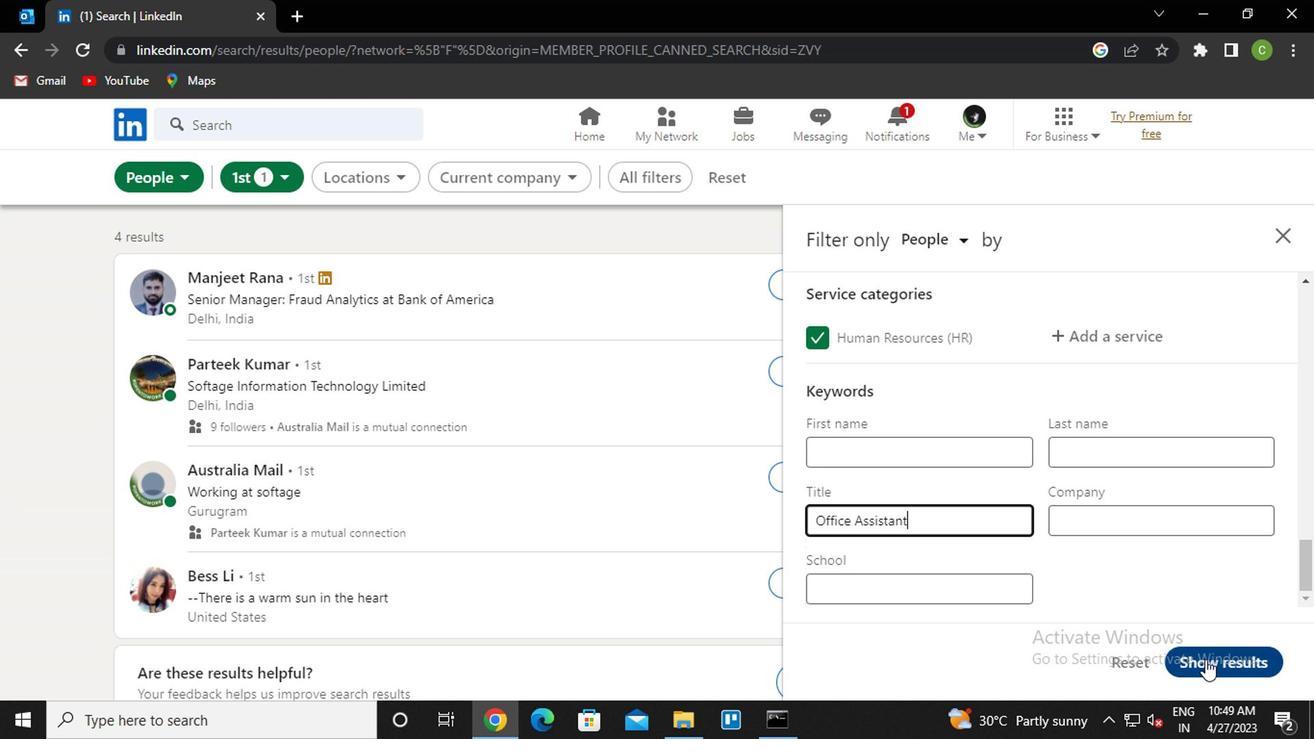 
Action: Mouse moved to (694, 701)
Screenshot: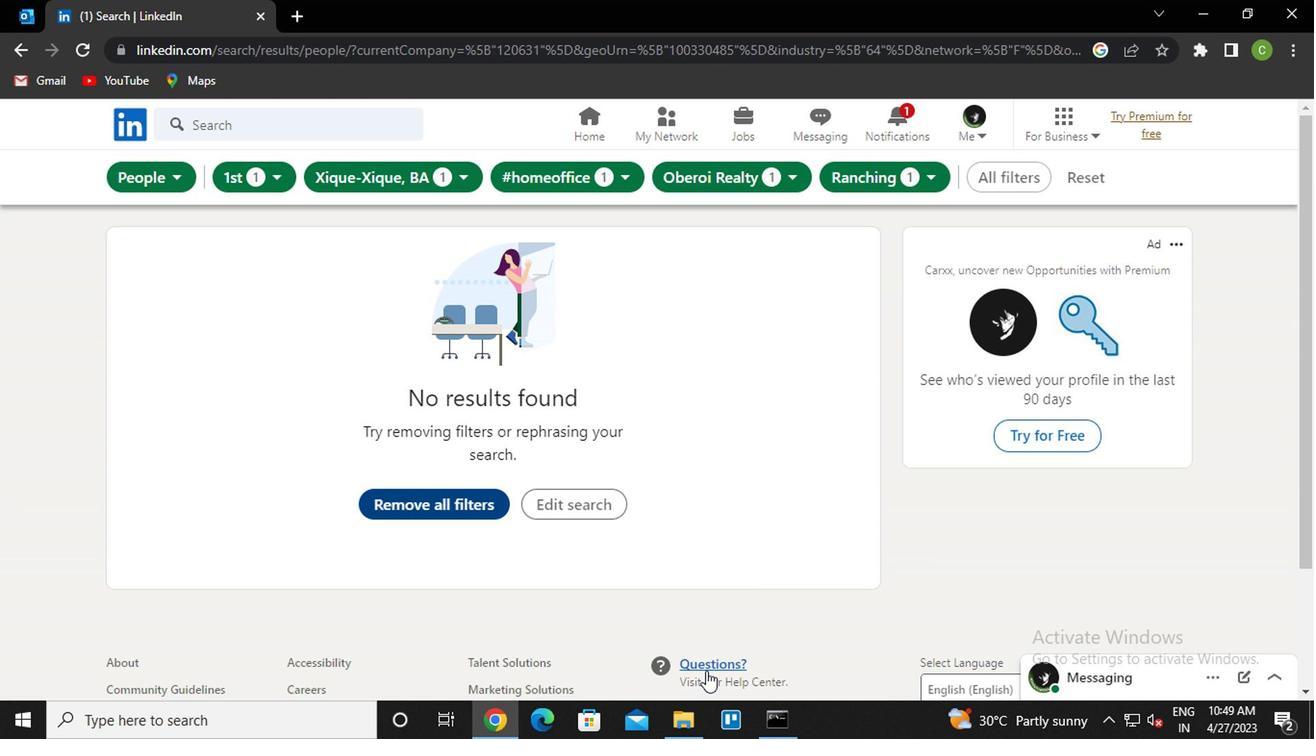 
Action: Key pressed <Key.f8>
Screenshot: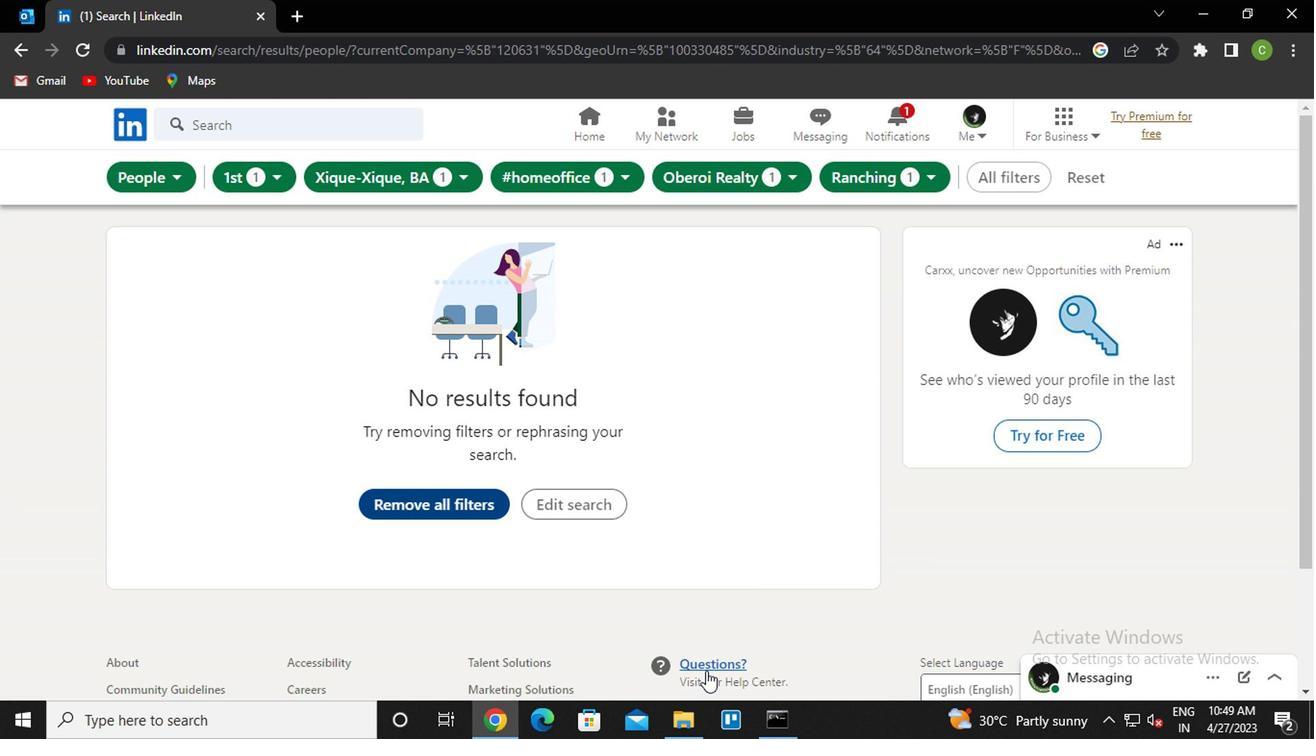 
